 Task: Add a signature Jacqueline Wright containing Best wishes for a happy Mothers Day, Jacqueline Wright to email address softage.5@softage.net and add a label Mothers Day gifts
Action: Mouse moved to (1060, 65)
Screenshot: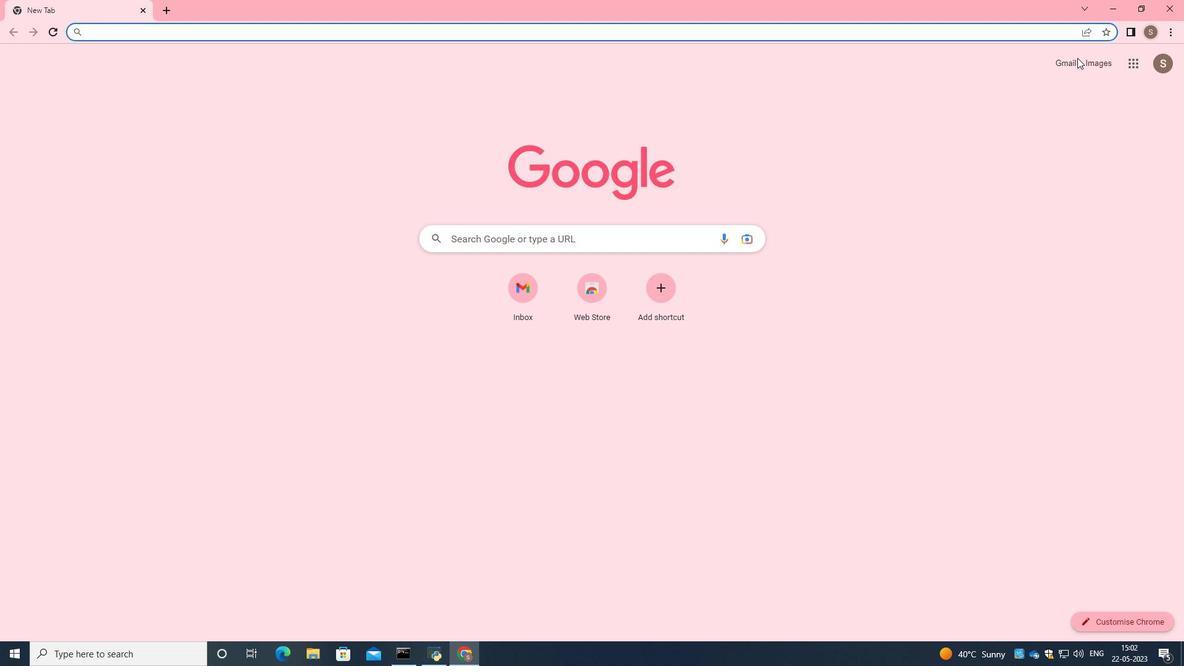 
Action: Mouse pressed left at (1060, 65)
Screenshot: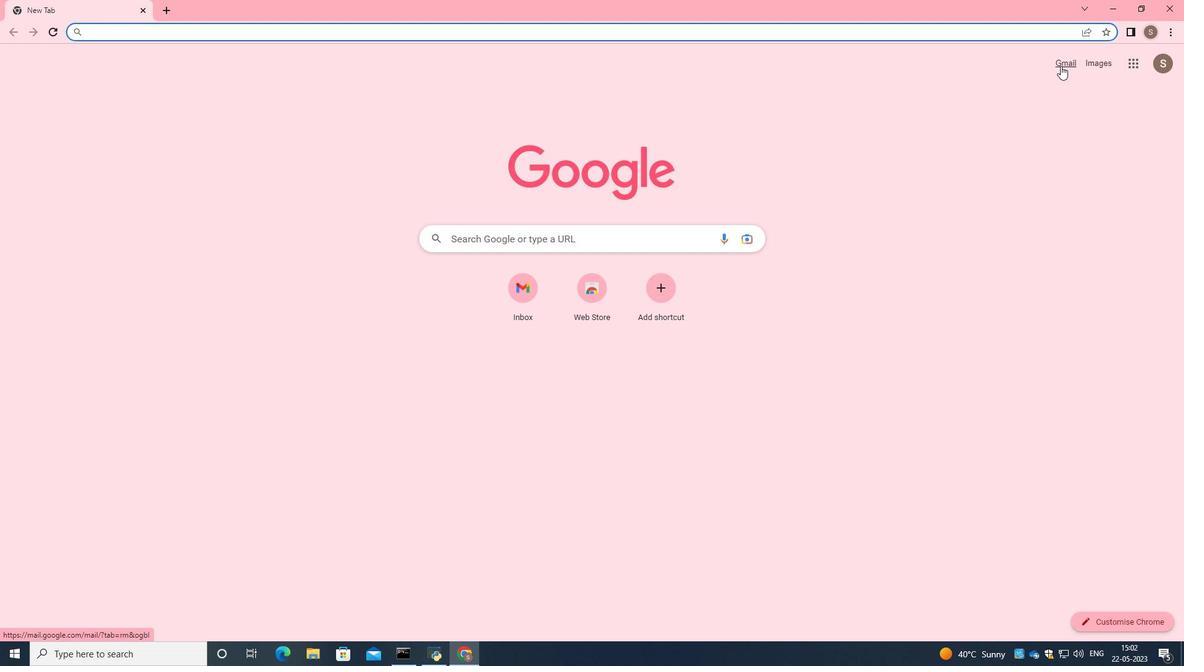 
Action: Mouse moved to (1039, 85)
Screenshot: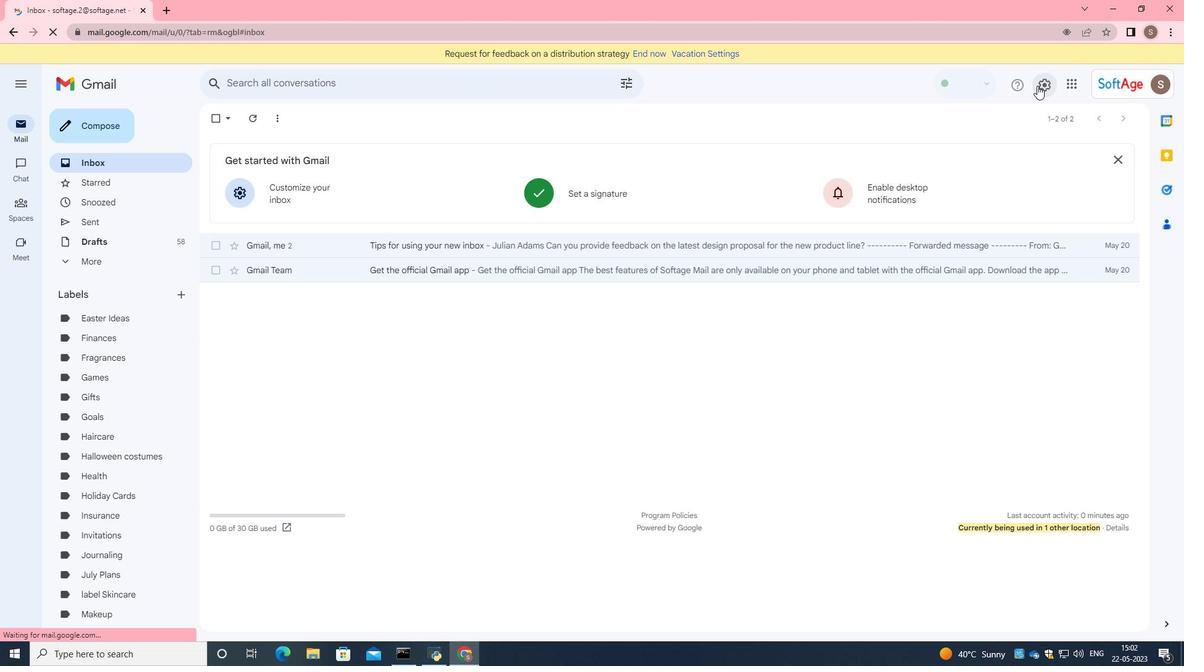 
Action: Mouse pressed left at (1039, 85)
Screenshot: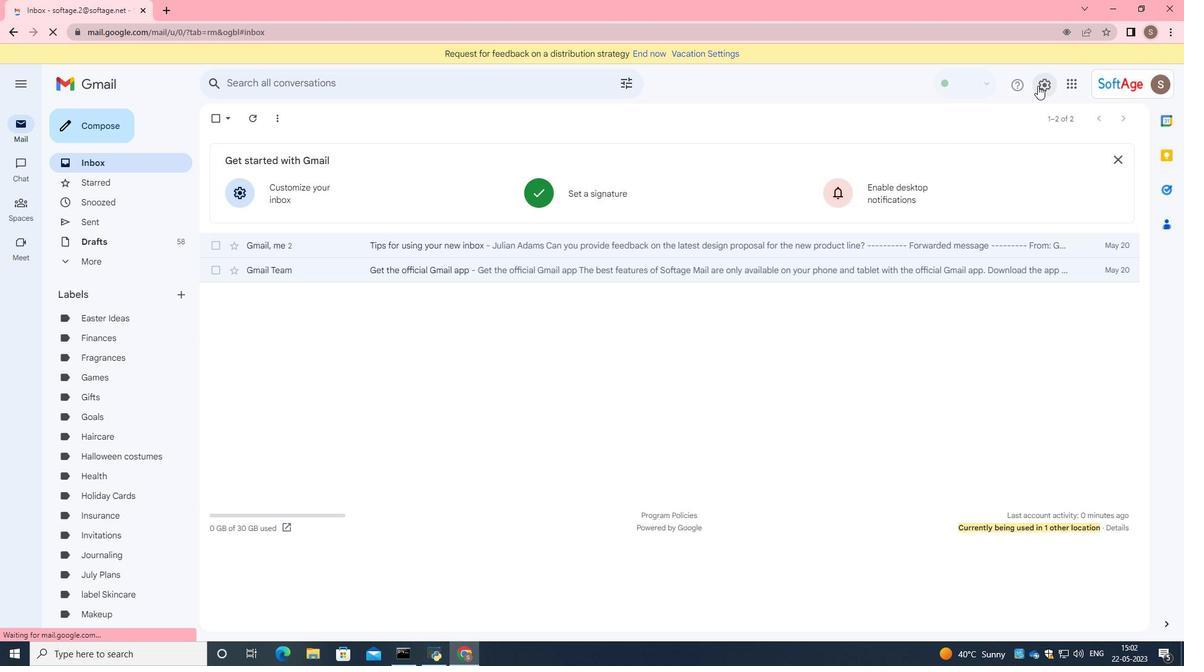 
Action: Mouse moved to (1036, 147)
Screenshot: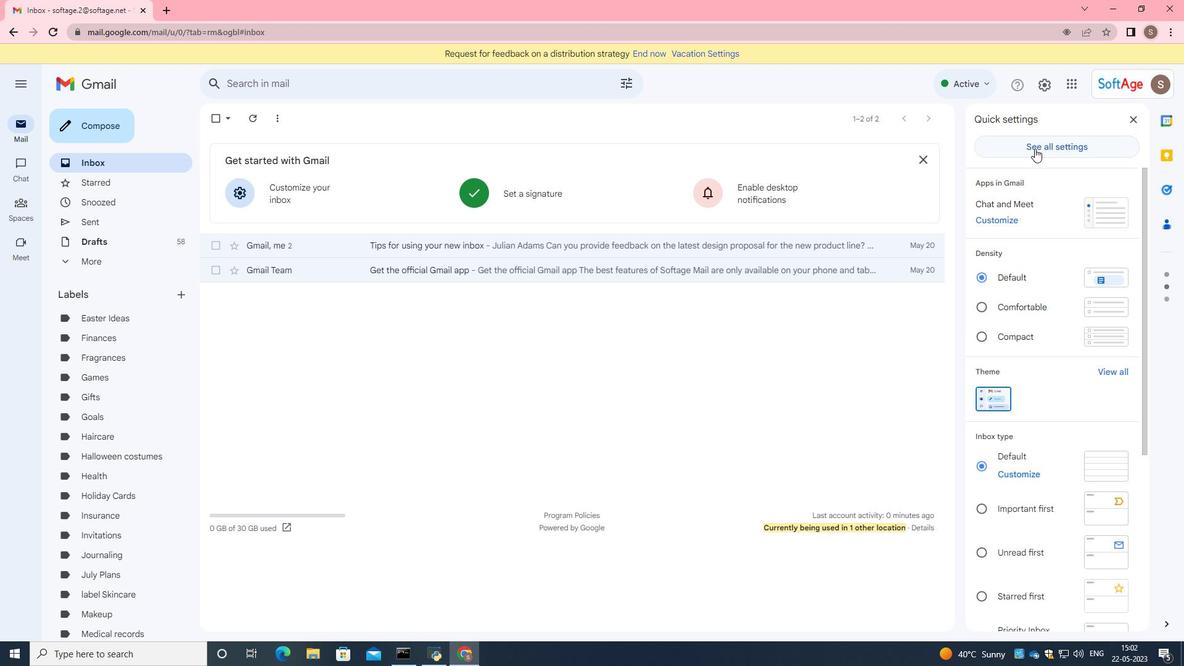
Action: Mouse pressed left at (1036, 147)
Screenshot: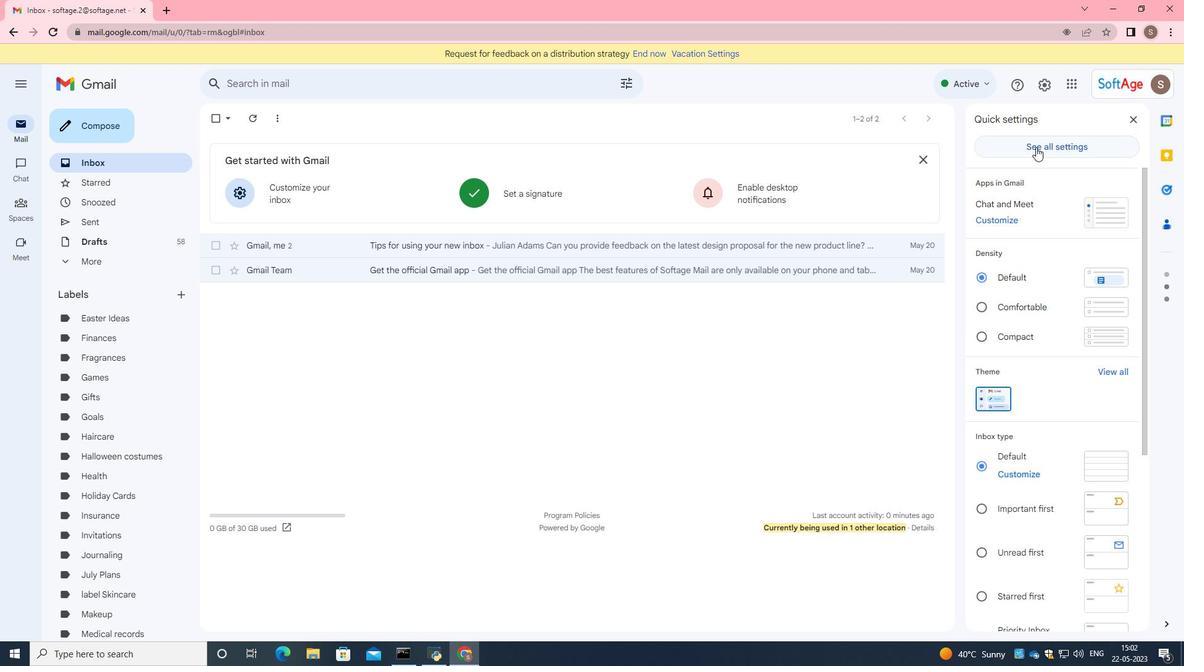 
Action: Mouse moved to (871, 260)
Screenshot: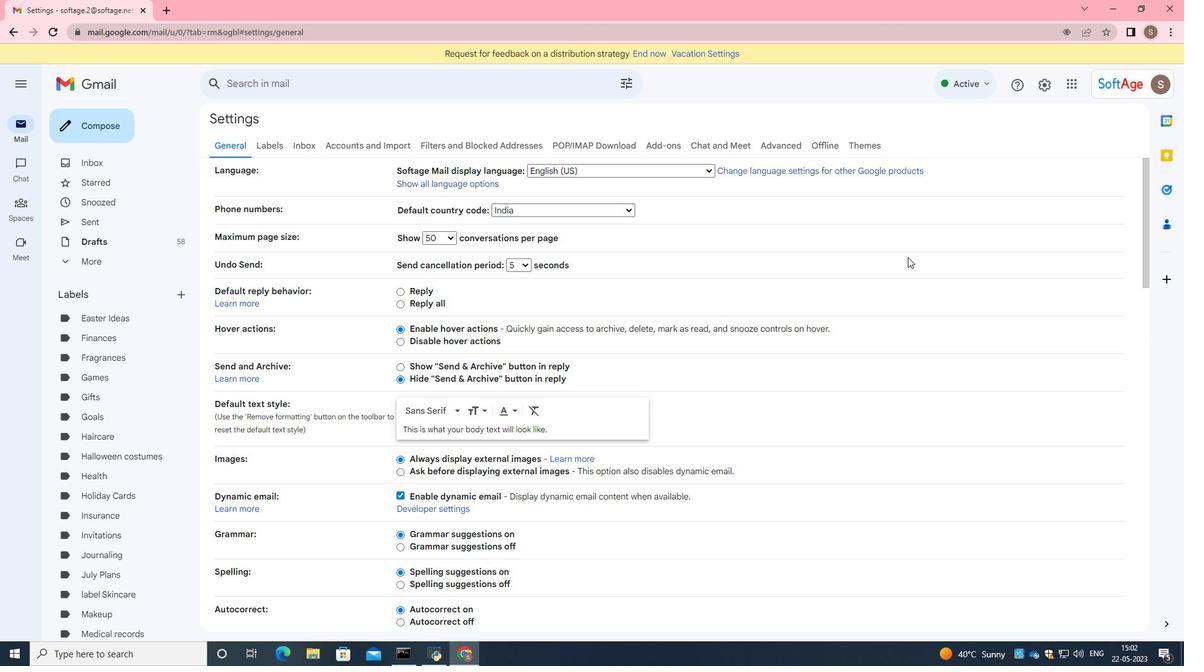
Action: Mouse scrolled (871, 259) with delta (0, 0)
Screenshot: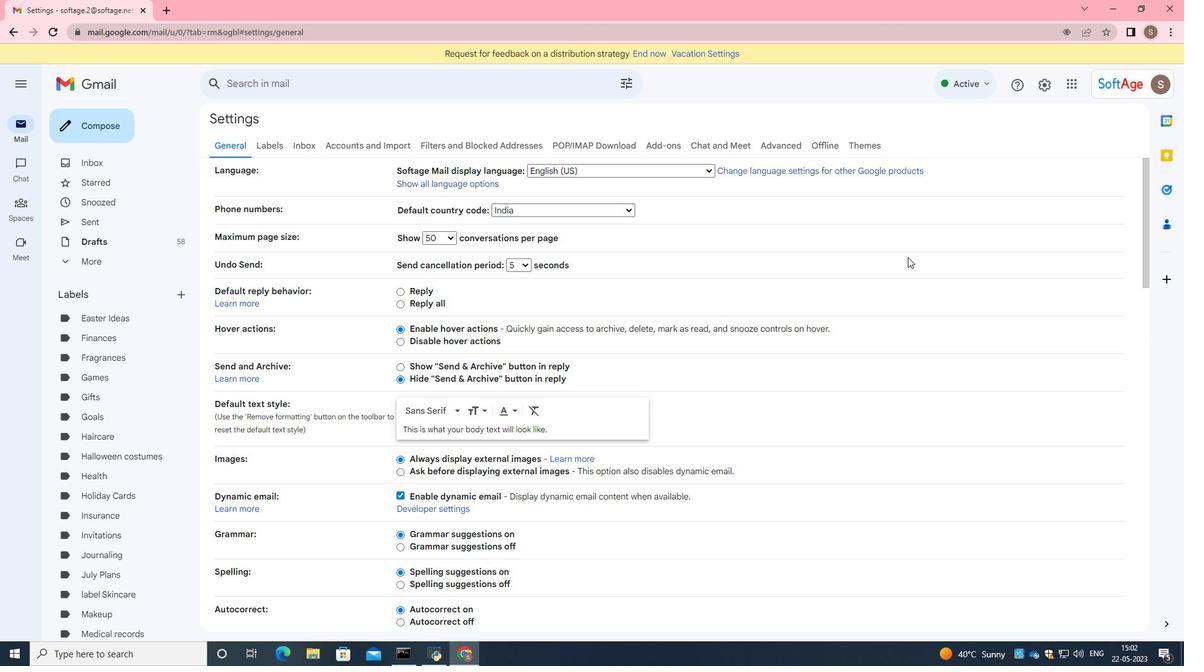 
Action: Mouse scrolled (871, 259) with delta (0, 0)
Screenshot: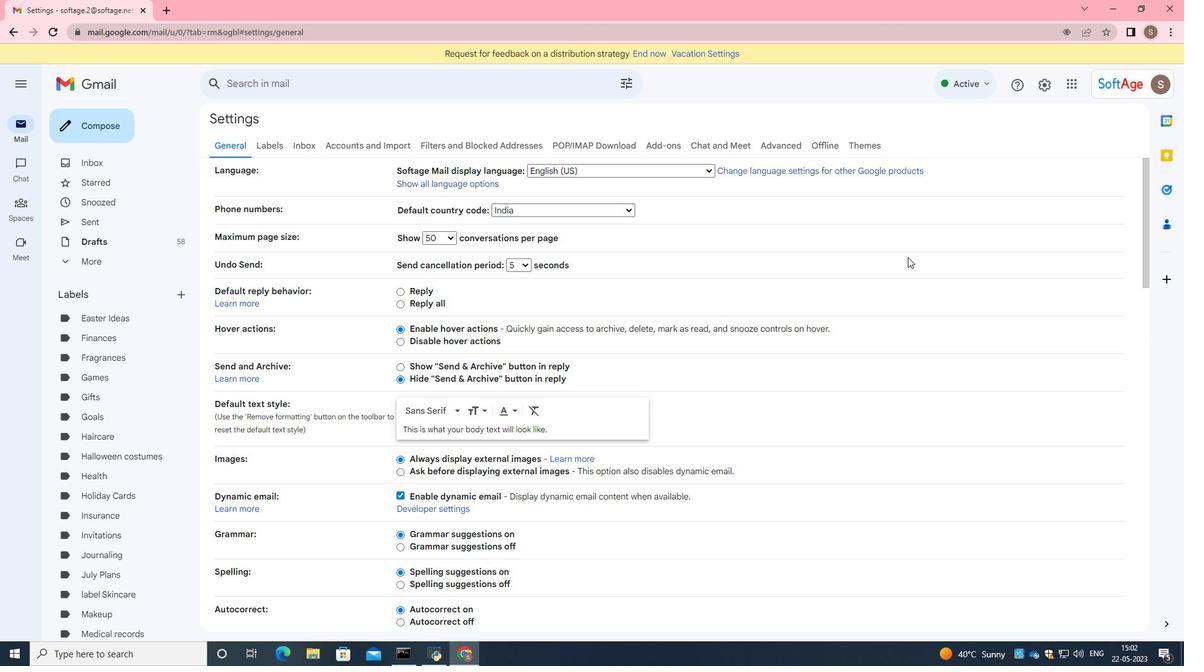 
Action: Mouse scrolled (871, 259) with delta (0, 0)
Screenshot: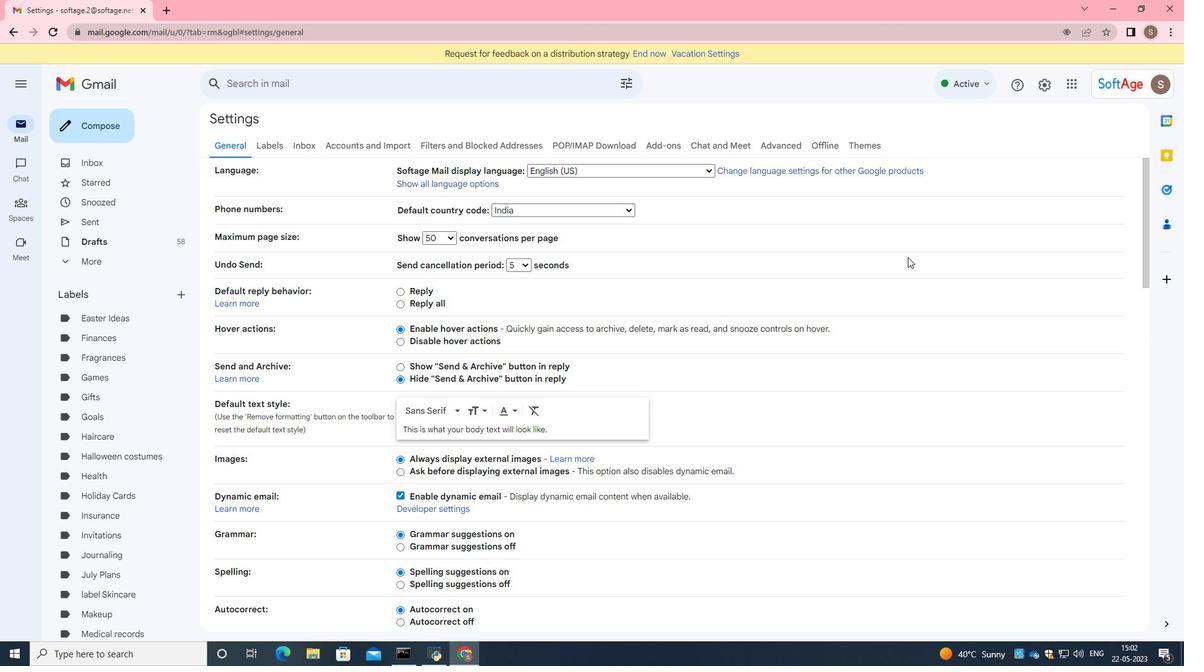 
Action: Mouse scrolled (871, 259) with delta (0, 0)
Screenshot: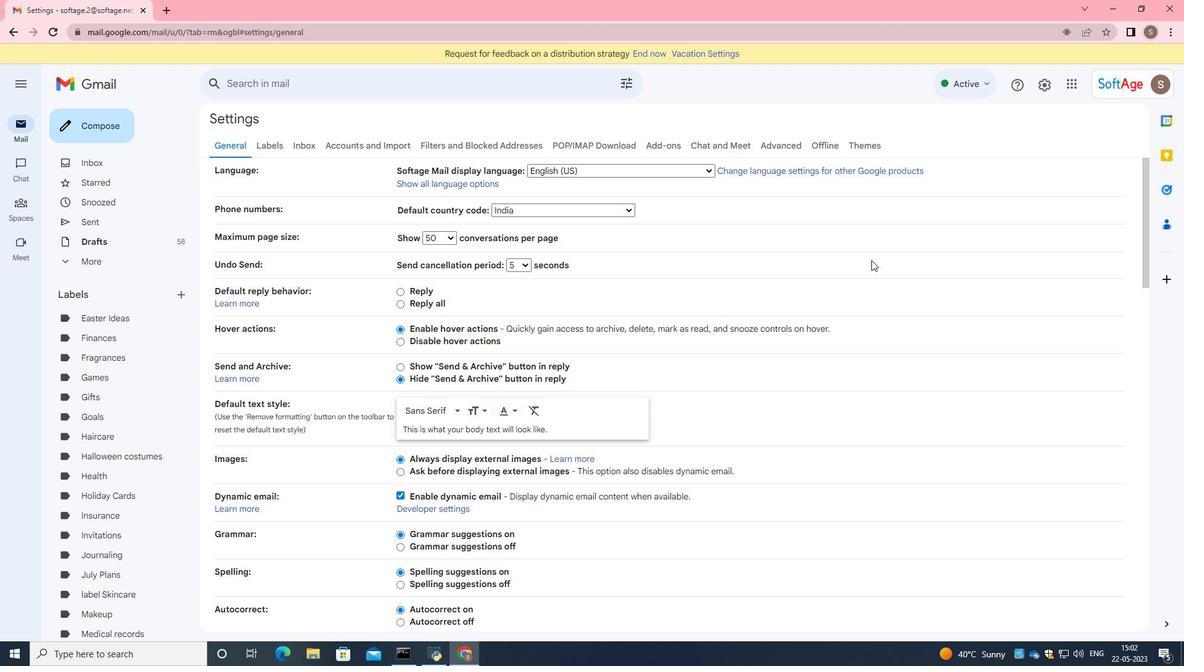 
Action: Mouse scrolled (871, 259) with delta (0, 0)
Screenshot: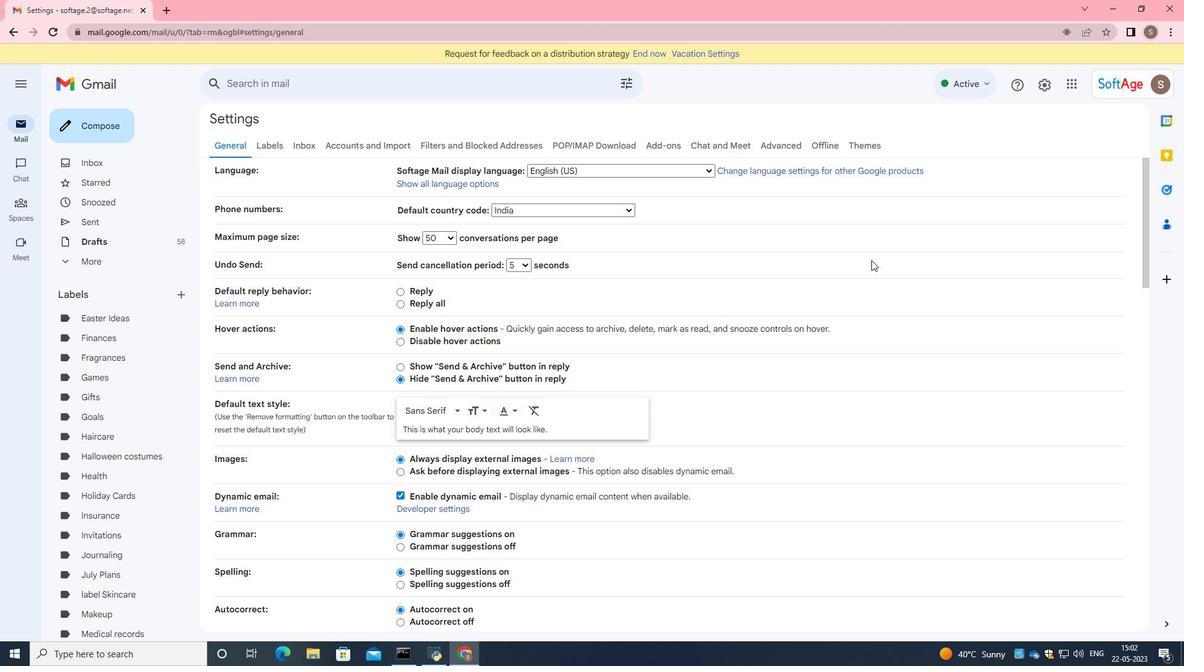 
Action: Mouse scrolled (871, 259) with delta (0, 0)
Screenshot: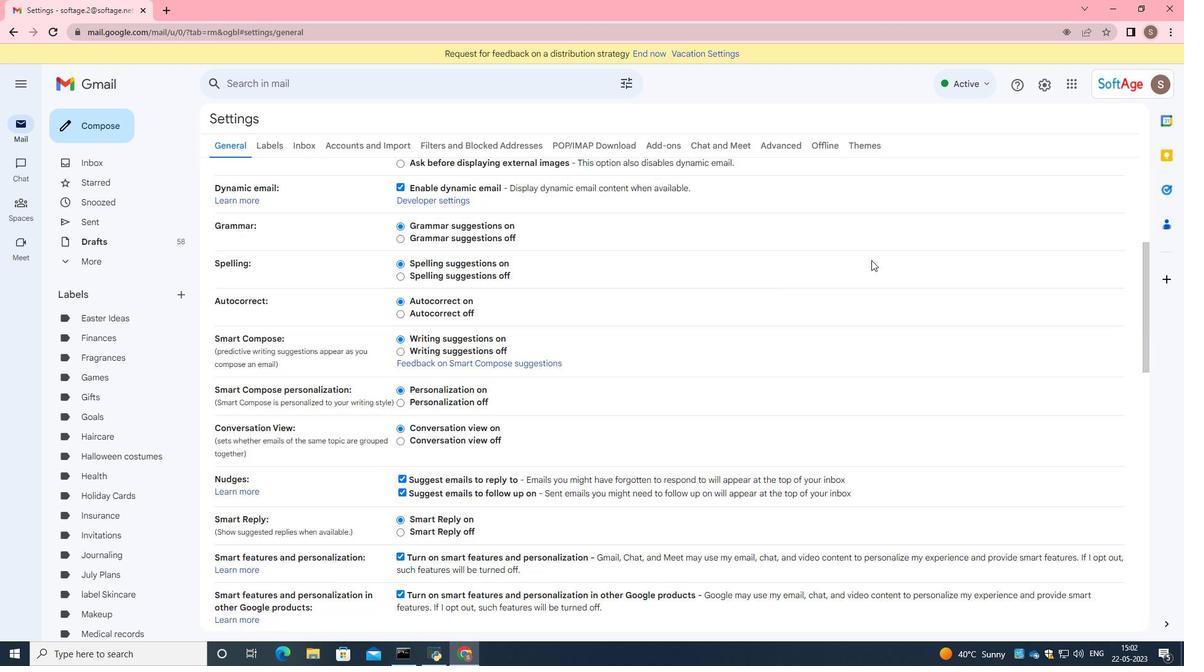 
Action: Mouse scrolled (871, 259) with delta (0, 0)
Screenshot: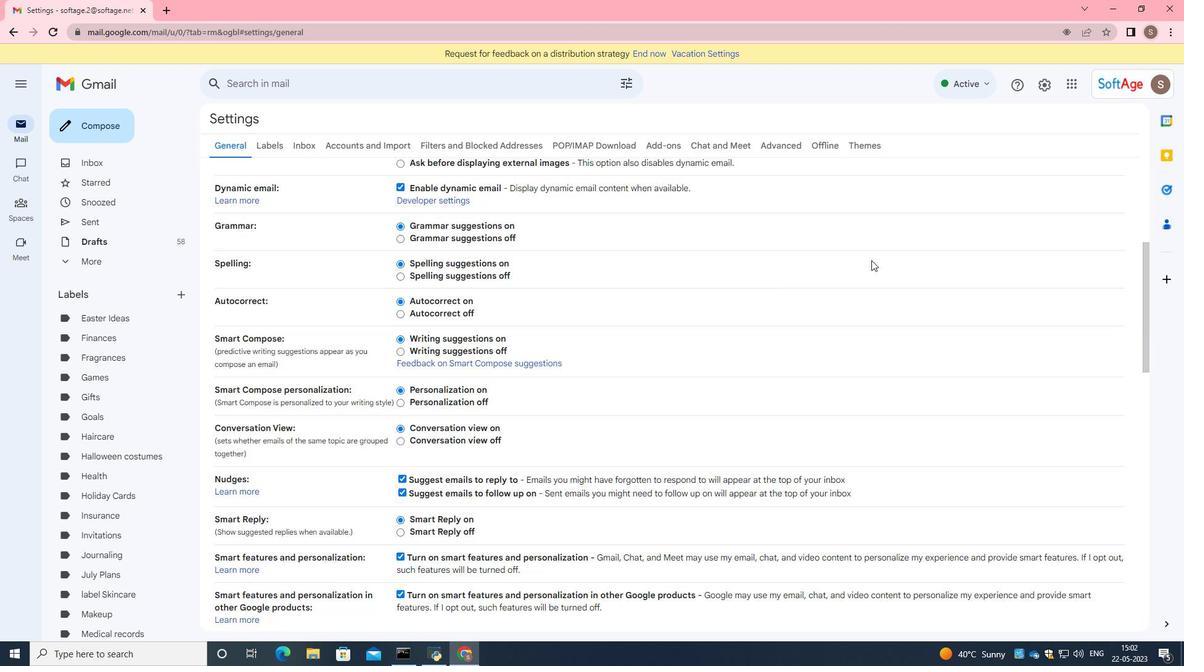 
Action: Mouse scrolled (871, 259) with delta (0, 0)
Screenshot: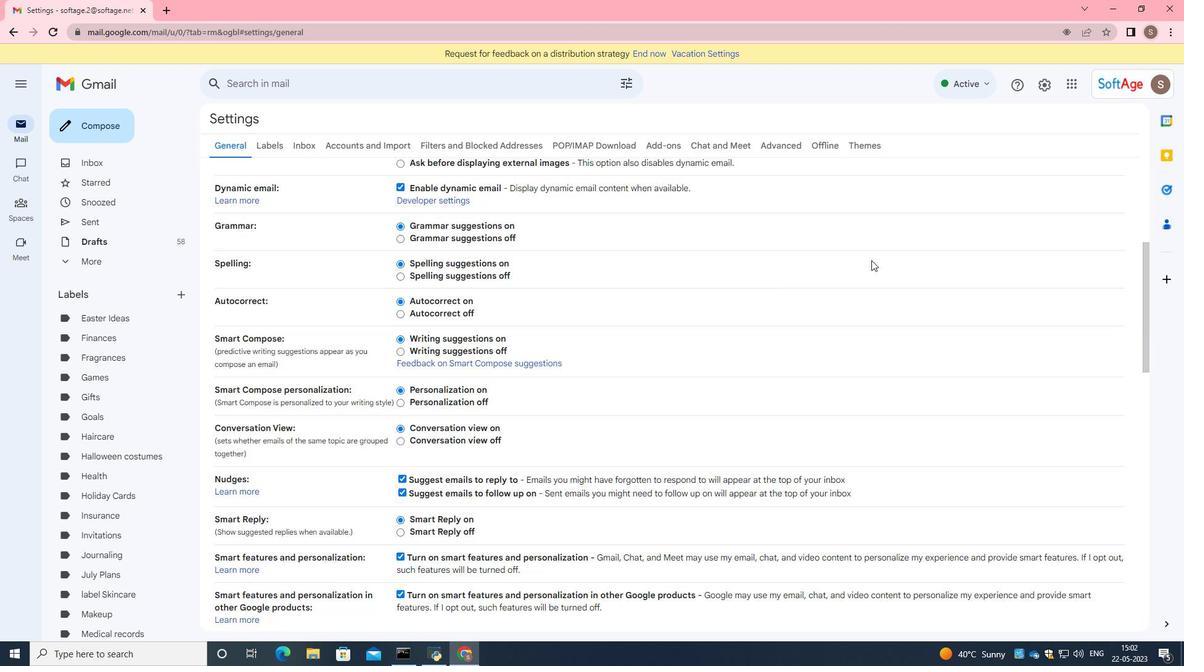 
Action: Mouse scrolled (871, 259) with delta (0, 0)
Screenshot: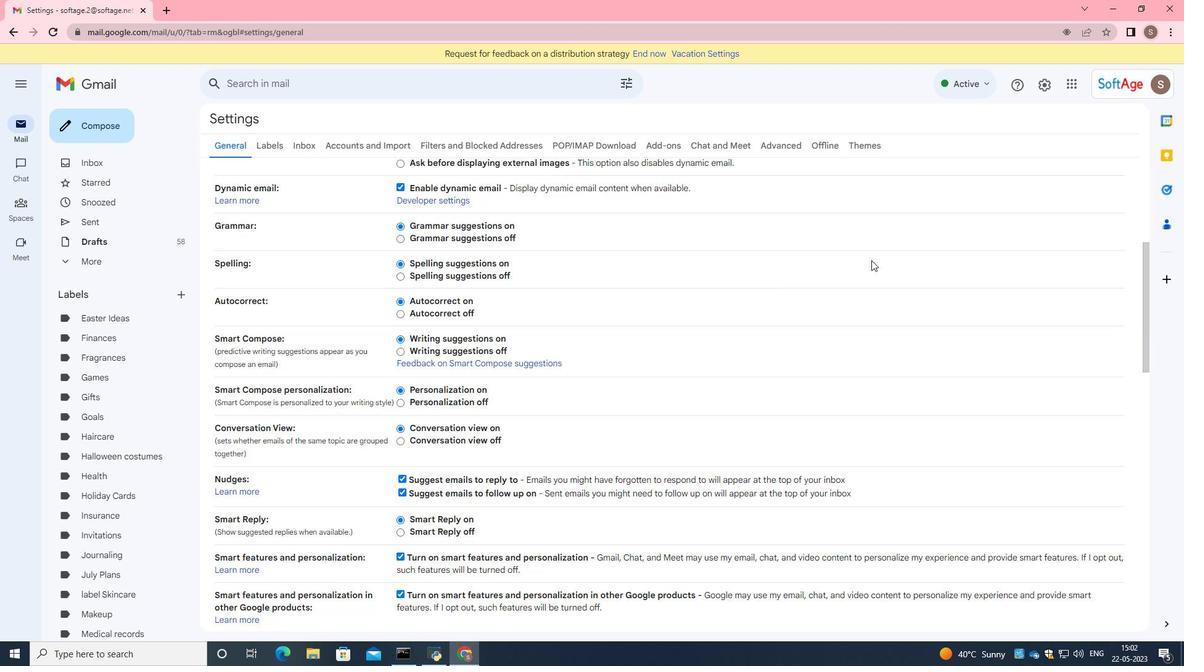 
Action: Mouse scrolled (871, 259) with delta (0, 0)
Screenshot: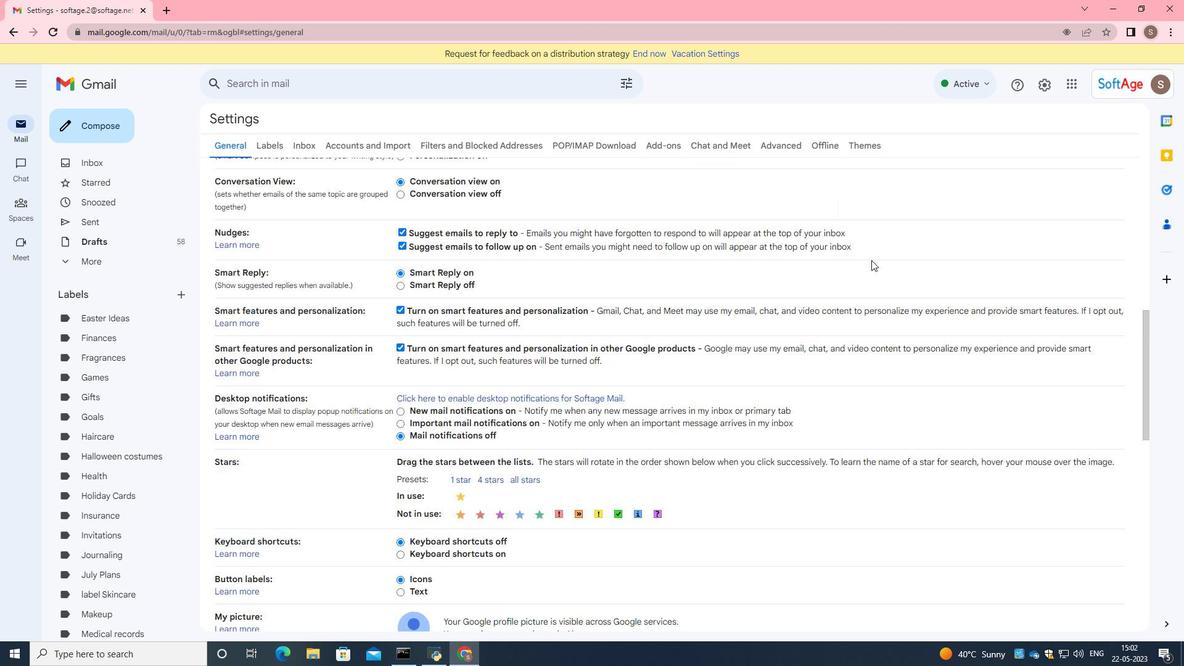 
Action: Mouse moved to (870, 260)
Screenshot: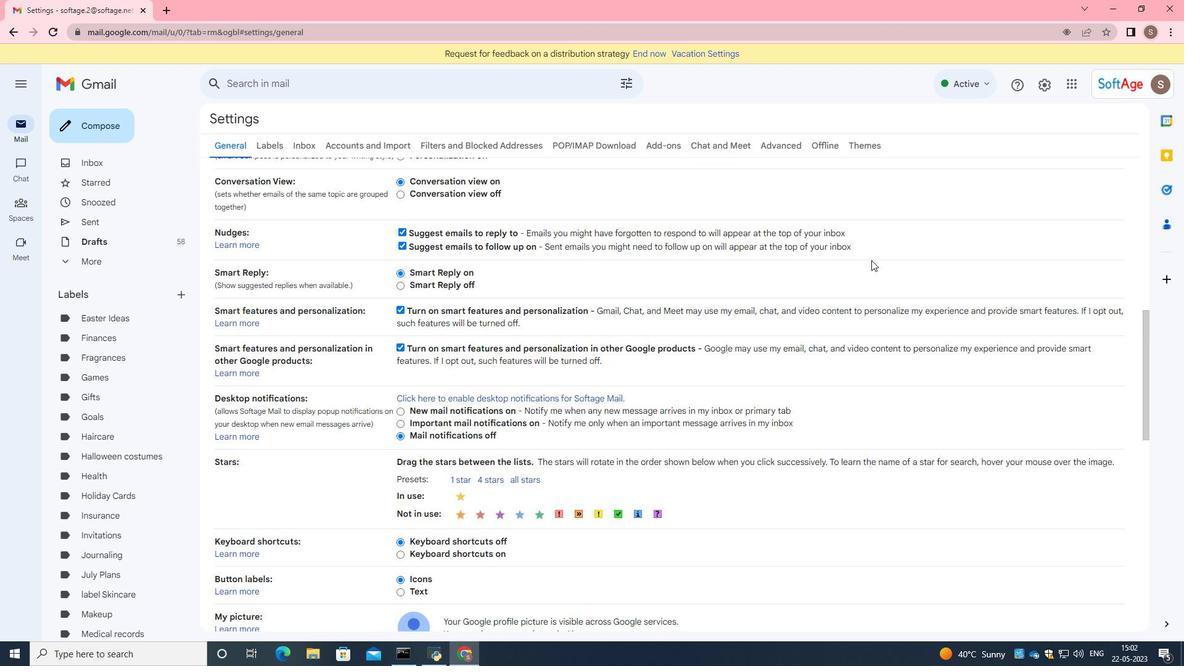 
Action: Mouse scrolled (870, 259) with delta (0, 0)
Screenshot: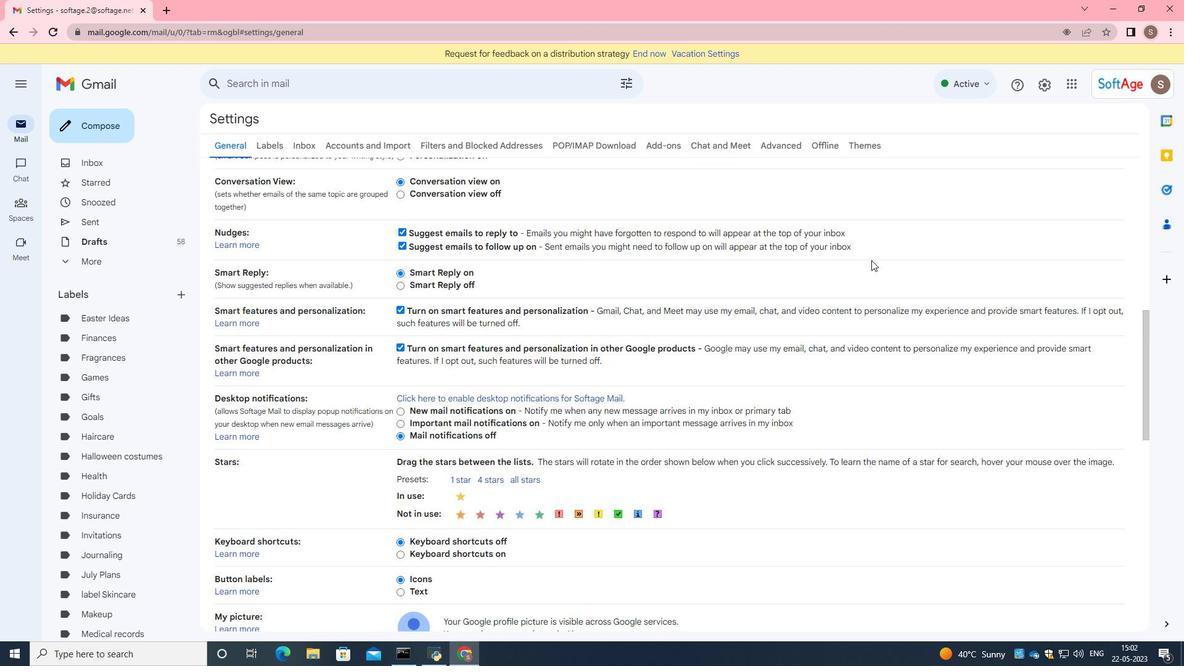 
Action: Mouse scrolled (870, 259) with delta (0, 0)
Screenshot: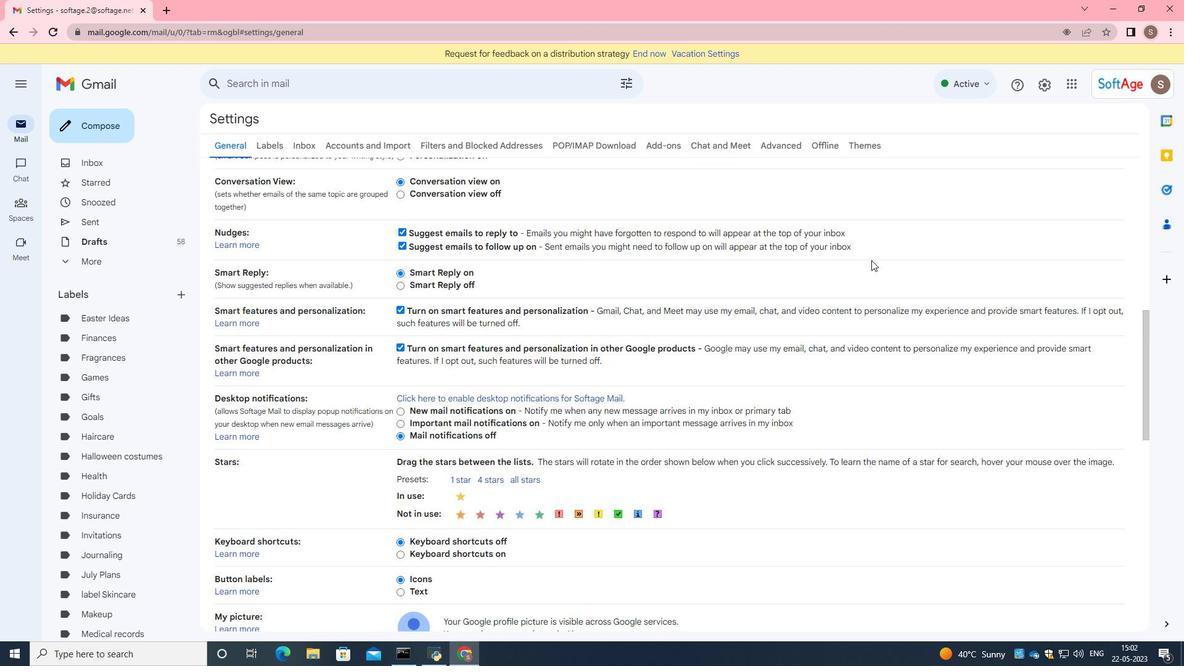 
Action: Mouse scrolled (870, 259) with delta (0, 0)
Screenshot: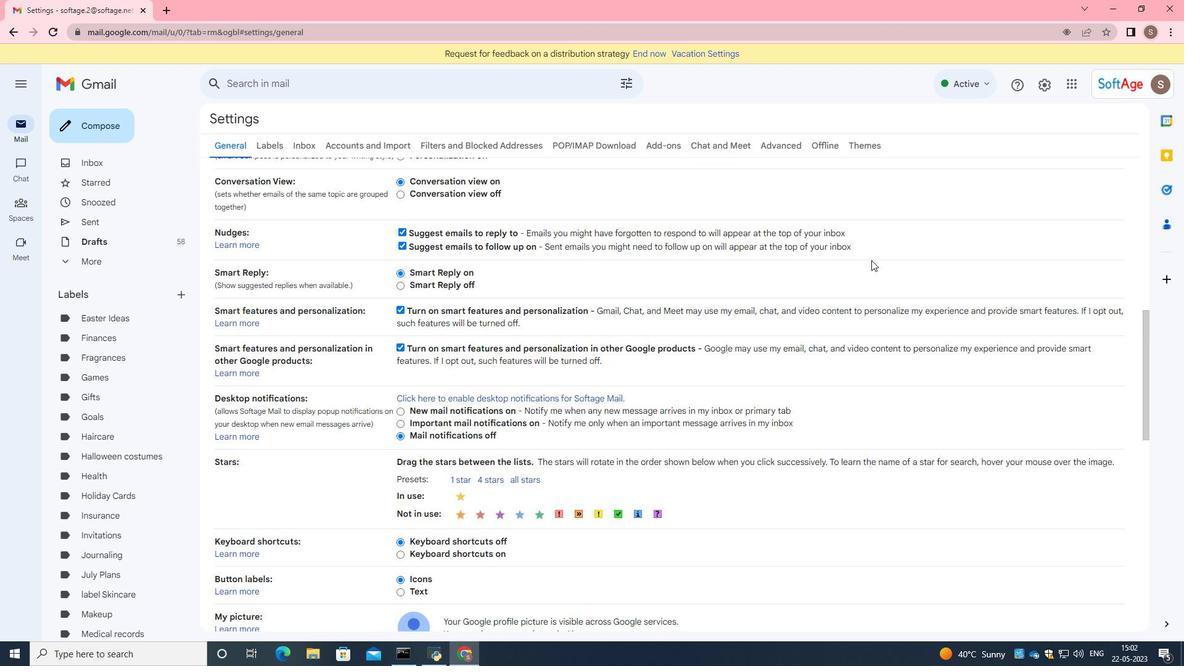 
Action: Mouse moved to (523, 471)
Screenshot: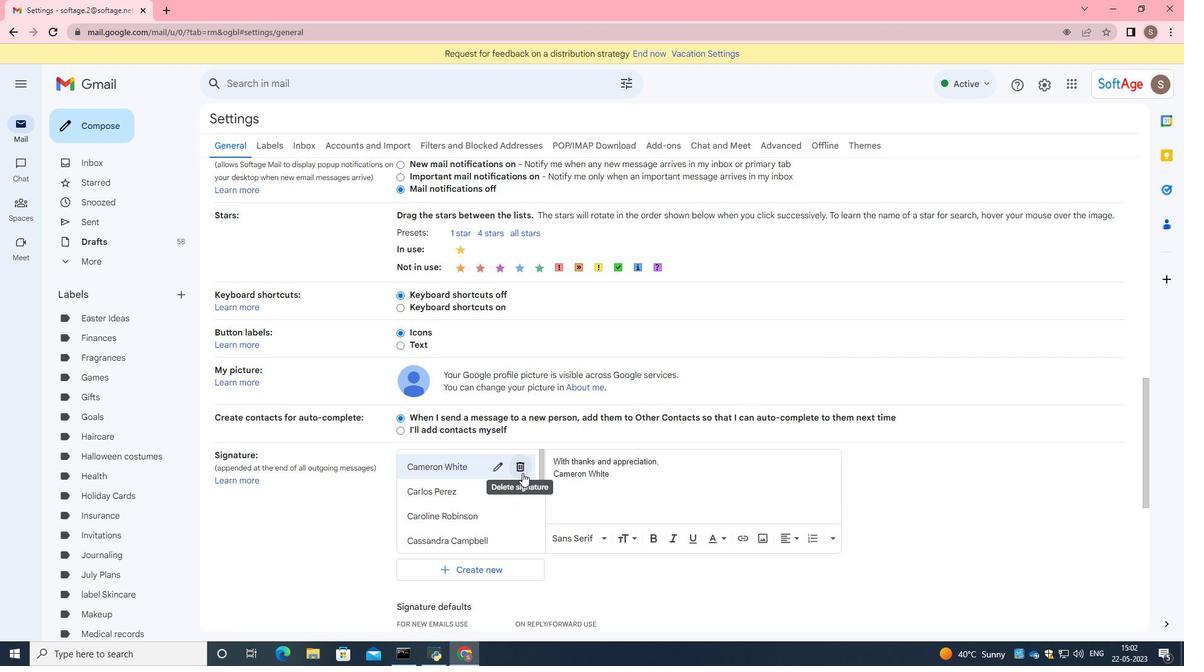 
Action: Mouse pressed left at (523, 471)
Screenshot: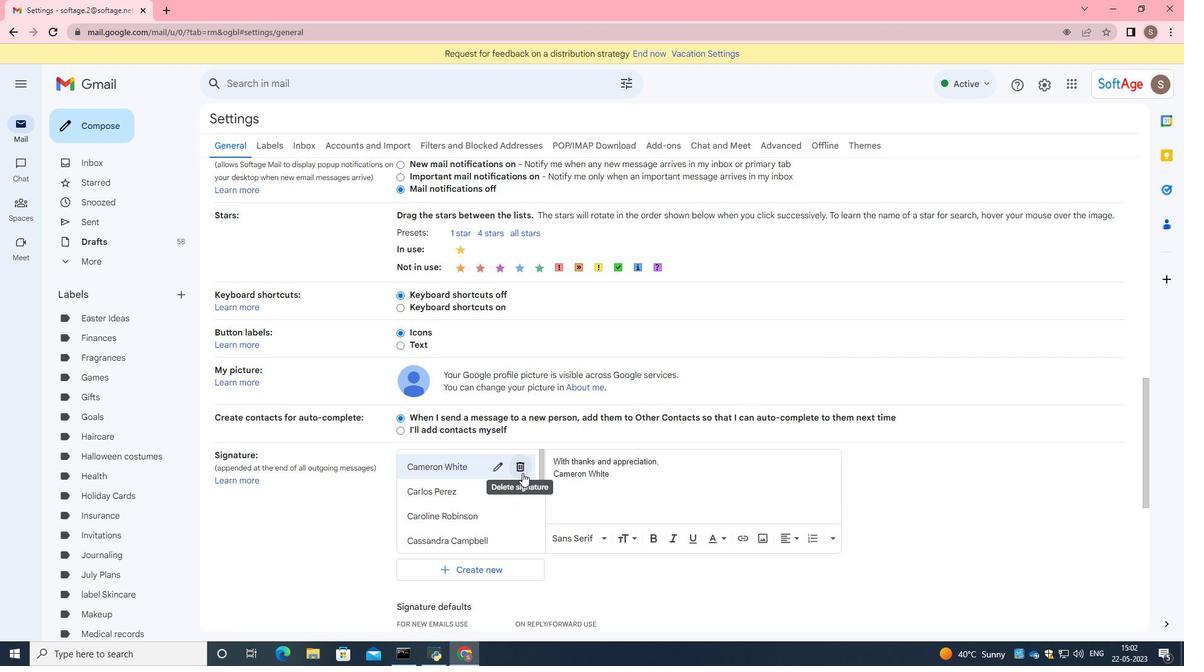 
Action: Mouse moved to (704, 360)
Screenshot: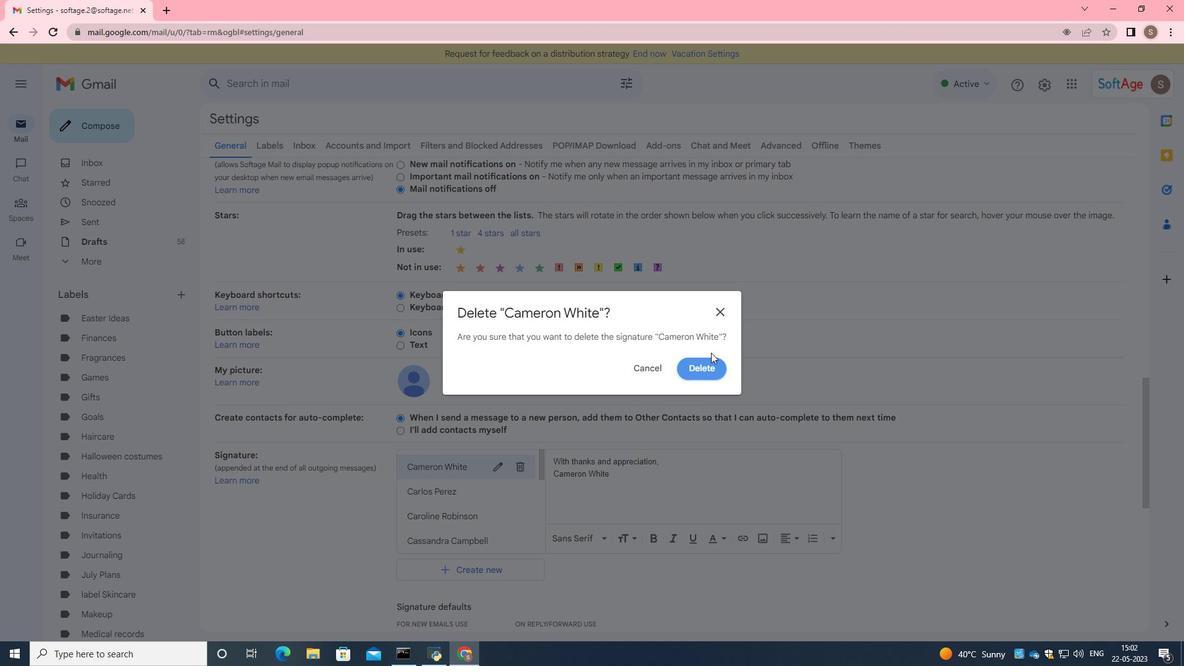 
Action: Mouse pressed left at (704, 360)
Screenshot: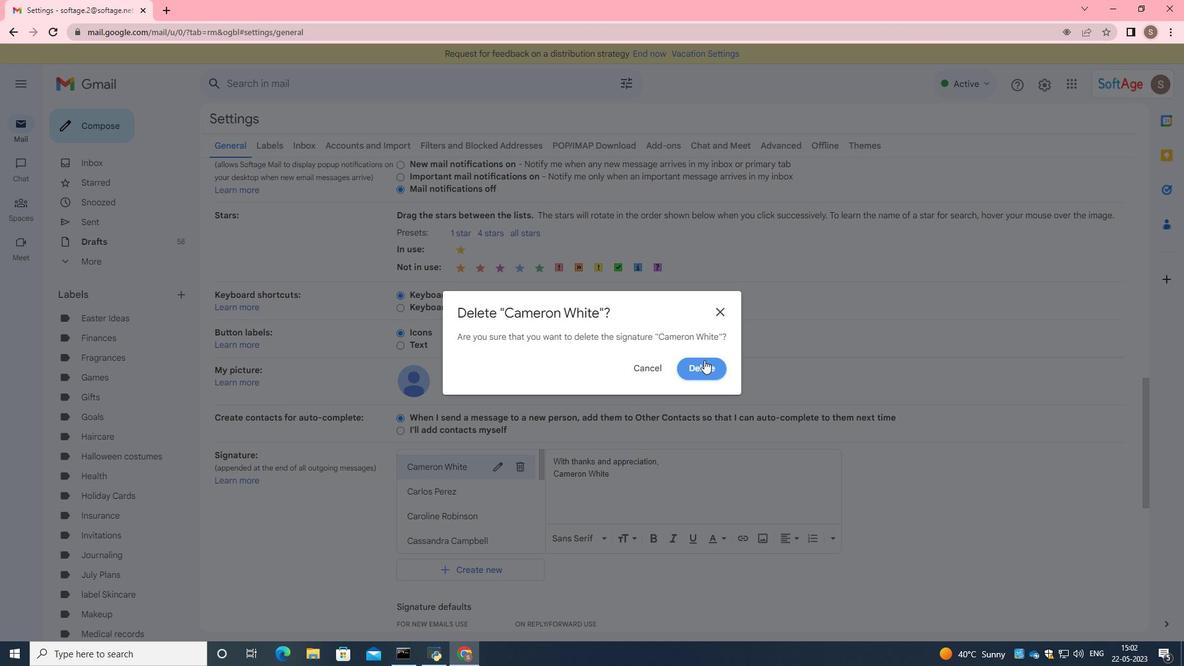 
Action: Mouse moved to (520, 465)
Screenshot: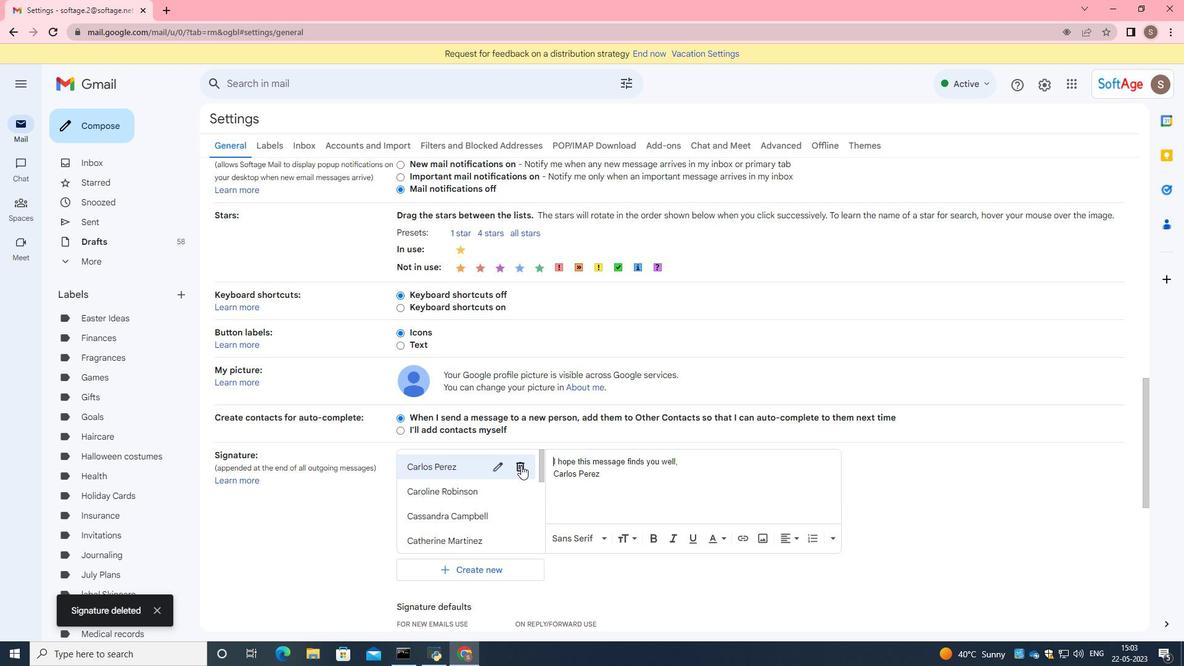 
Action: Mouse pressed left at (520, 465)
Screenshot: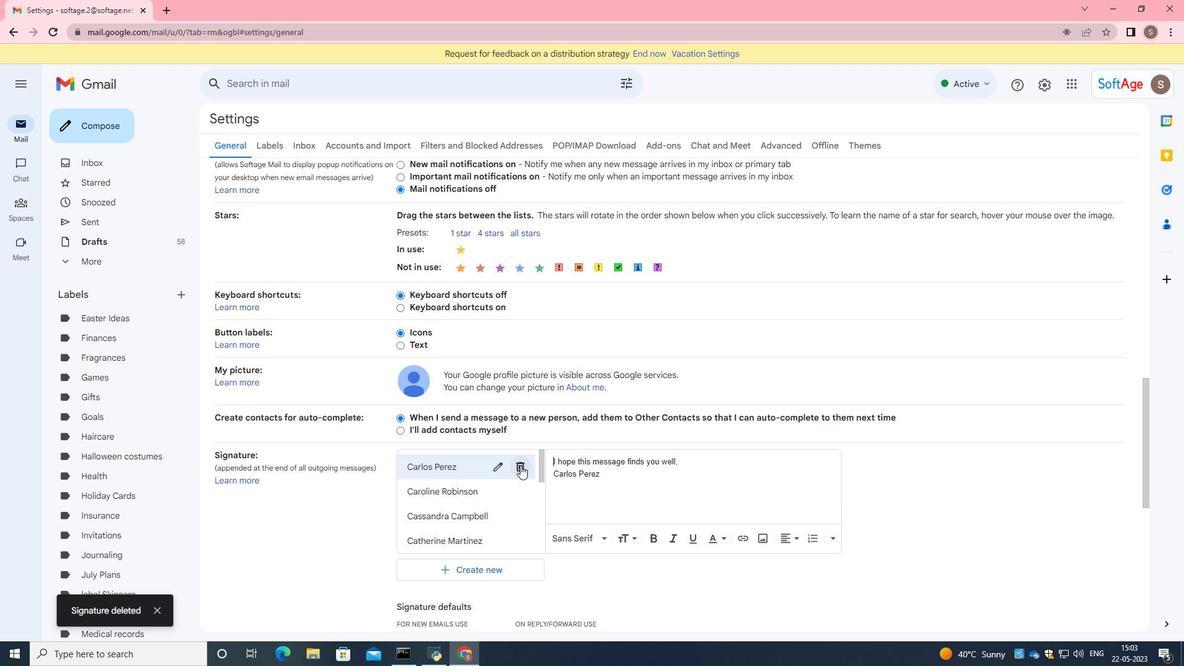 
Action: Mouse moved to (711, 368)
Screenshot: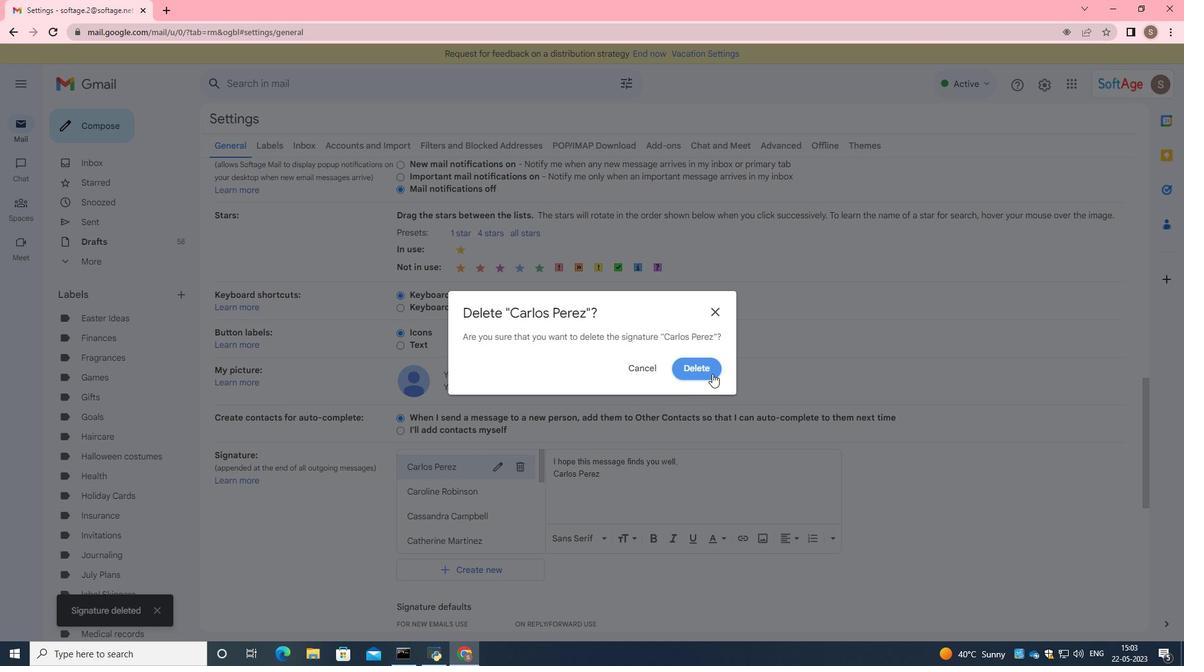 
Action: Mouse pressed left at (711, 368)
Screenshot: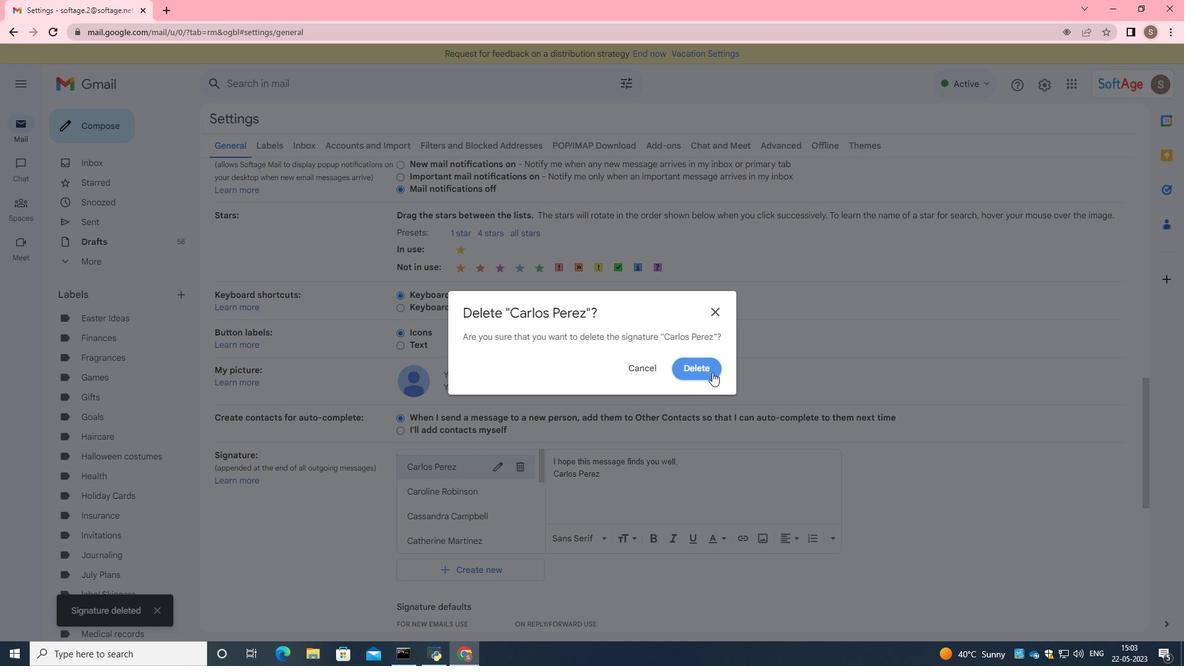 
Action: Mouse moved to (511, 471)
Screenshot: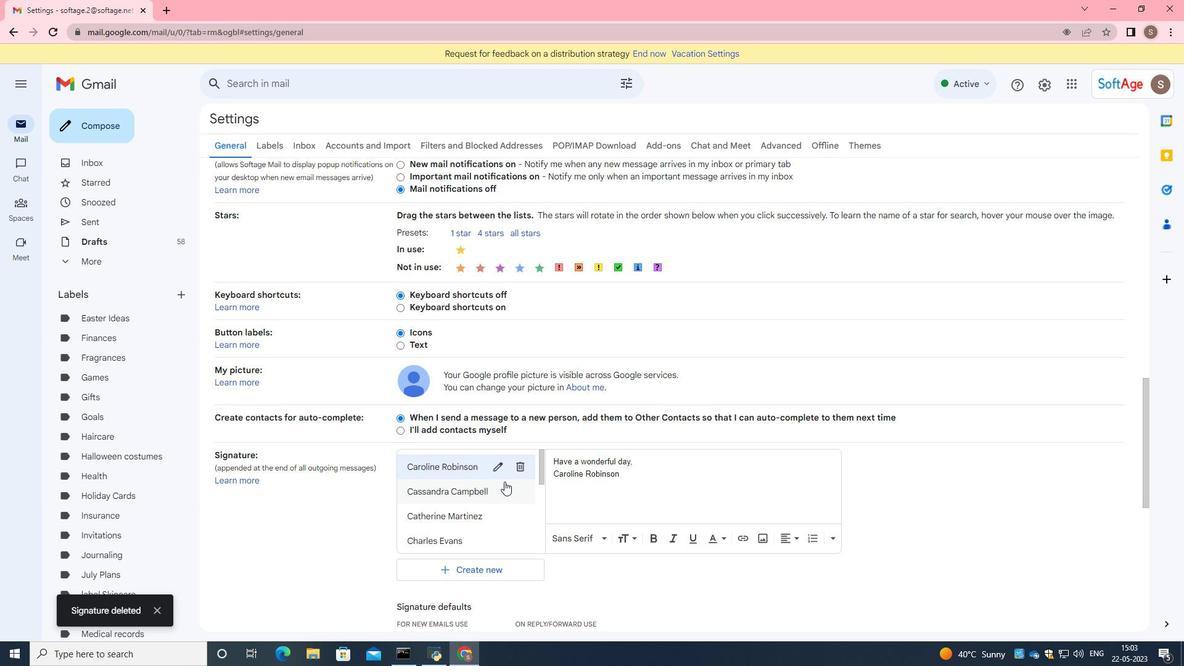 
Action: Mouse pressed left at (511, 471)
Screenshot: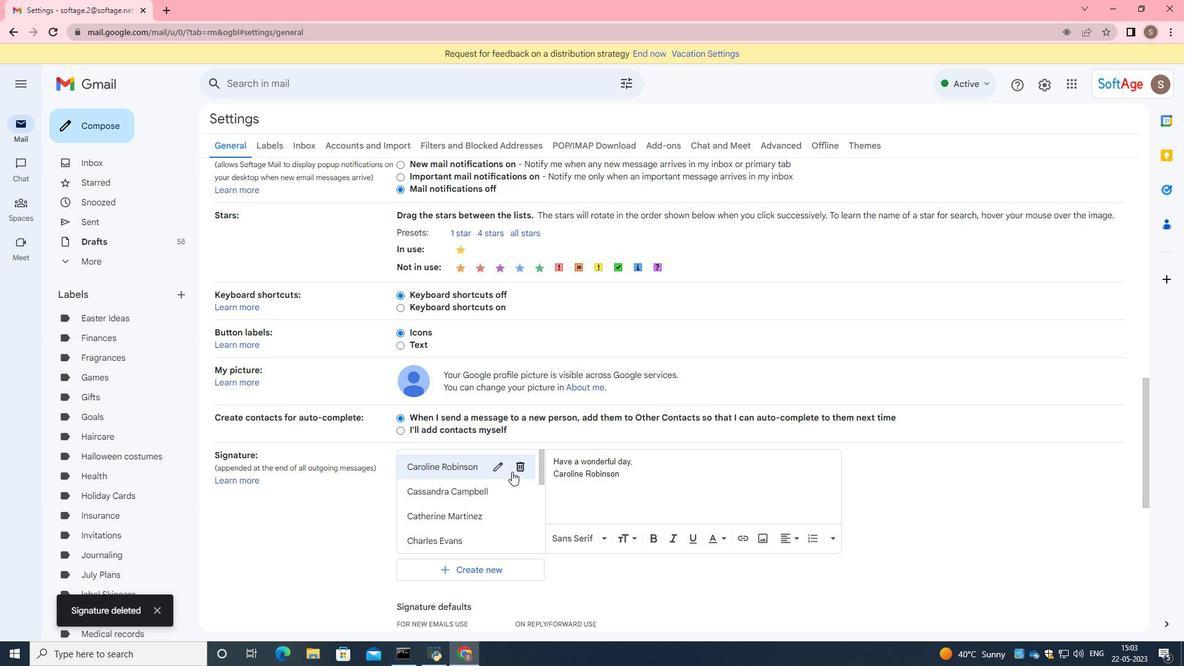 
Action: Mouse moved to (711, 371)
Screenshot: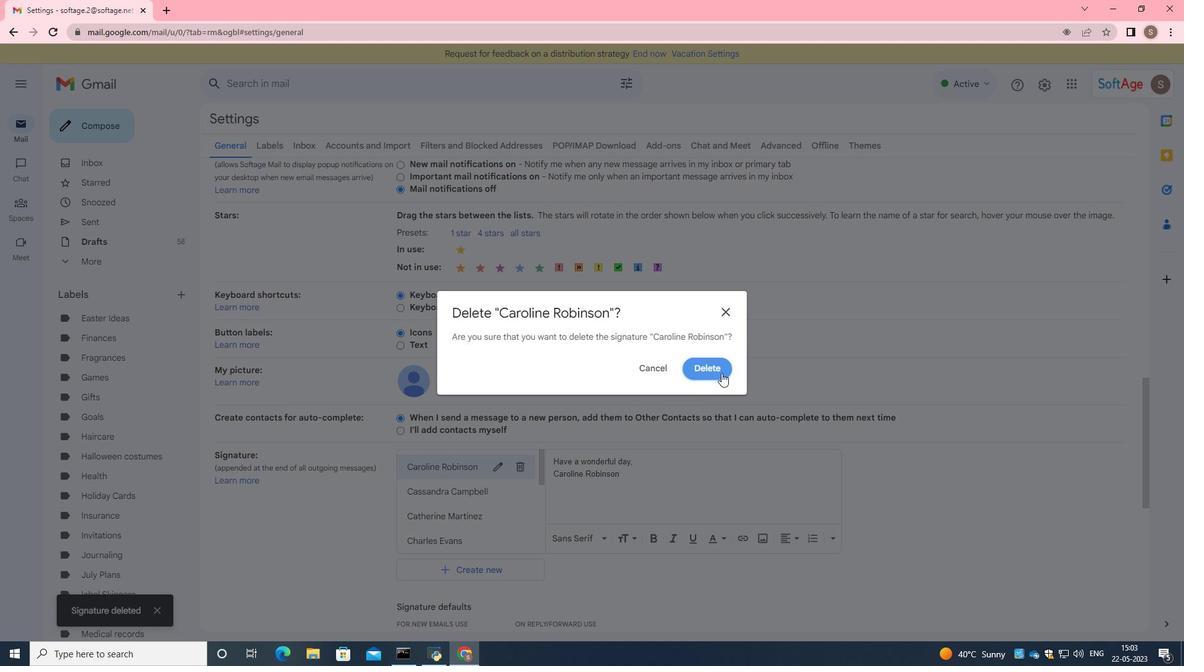 
Action: Mouse pressed left at (711, 371)
Screenshot: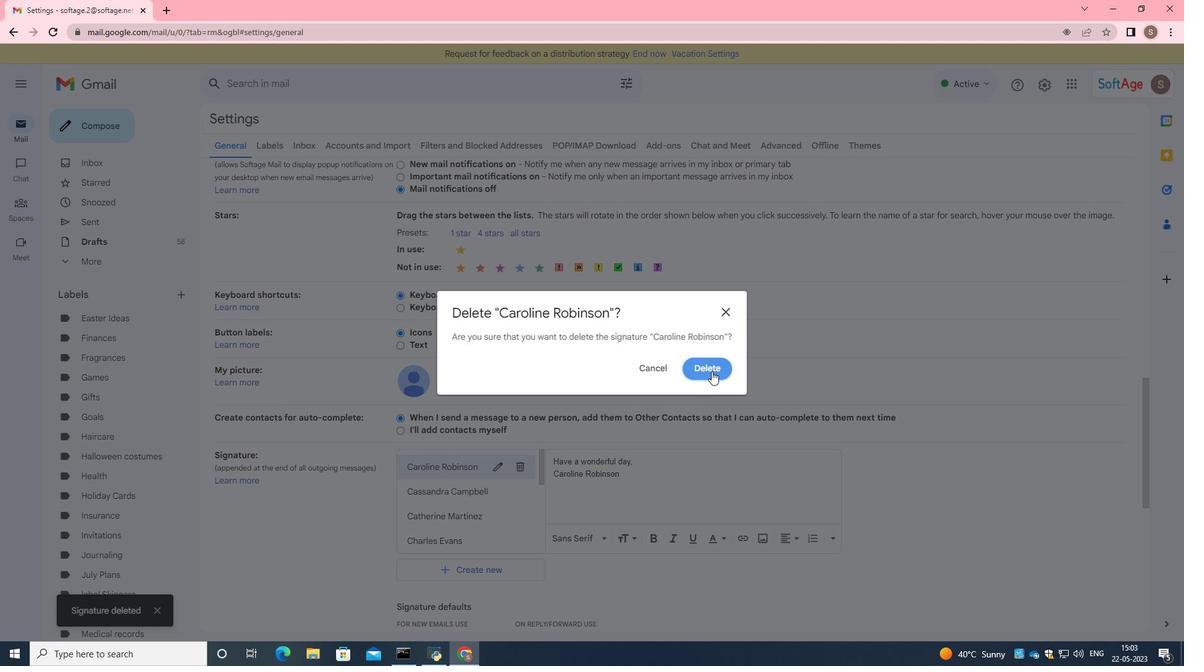 
Action: Mouse moved to (490, 567)
Screenshot: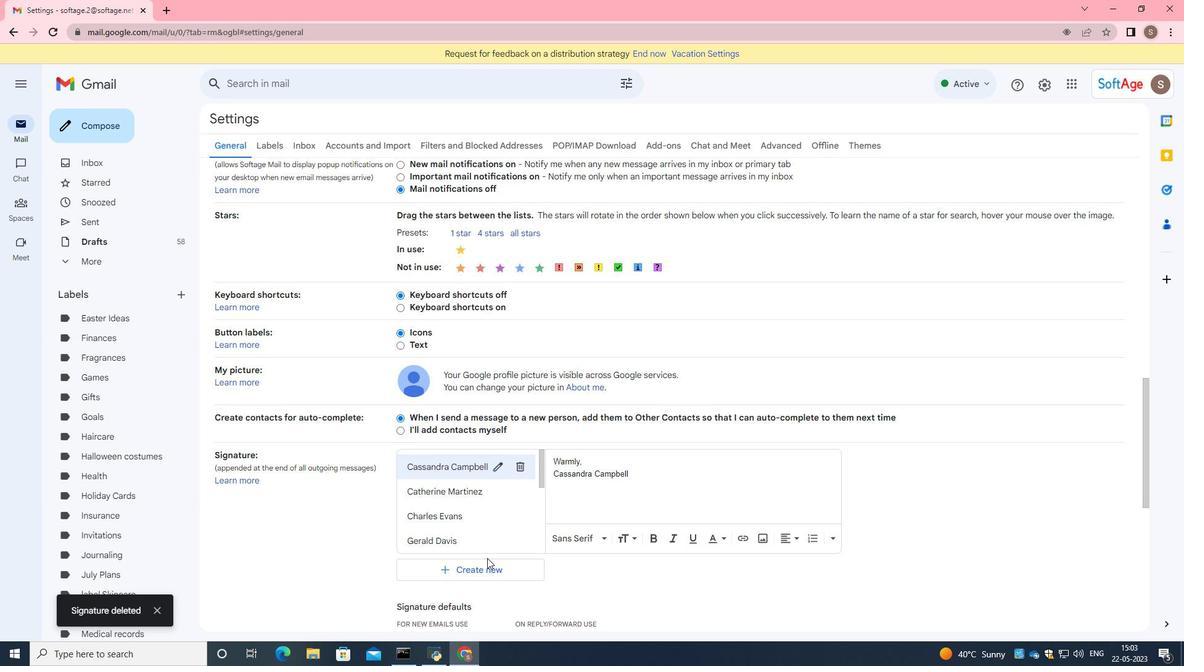 
Action: Mouse pressed left at (490, 567)
Screenshot: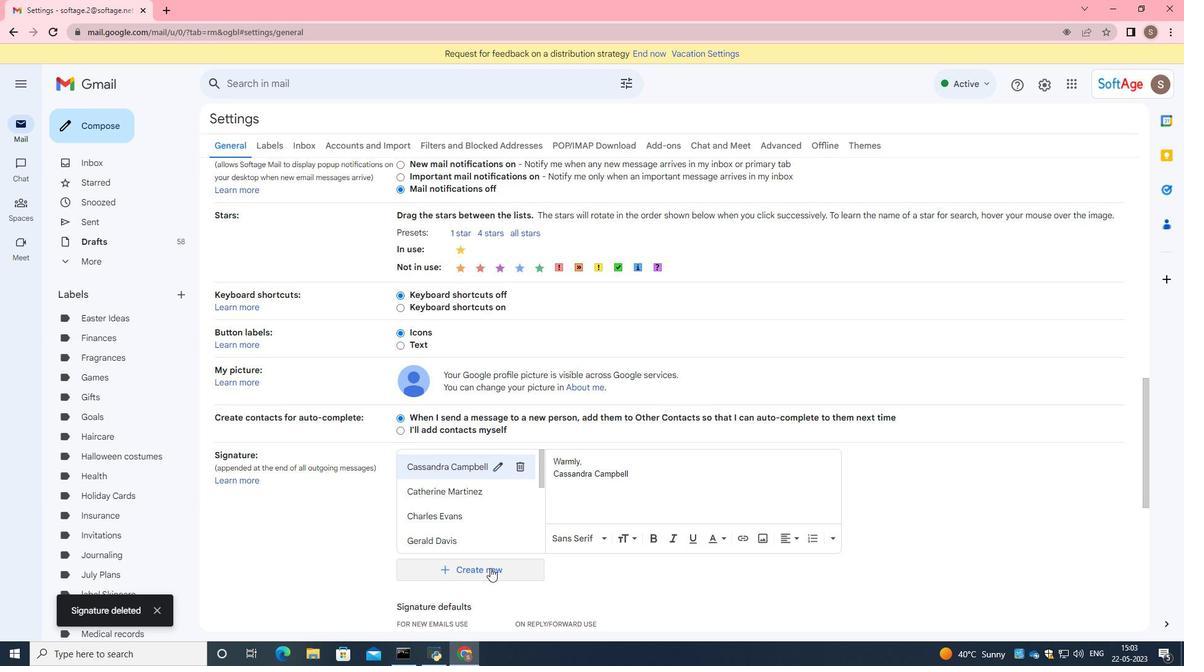 
Action: Mouse moved to (529, 336)
Screenshot: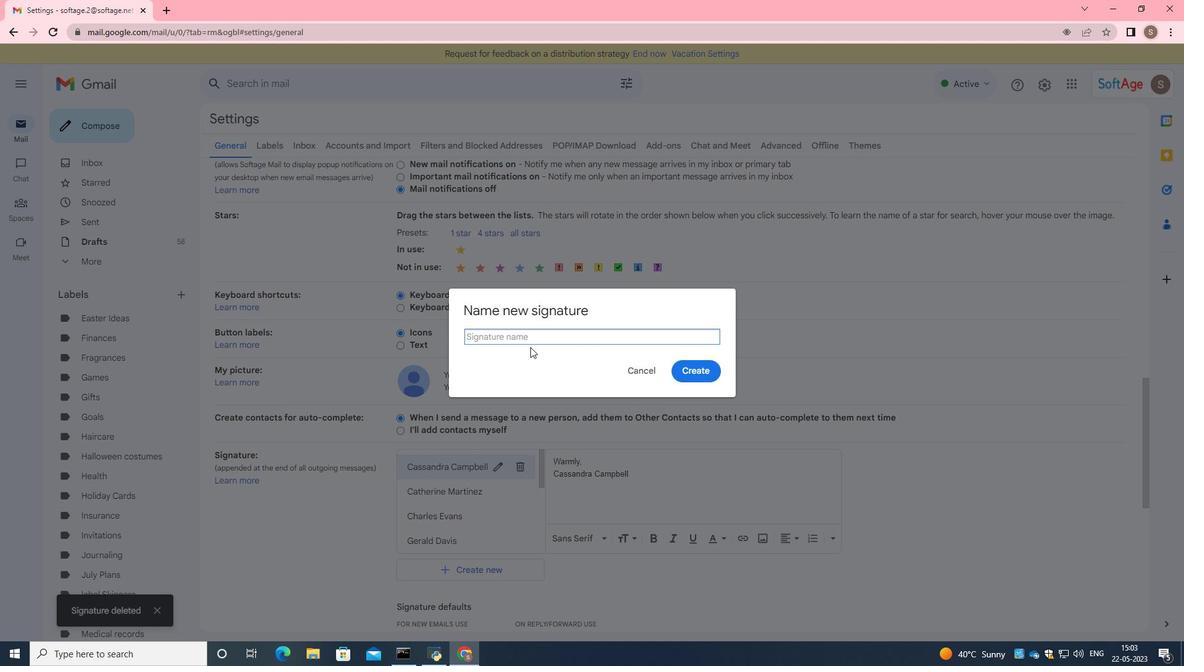 
Action: Key pressed <Key.caps_lock>D<Key.backspace>J<Key.caps_lock>acqueline<Key.space><Key.caps_lock>W<Key.caps_lock>right
Screenshot: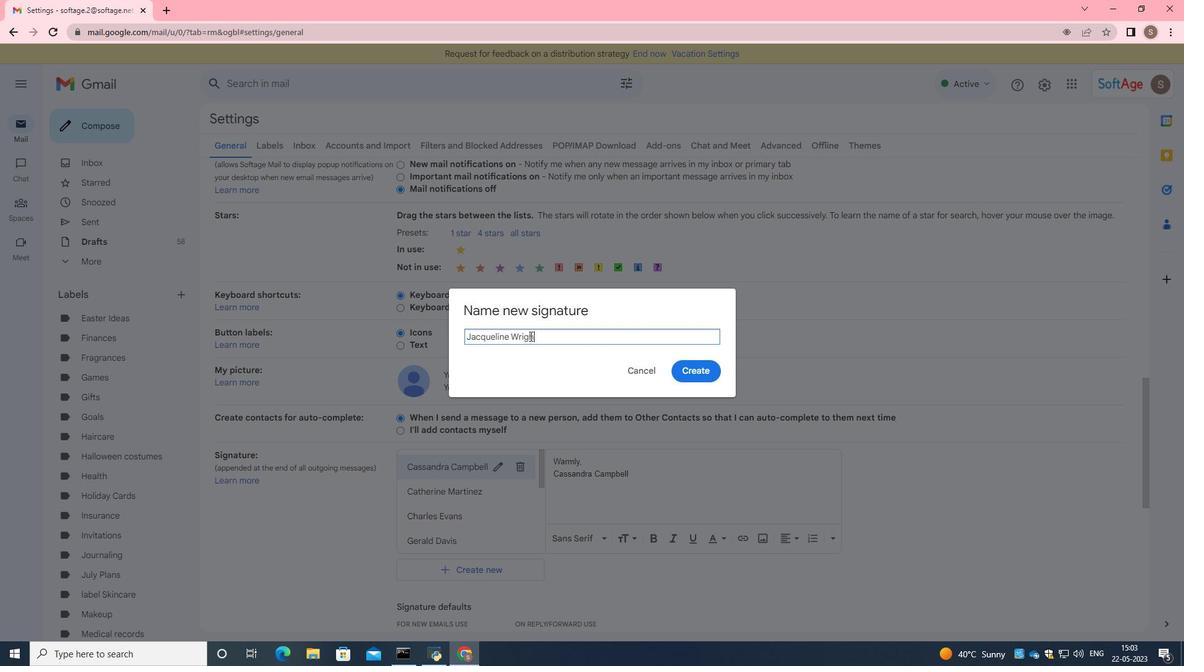 
Action: Mouse moved to (696, 370)
Screenshot: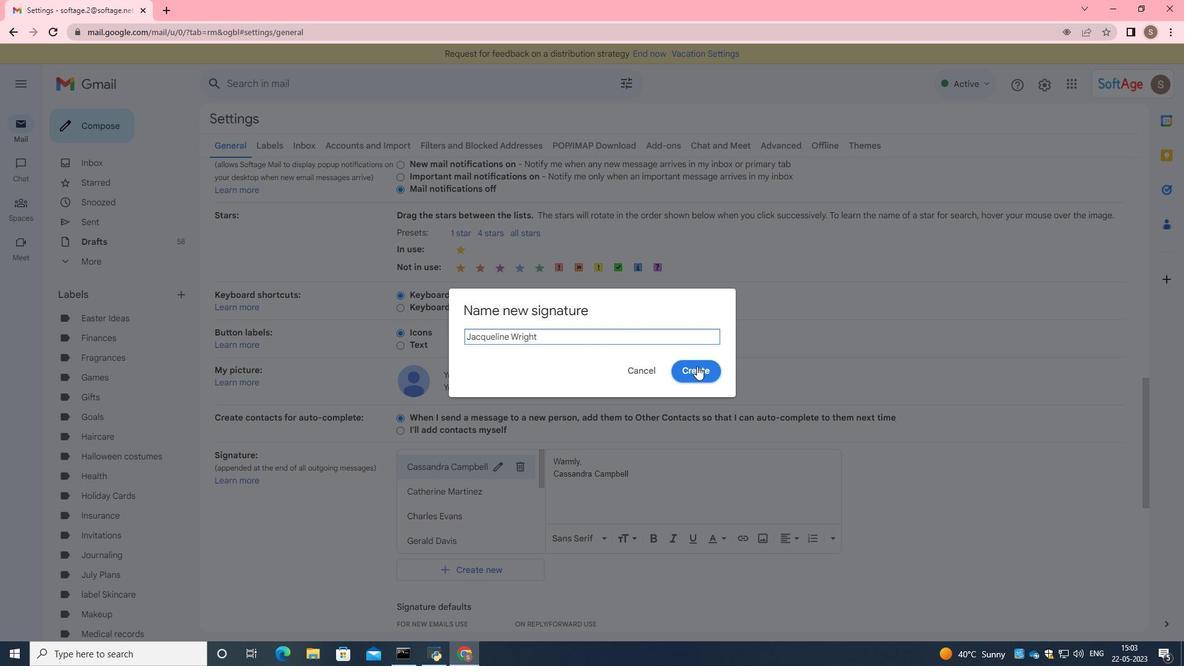 
Action: Mouse pressed left at (696, 370)
Screenshot: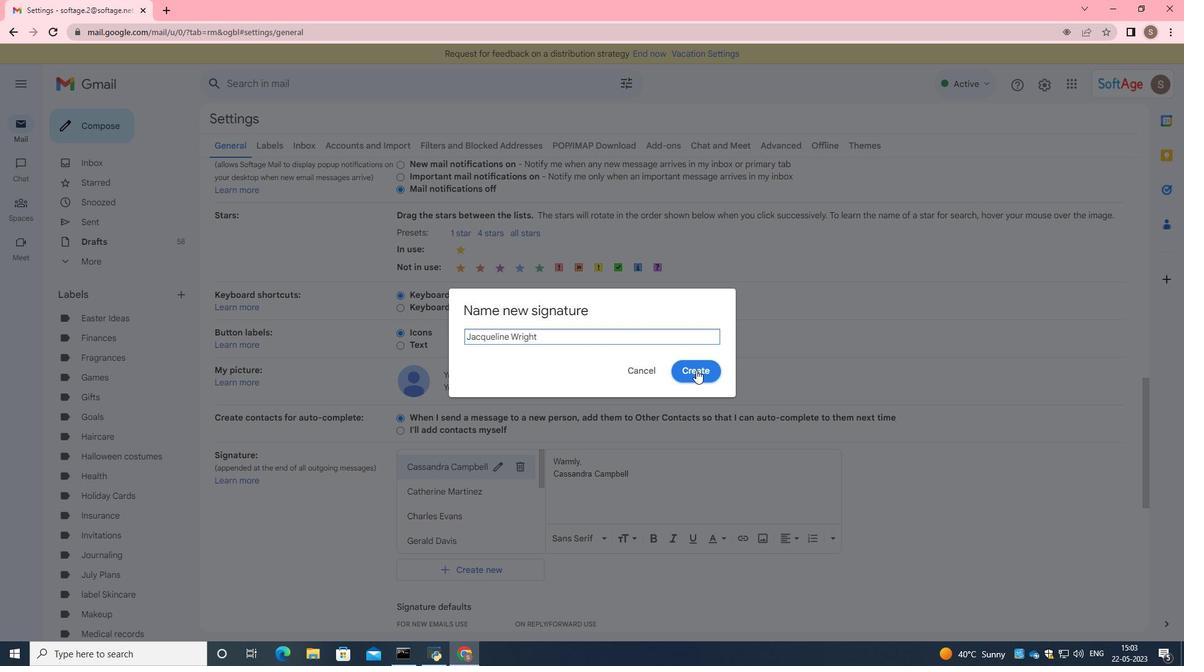 
Action: Mouse moved to (449, 518)
Screenshot: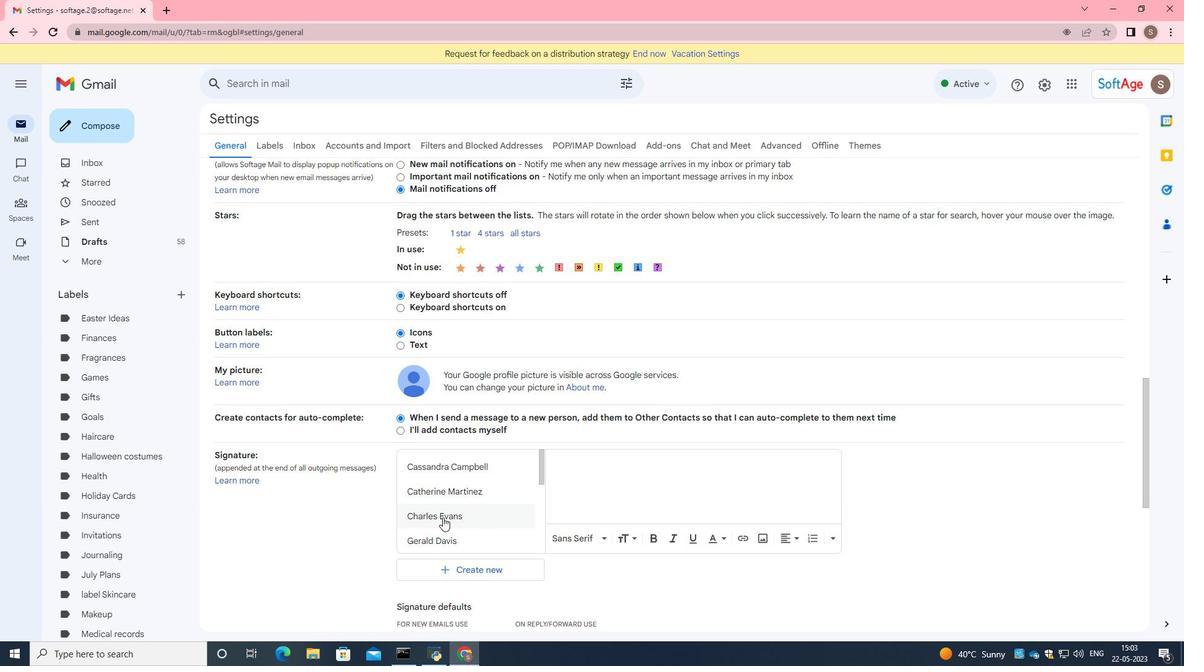 
Action: Mouse scrolled (449, 517) with delta (0, 0)
Screenshot: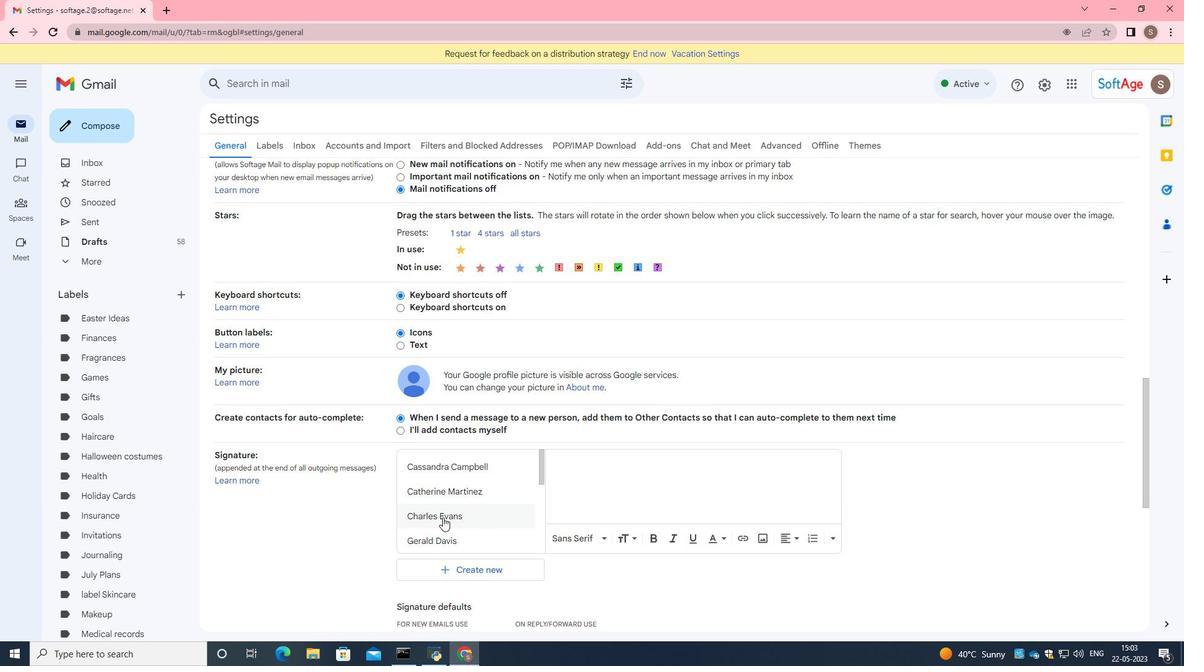 
Action: Mouse moved to (450, 518)
Screenshot: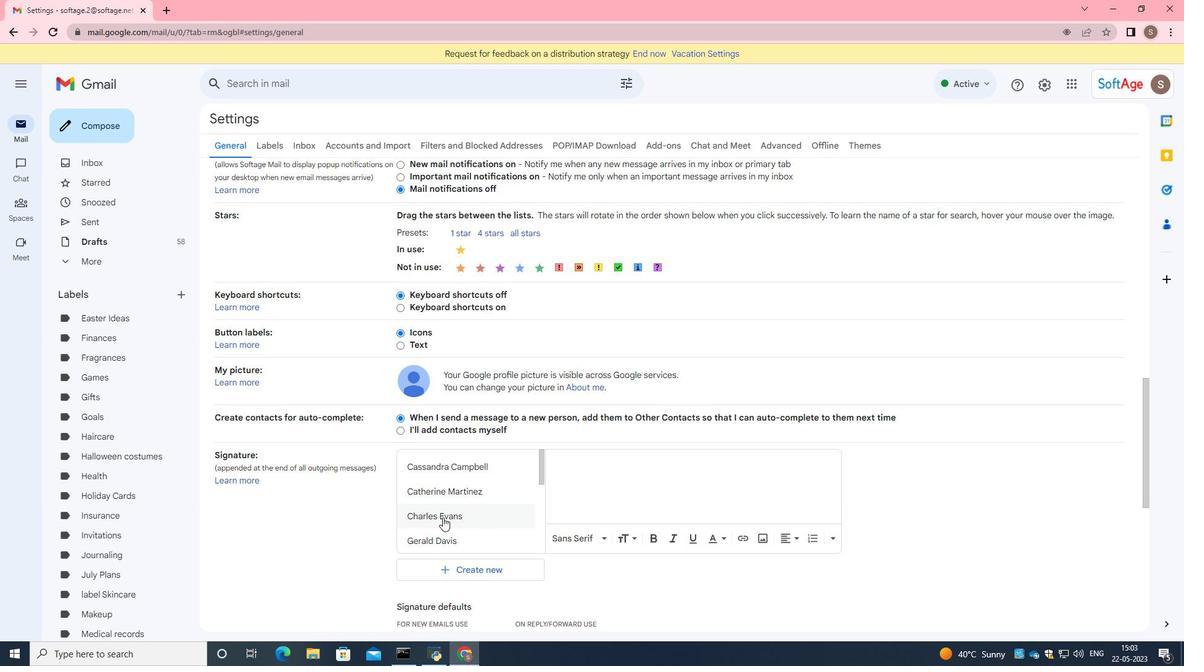 
Action: Mouse scrolled (450, 517) with delta (0, 0)
Screenshot: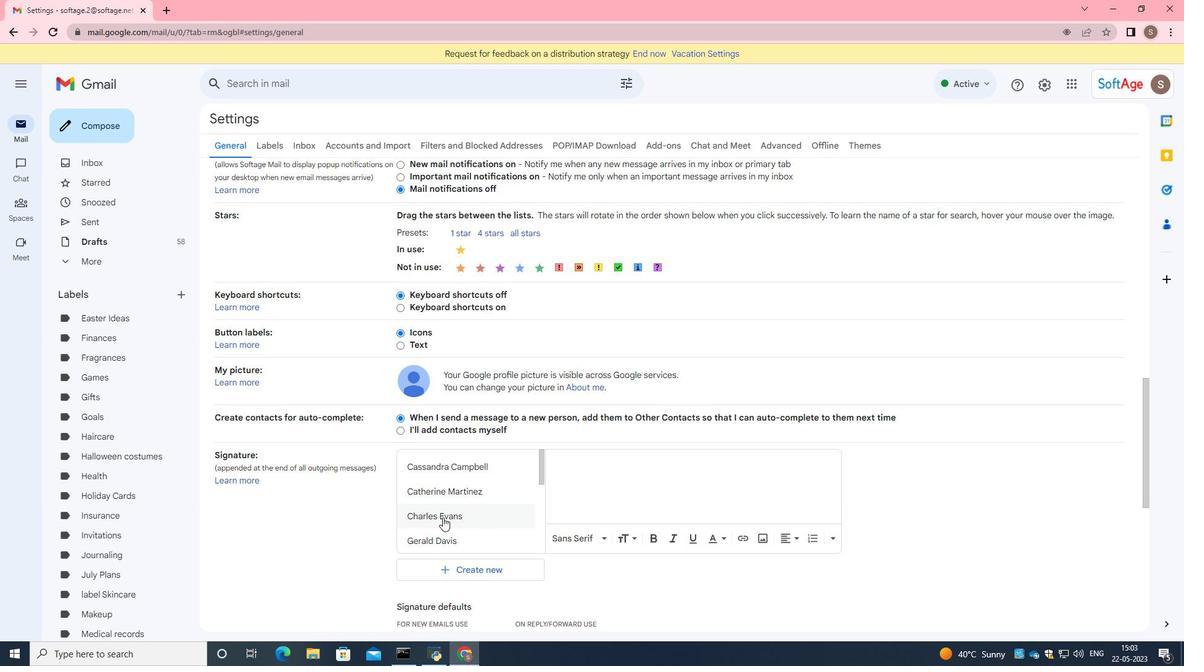 
Action: Mouse scrolled (450, 517) with delta (0, 0)
Screenshot: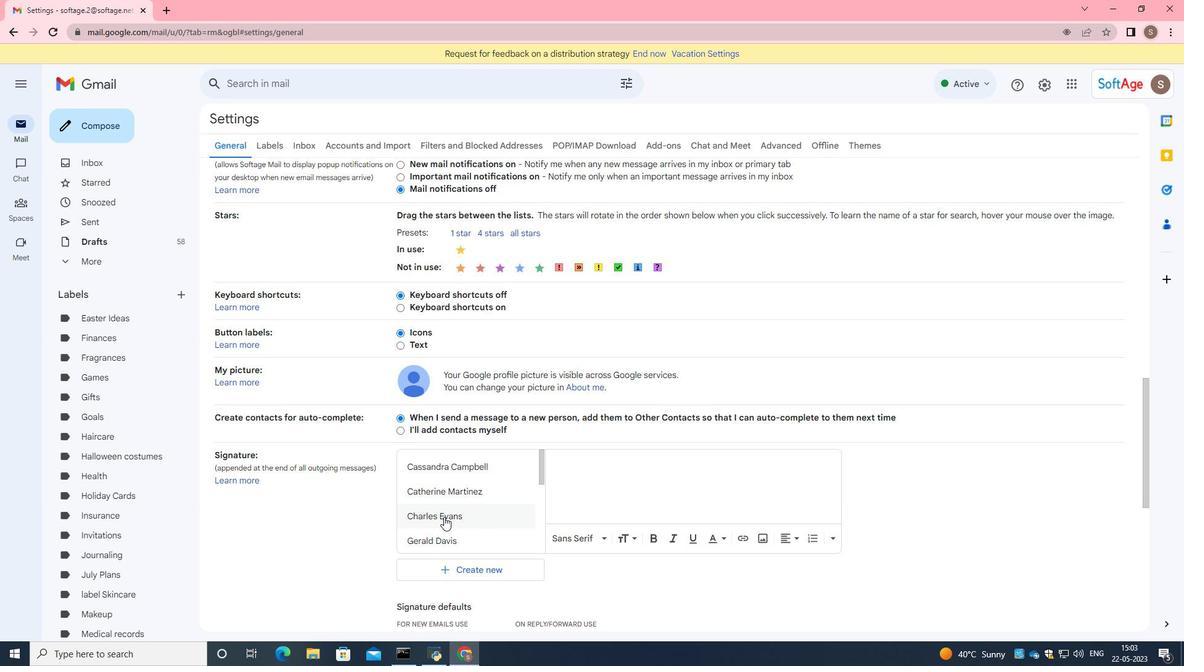 
Action: Mouse scrolled (450, 517) with delta (0, 0)
Screenshot: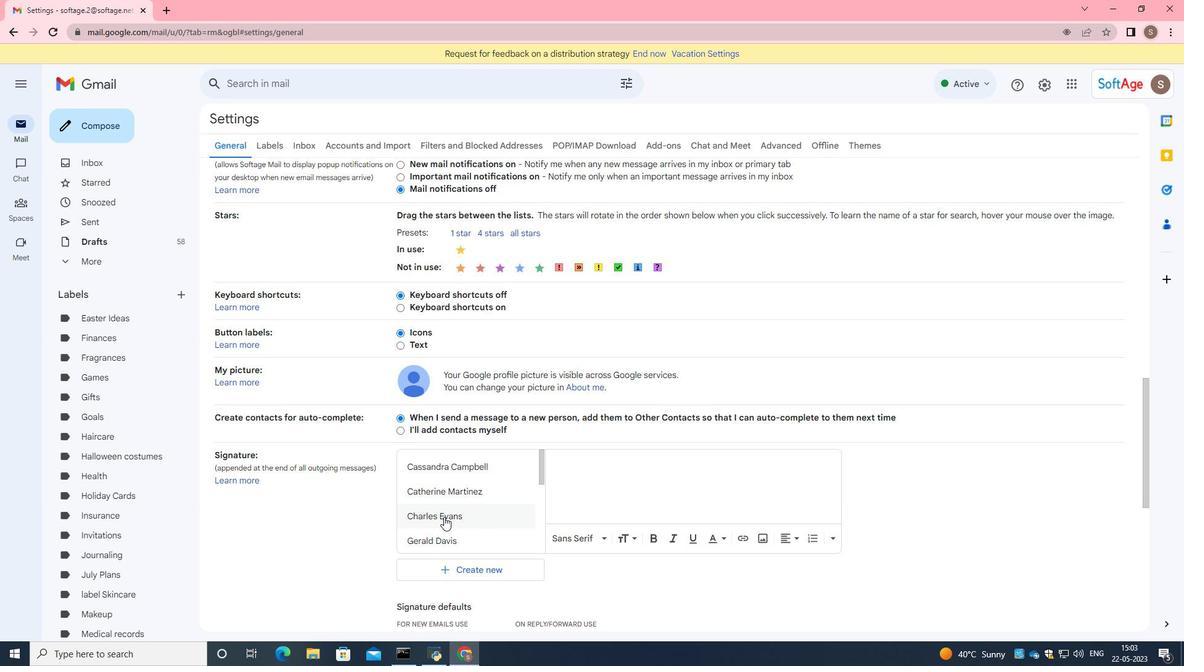 
Action: Mouse moved to (450, 518)
Screenshot: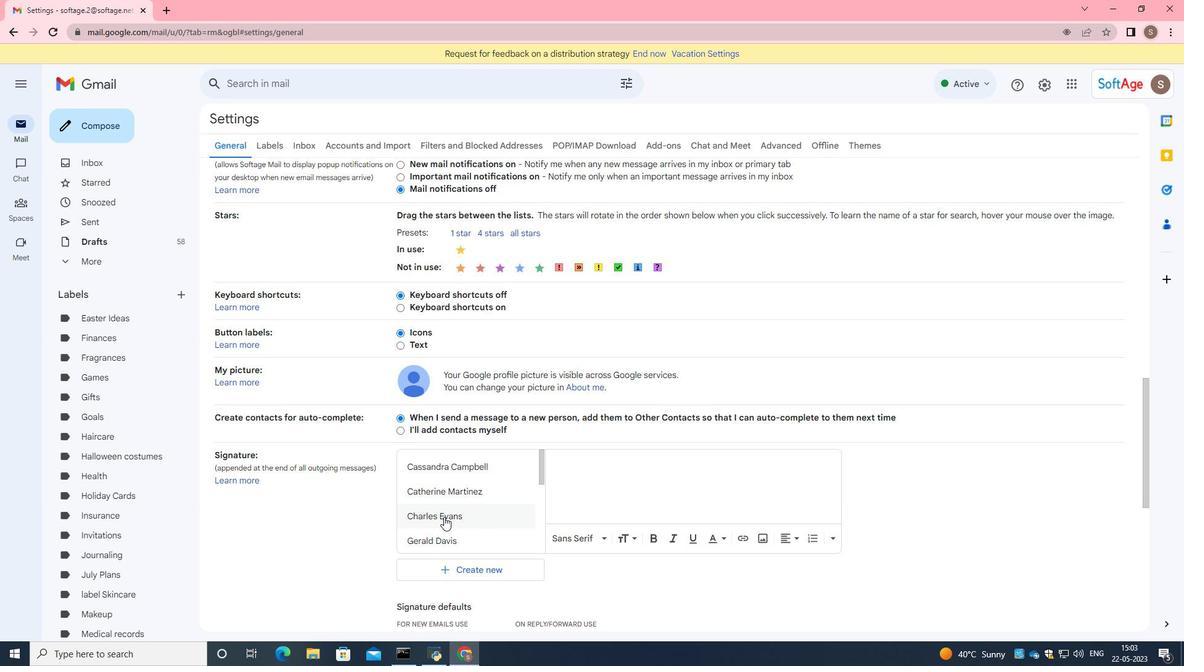 
Action: Mouse scrolled (450, 517) with delta (0, 0)
Screenshot: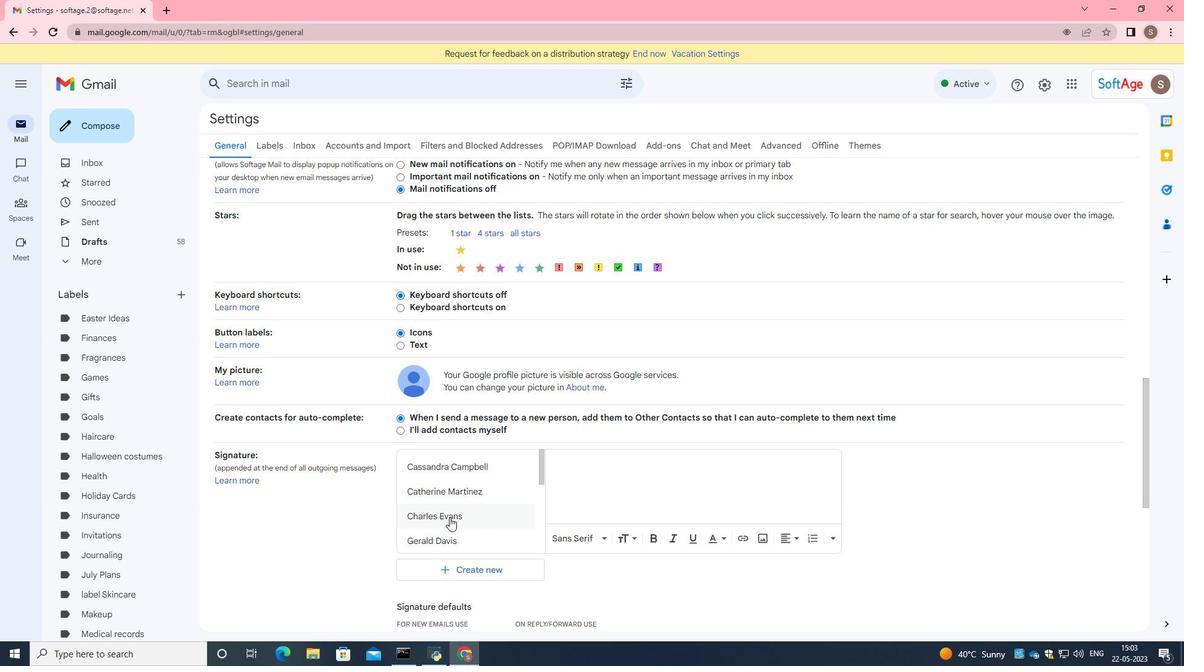 
Action: Mouse moved to (458, 513)
Screenshot: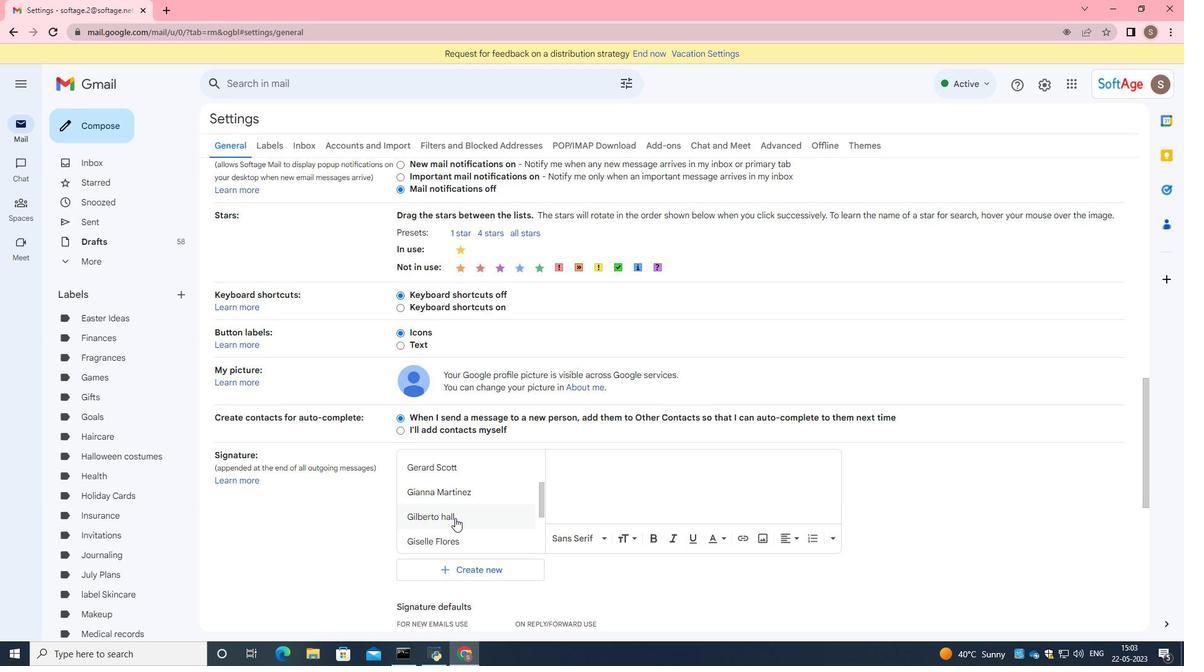 
Action: Mouse scrolled (458, 513) with delta (0, 0)
Screenshot: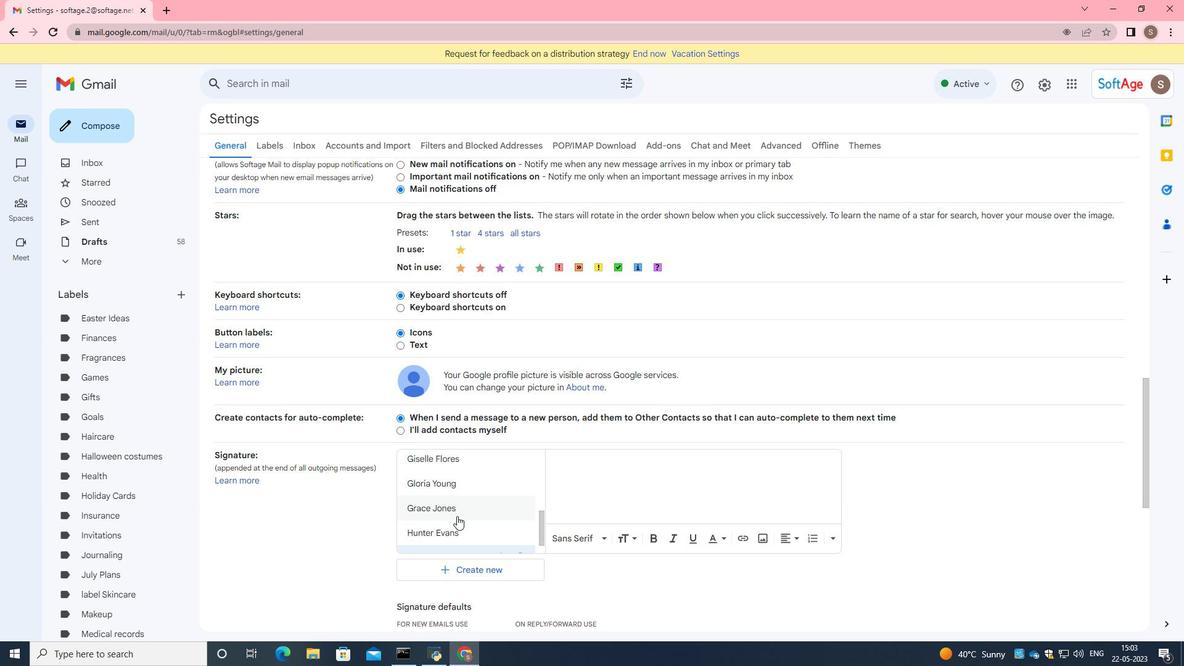 
Action: Mouse scrolled (458, 513) with delta (0, 0)
Screenshot: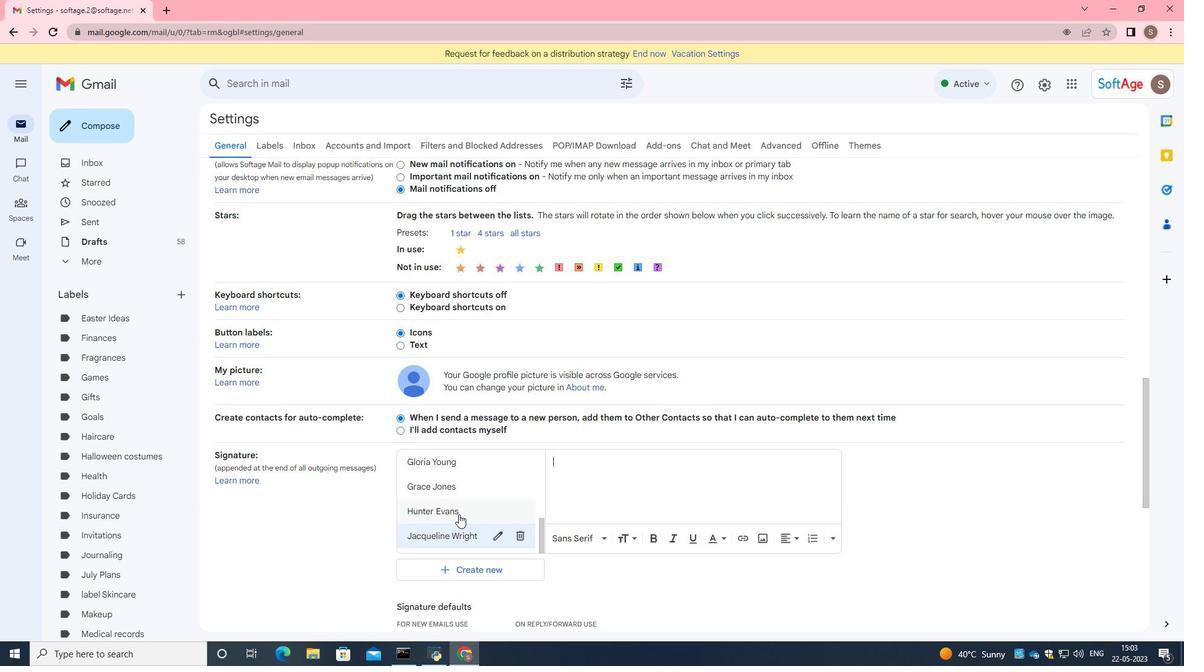 
Action: Mouse scrolled (458, 513) with delta (0, 0)
Screenshot: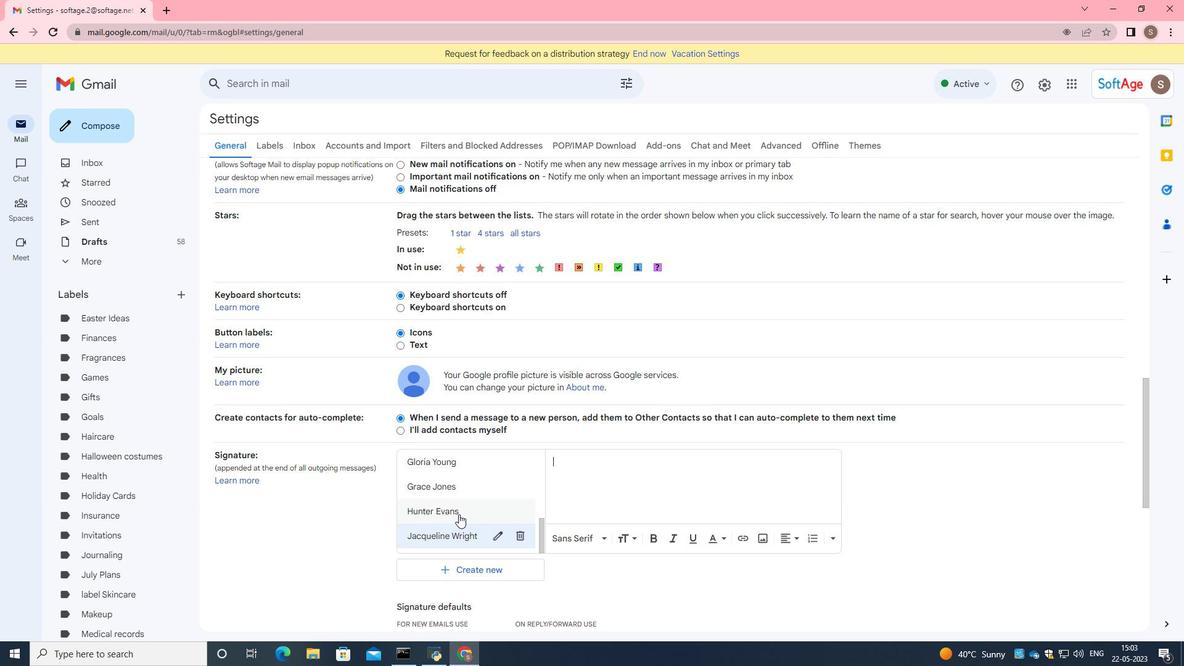 
Action: Mouse scrolled (458, 513) with delta (0, 0)
Screenshot: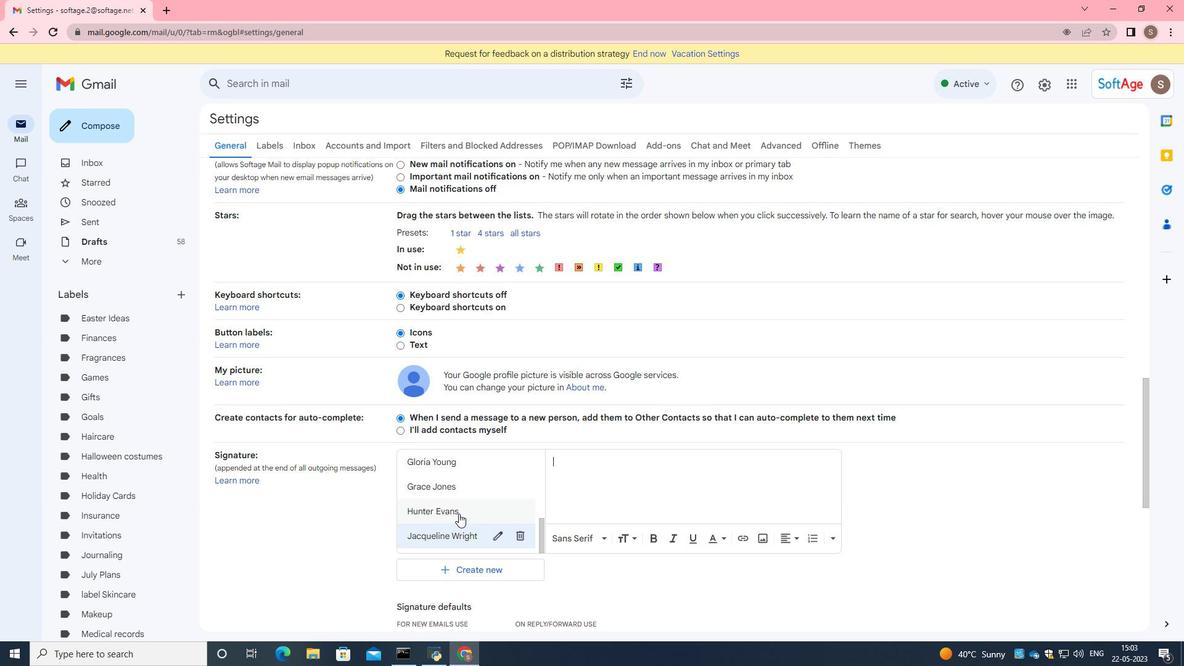 
Action: Mouse scrolled (458, 513) with delta (0, 0)
Screenshot: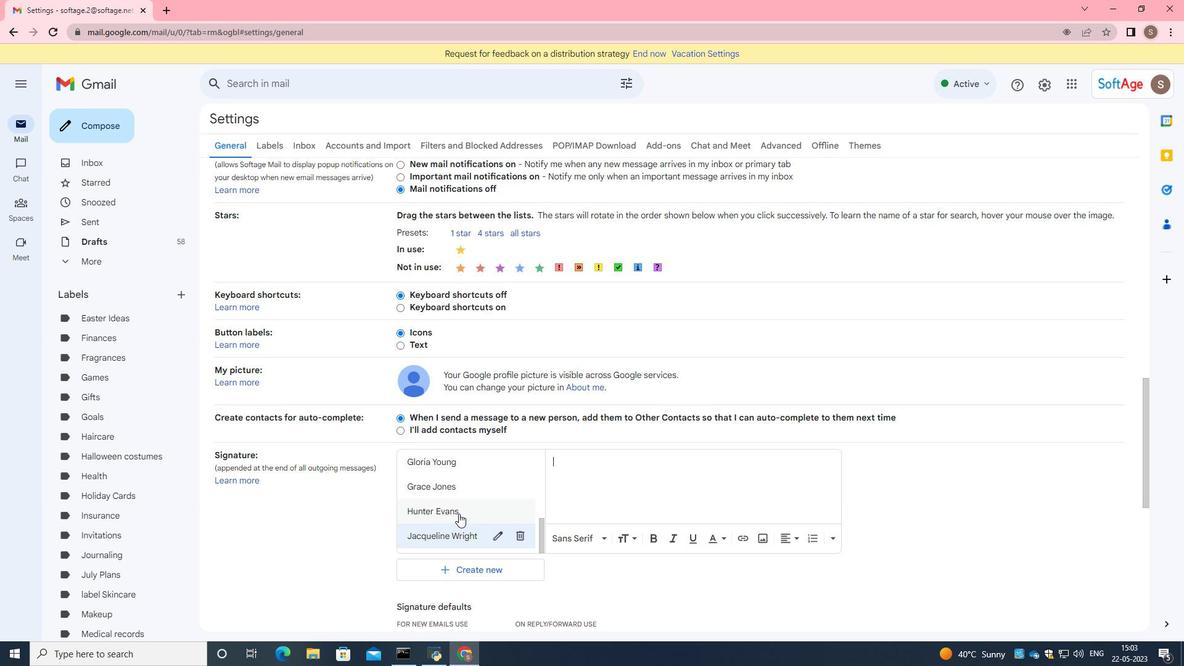
Action: Mouse moved to (572, 220)
Screenshot: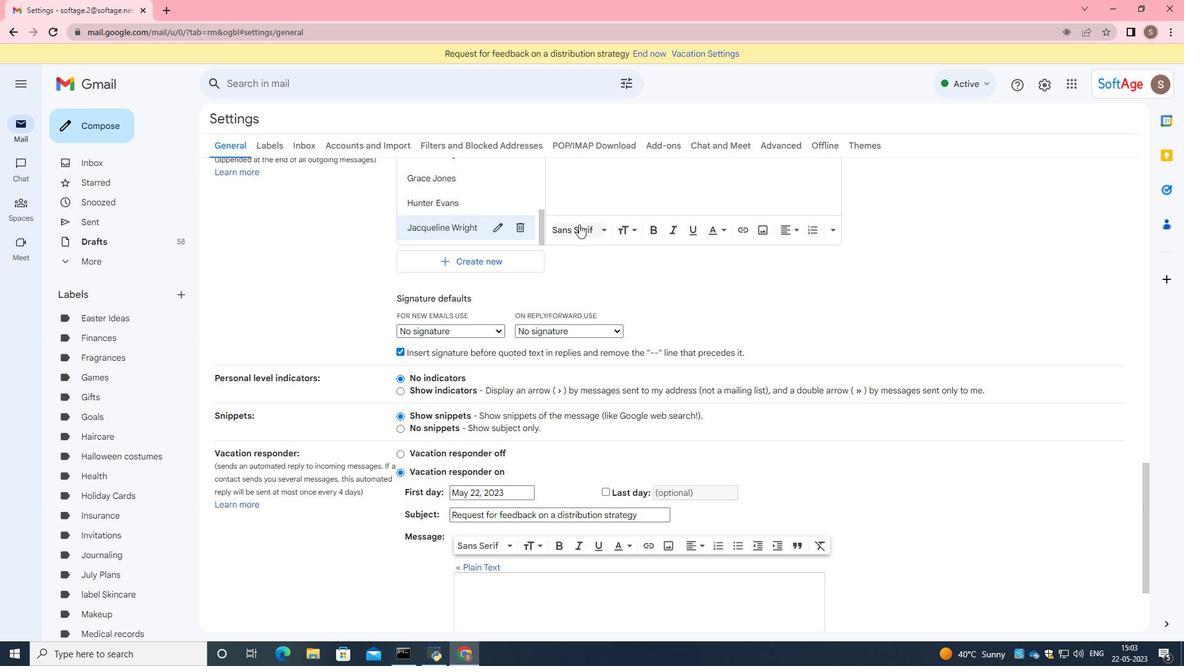 
Action: Mouse scrolled (572, 221) with delta (0, 0)
Screenshot: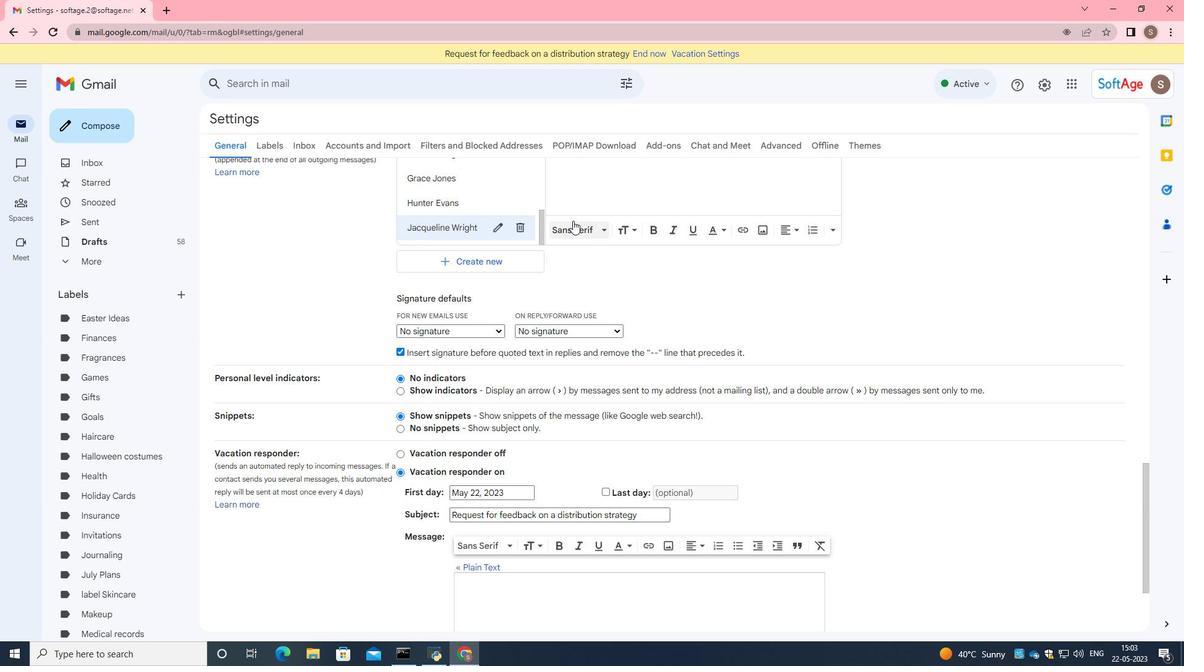 
Action: Mouse scrolled (572, 221) with delta (0, 0)
Screenshot: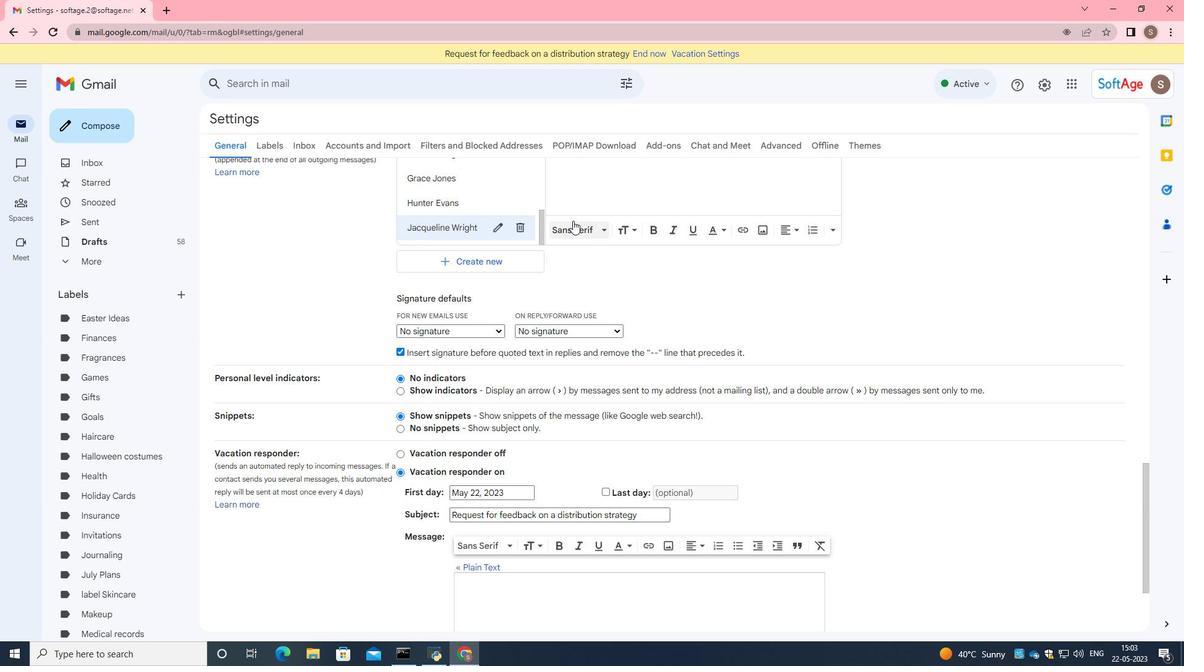 
Action: Mouse moved to (592, 289)
Screenshot: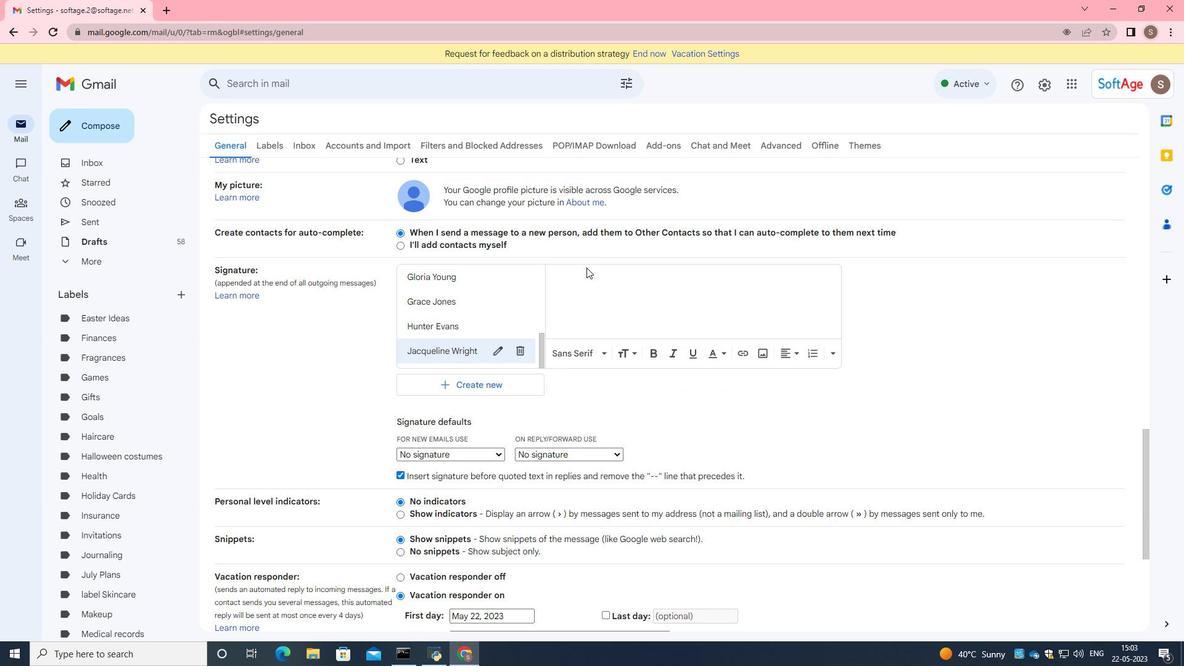 
Action: Mouse pressed left at (592, 289)
Screenshot: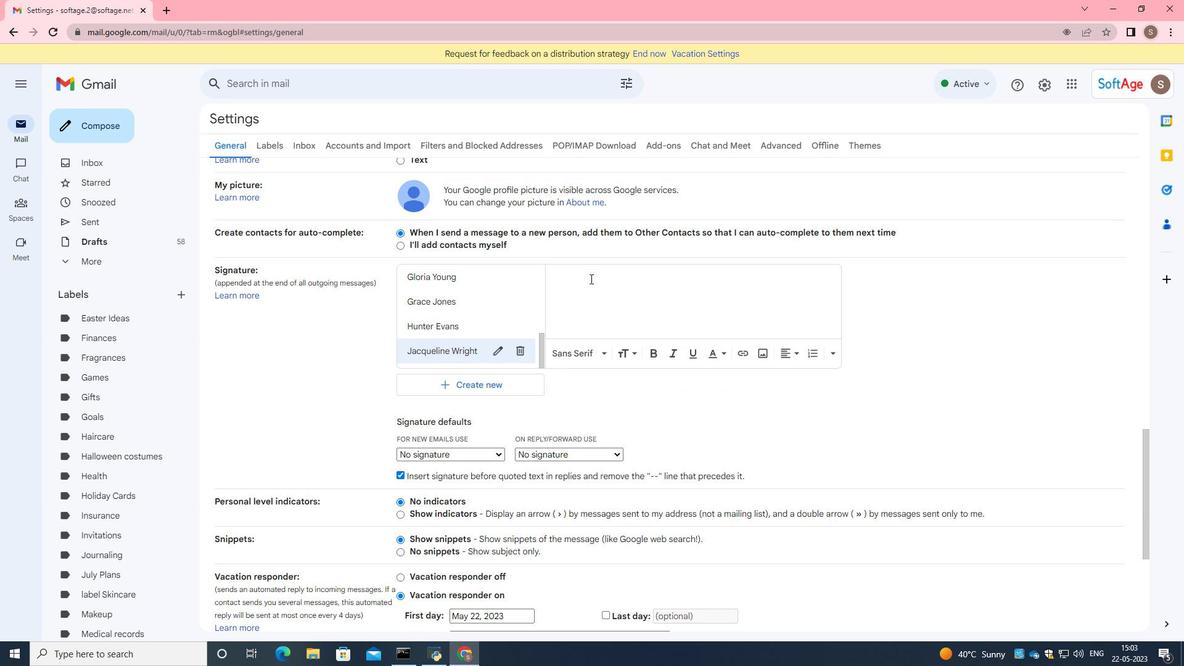 
Action: Key pressed <Key.caps_lock>B<Key.caps_lock>est<Key.space>wishes<Key.space>for<Key.space>a<Key.space>happy<Key.space><Key.caps_lock>M<Key.caps_lock>others<Key.space><Key.caps_lock>D<Key.caps_lock>ay,<Key.enter>j<Key.caps_lock>AC<Key.backspace><Key.backspace><Key.backspace>J<Key.caps_lock>acqualine<Key.space><Key.backspace><Key.backspace><Key.backspace><Key.backspace><Key.backspace><Key.backspace>eline<Key.space><Key.caps_lock>W<Key.caps_lock>right
Screenshot: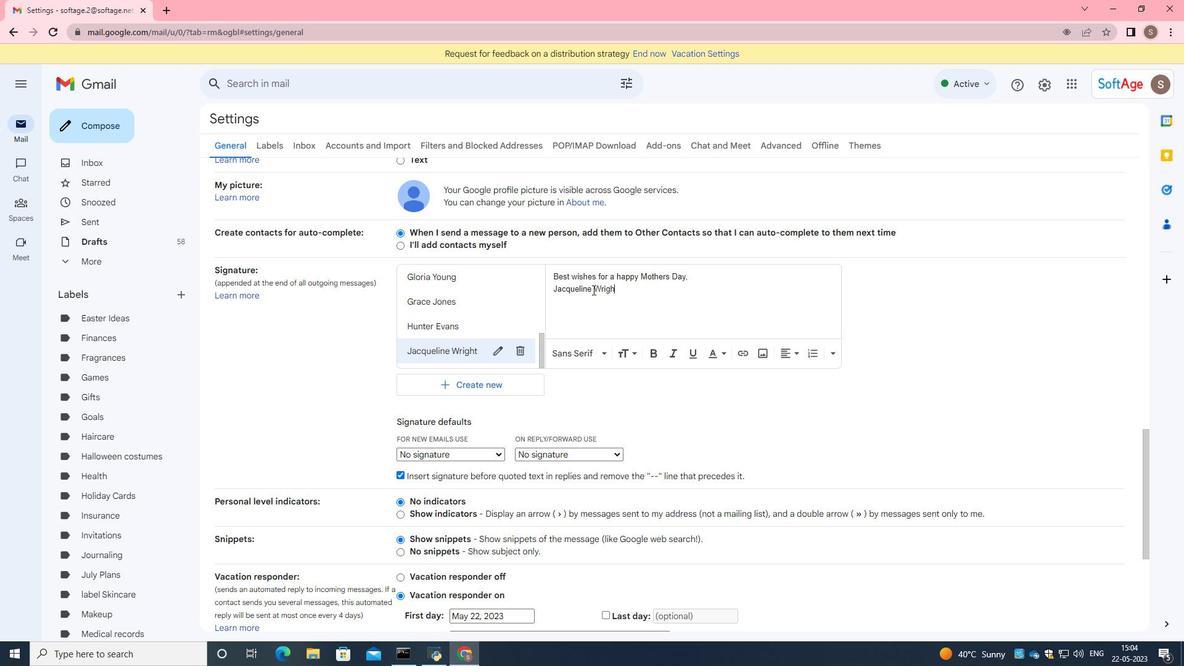 
Action: Mouse moved to (589, 429)
Screenshot: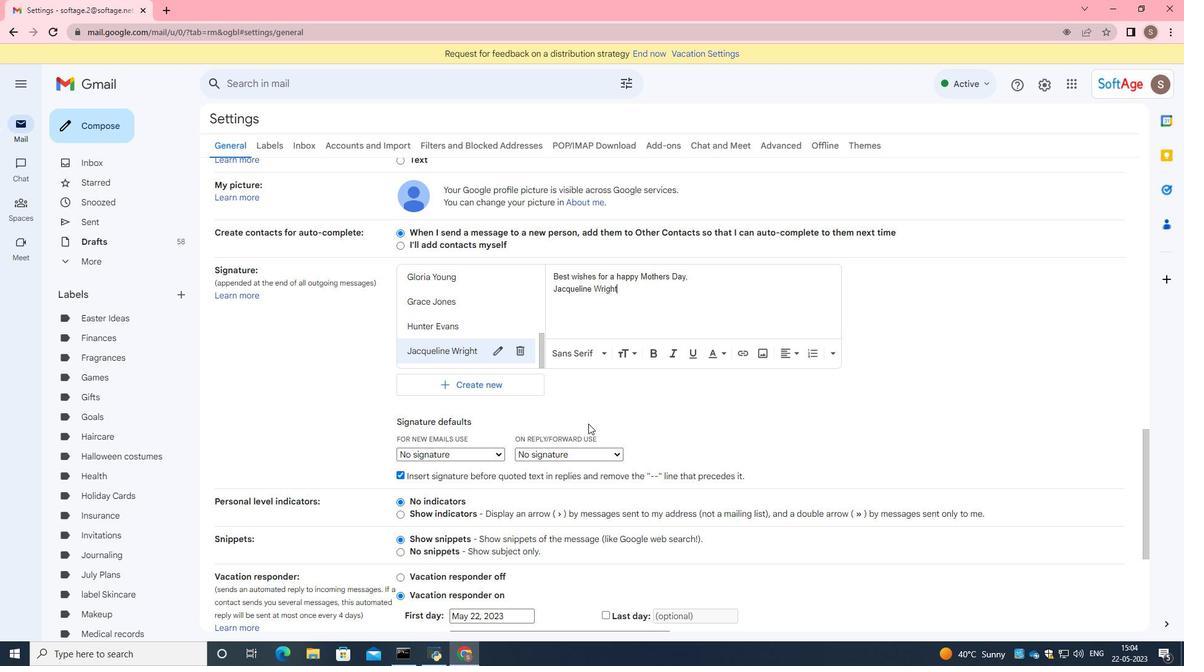 
Action: Mouse scrolled (589, 429) with delta (0, 0)
Screenshot: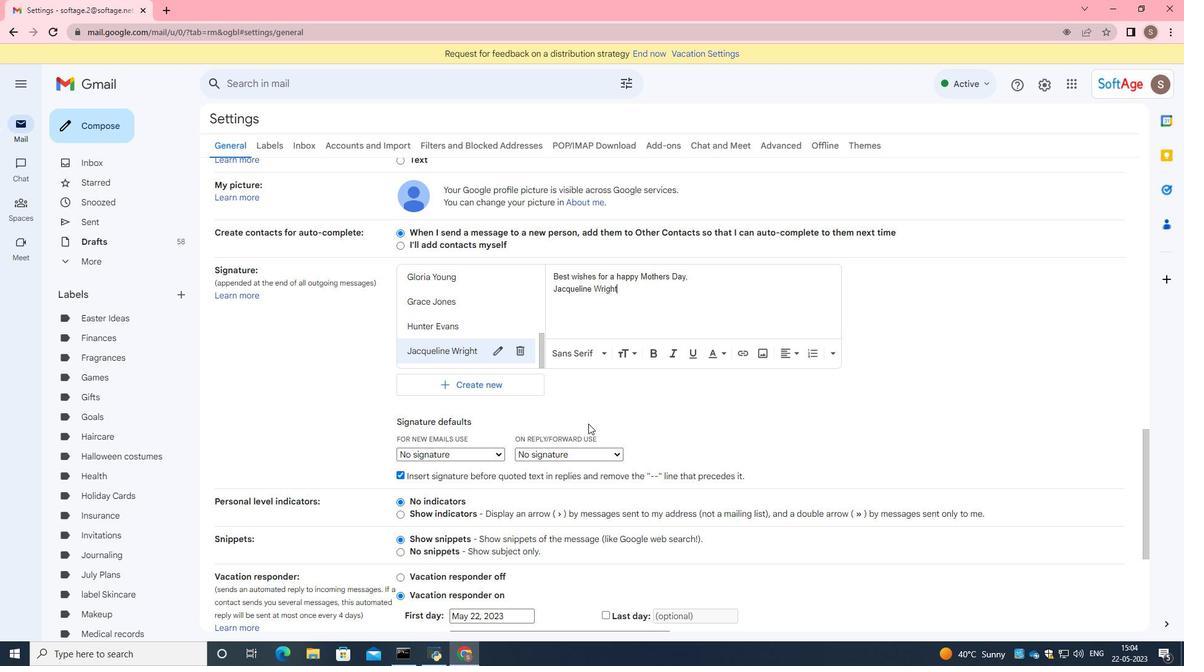 
Action: Mouse scrolled (589, 429) with delta (0, 0)
Screenshot: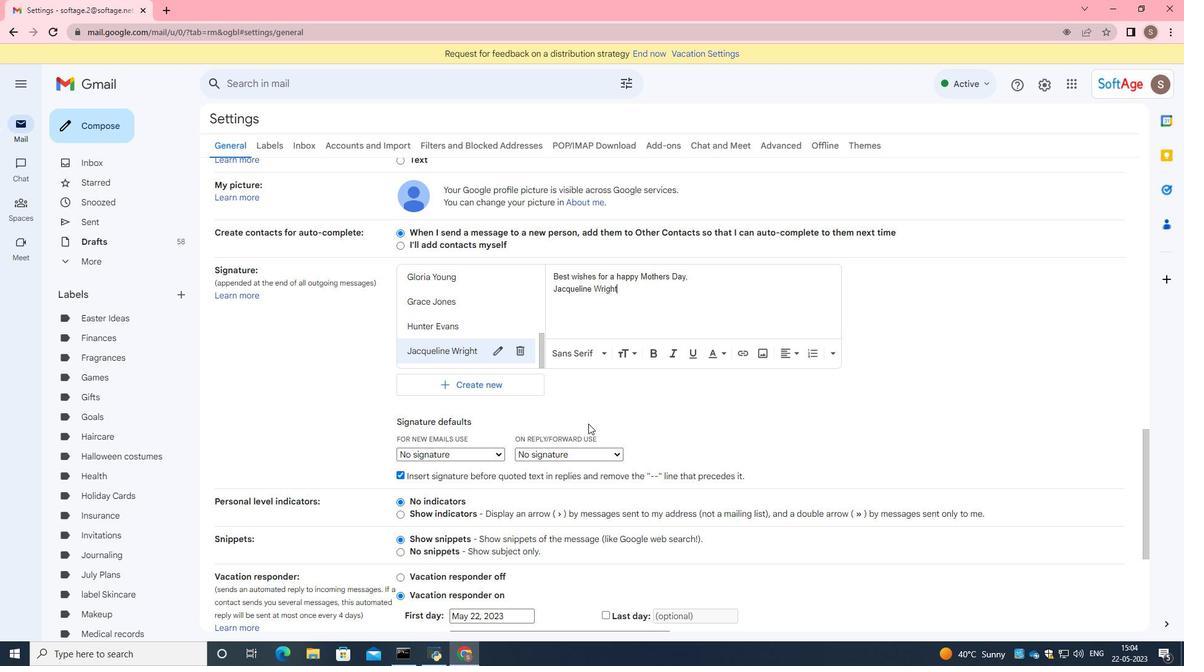 
Action: Mouse scrolled (589, 429) with delta (0, 0)
Screenshot: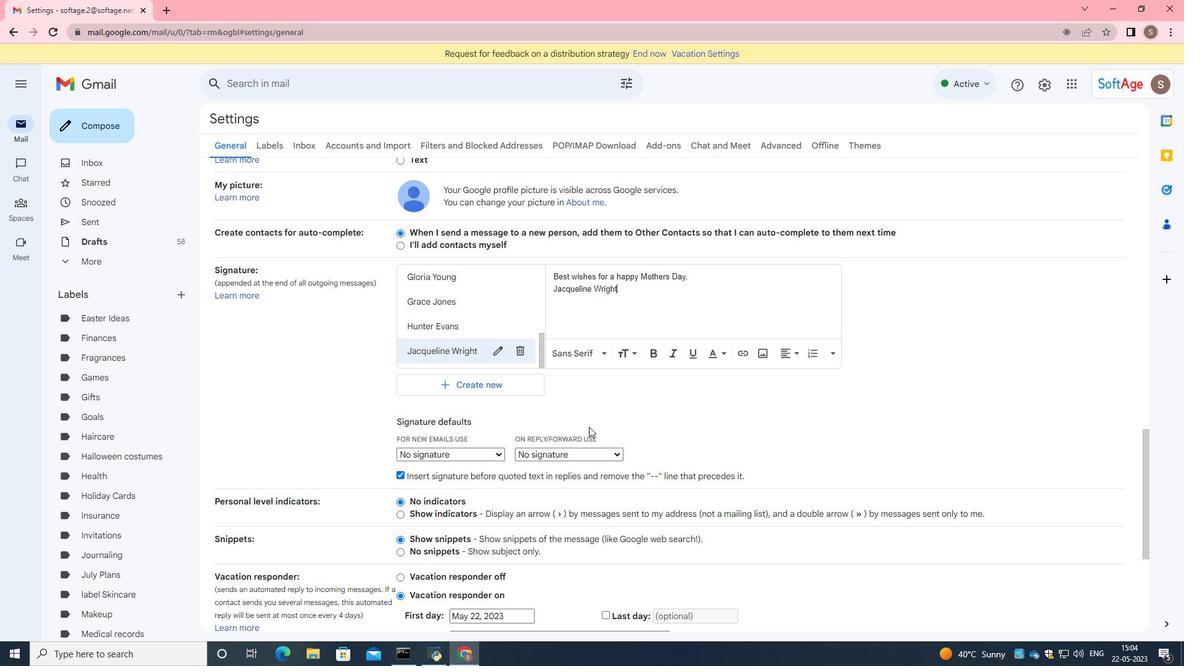 
Action: Mouse scrolled (589, 429) with delta (0, 0)
Screenshot: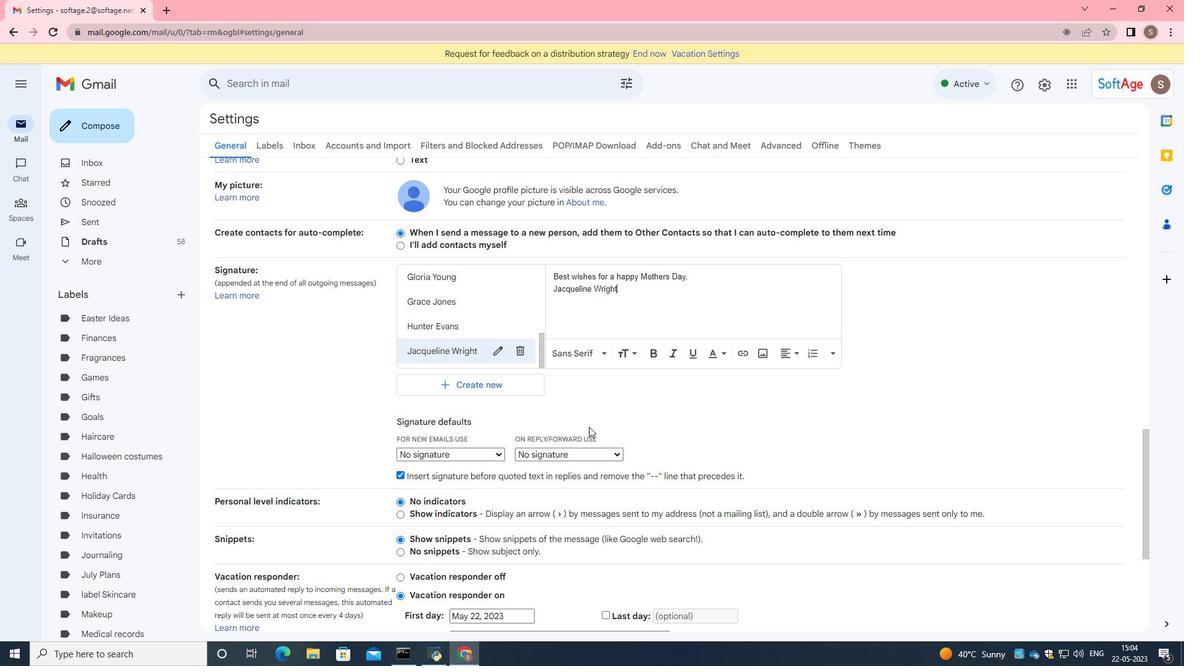 
Action: Mouse moved to (596, 421)
Screenshot: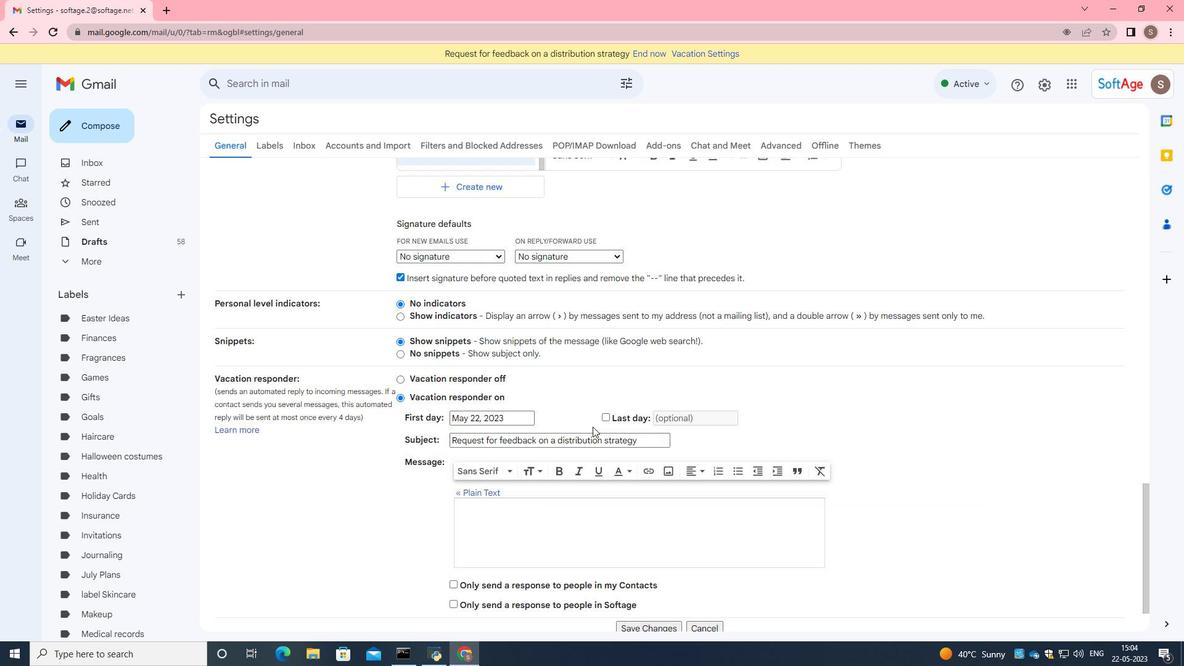 
Action: Mouse scrolled (596, 420) with delta (0, 0)
Screenshot: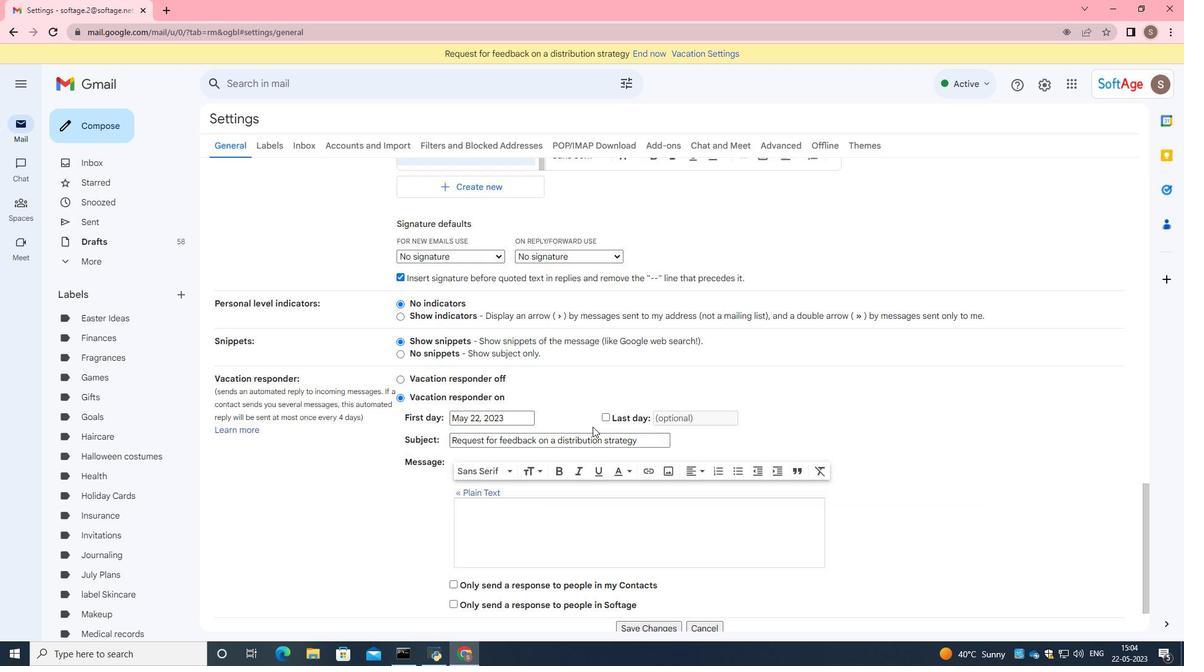 
Action: Mouse scrolled (596, 420) with delta (0, 0)
Screenshot: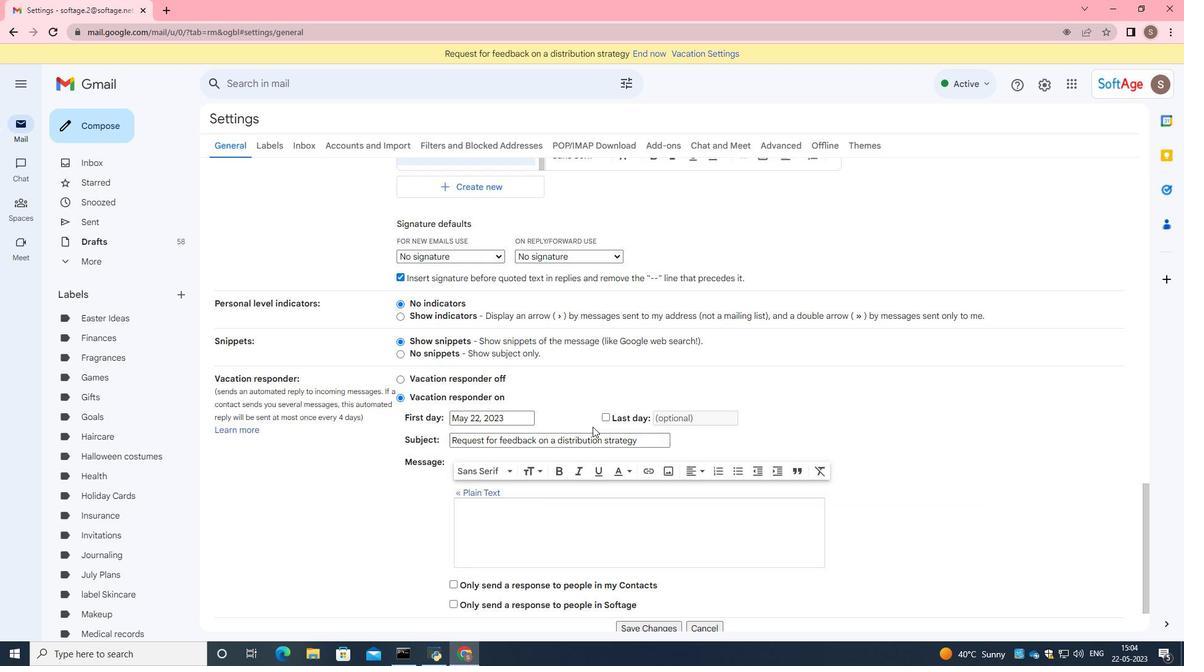 
Action: Mouse scrolled (596, 420) with delta (0, 0)
Screenshot: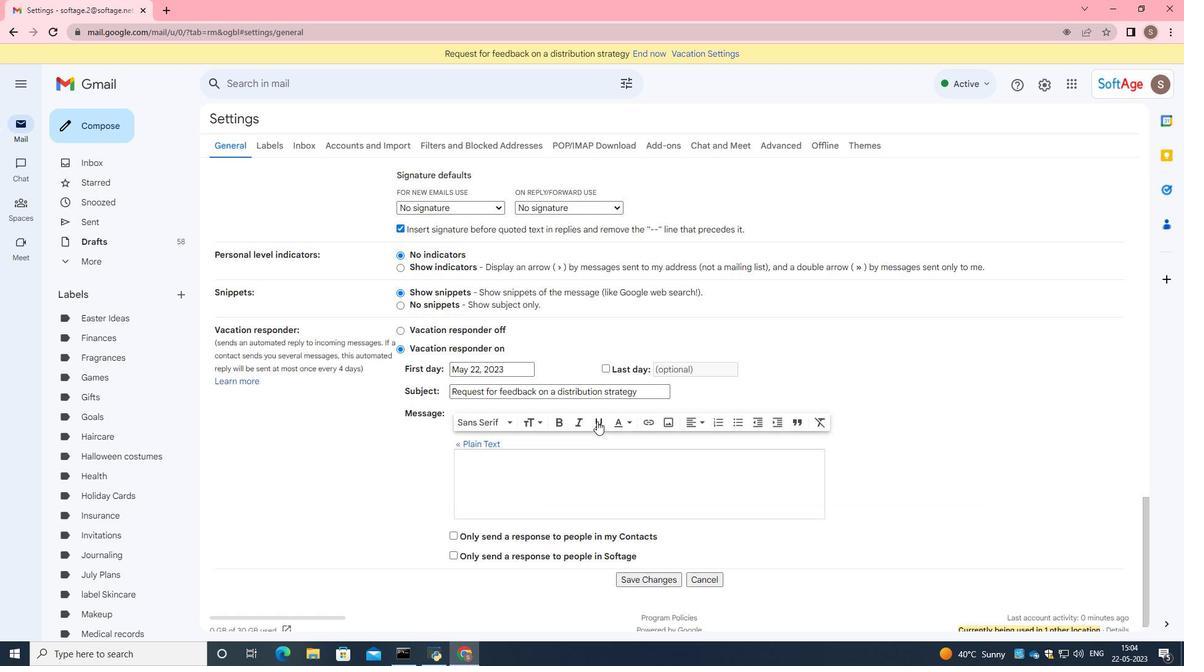 
Action: Mouse moved to (597, 421)
Screenshot: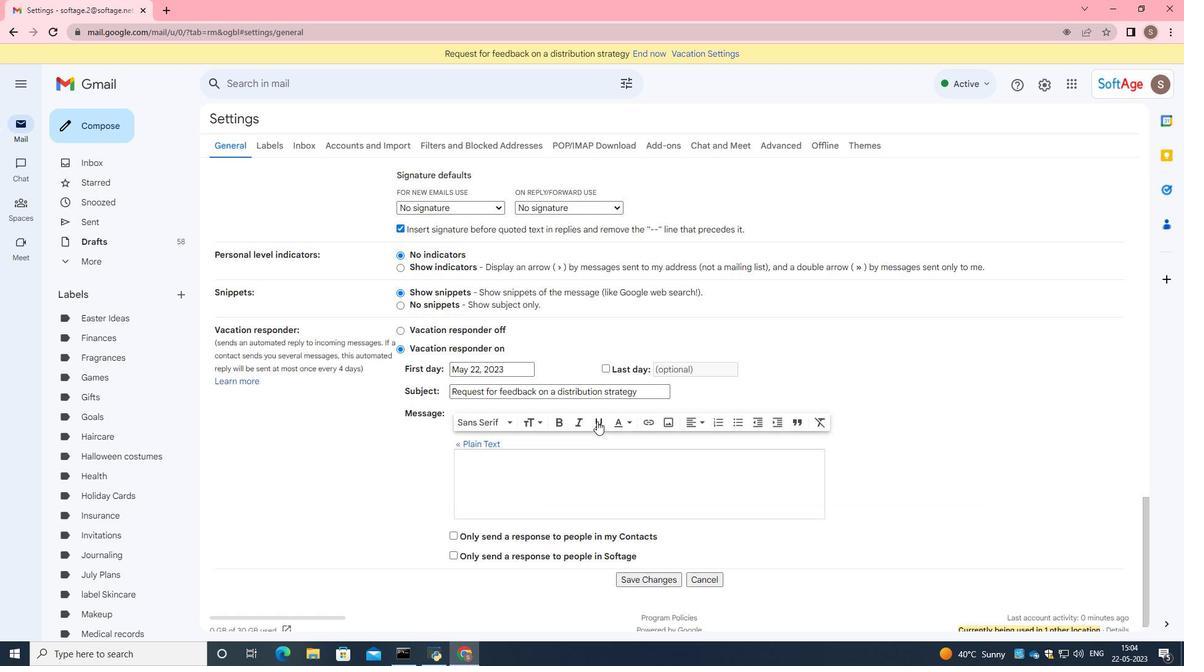
Action: Mouse scrolled (597, 420) with delta (0, 0)
Screenshot: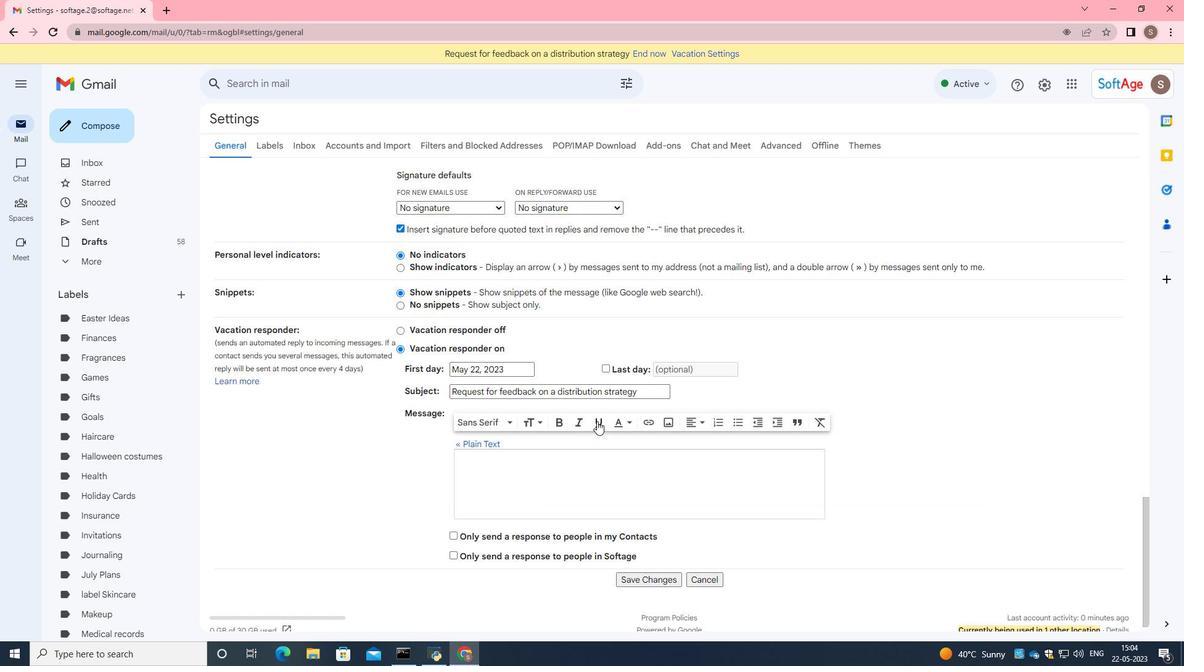 
Action: Mouse moved to (624, 562)
Screenshot: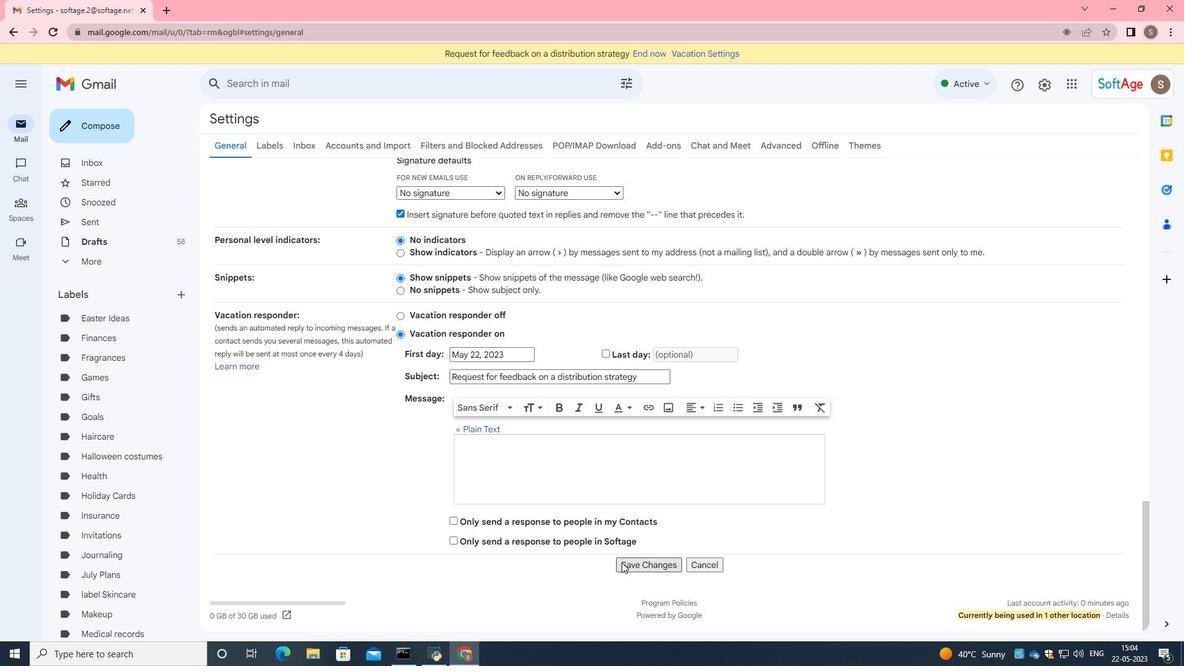 
Action: Mouse pressed left at (624, 562)
Screenshot: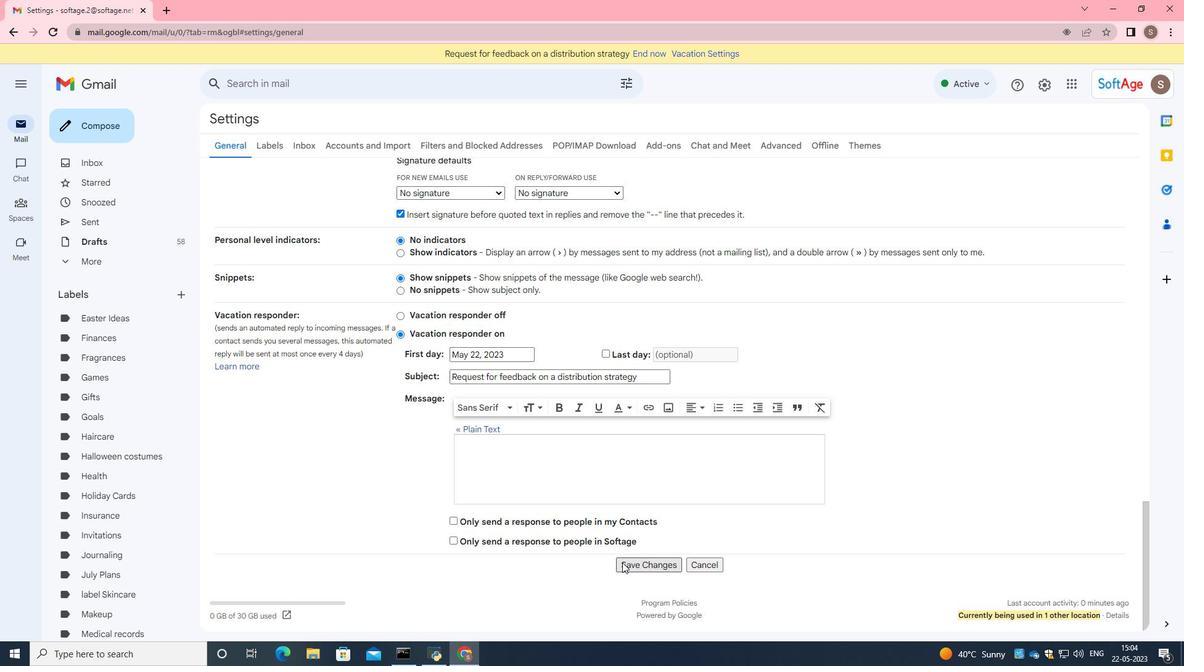 
Action: Mouse moved to (105, 126)
Screenshot: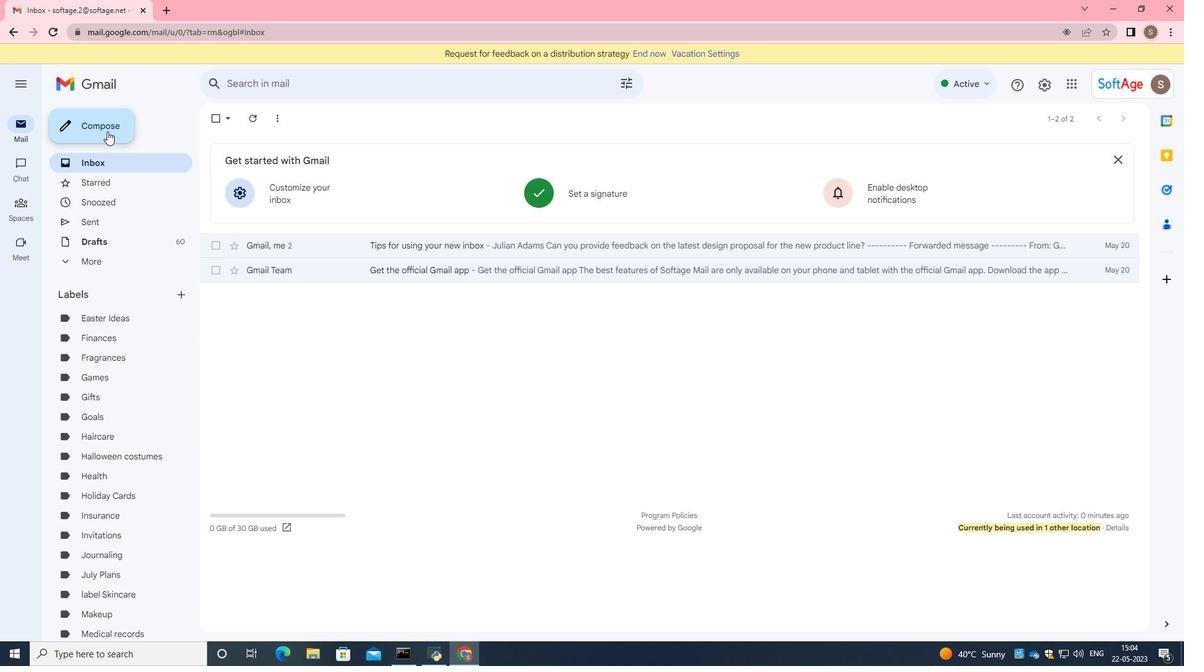 
Action: Mouse pressed left at (105, 126)
Screenshot: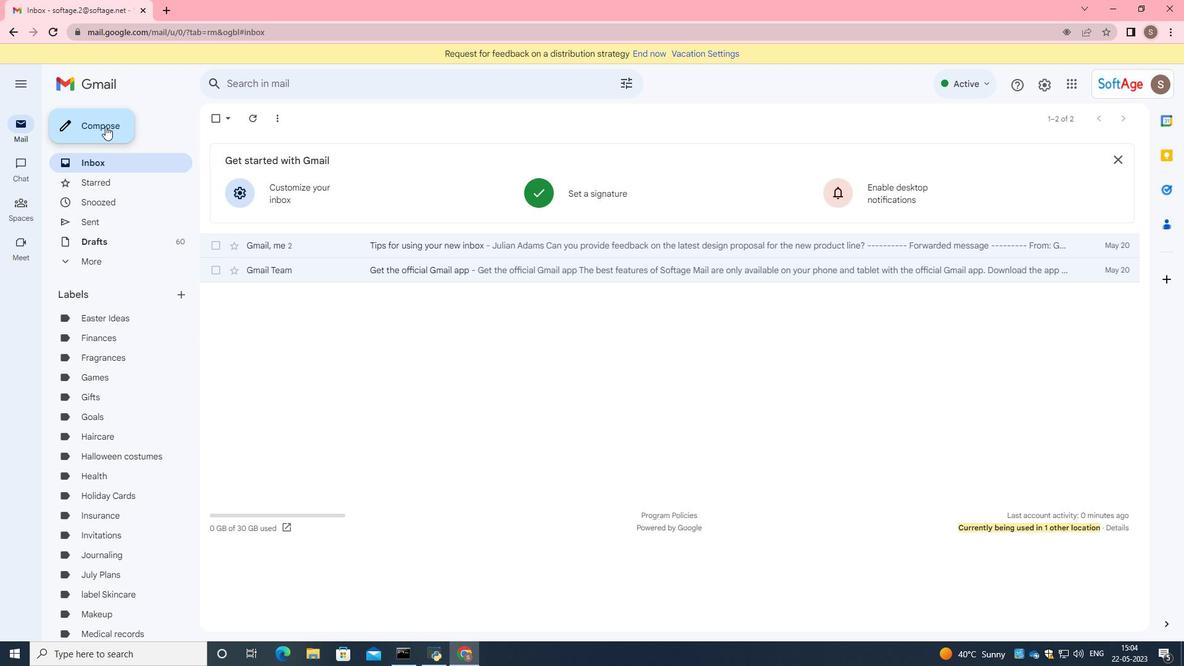 
Action: Mouse moved to (814, 300)
Screenshot: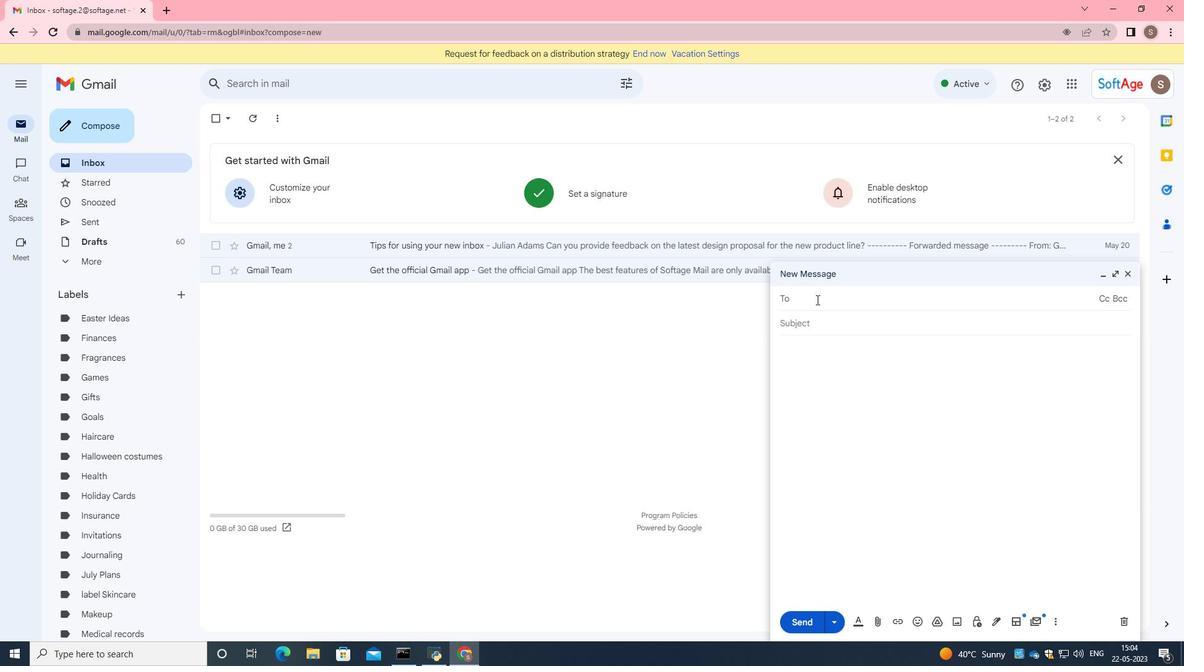 
Action: Key pressed softage.5<Key.shift>@softage.net
Screenshot: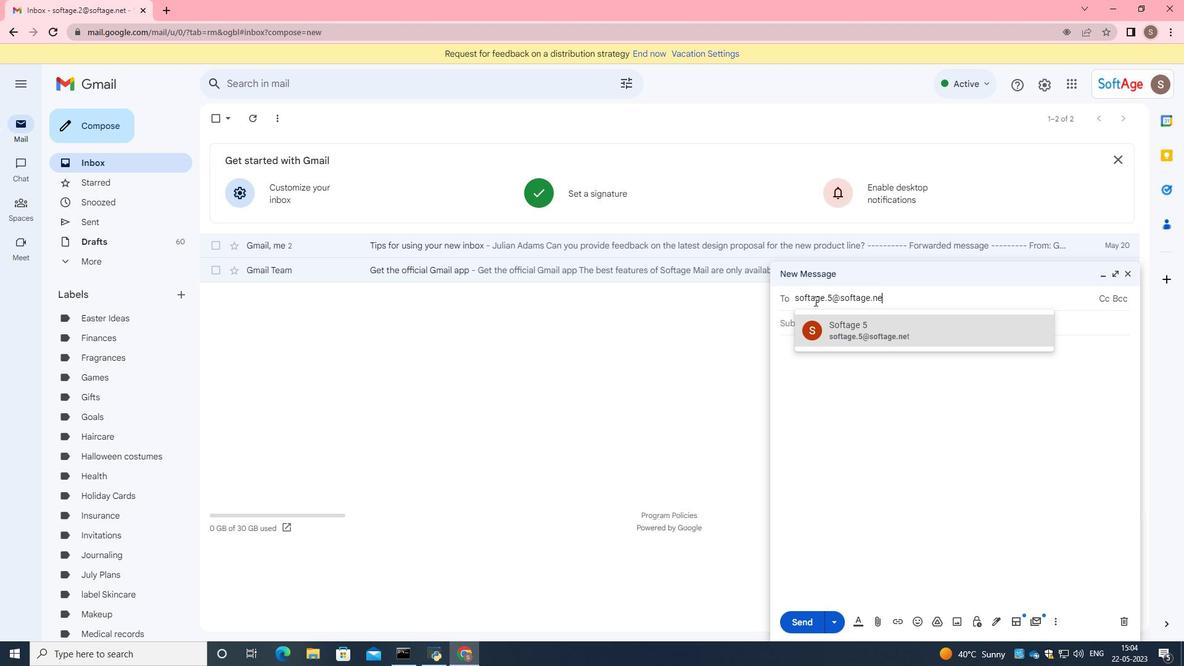 
Action: Mouse moved to (845, 335)
Screenshot: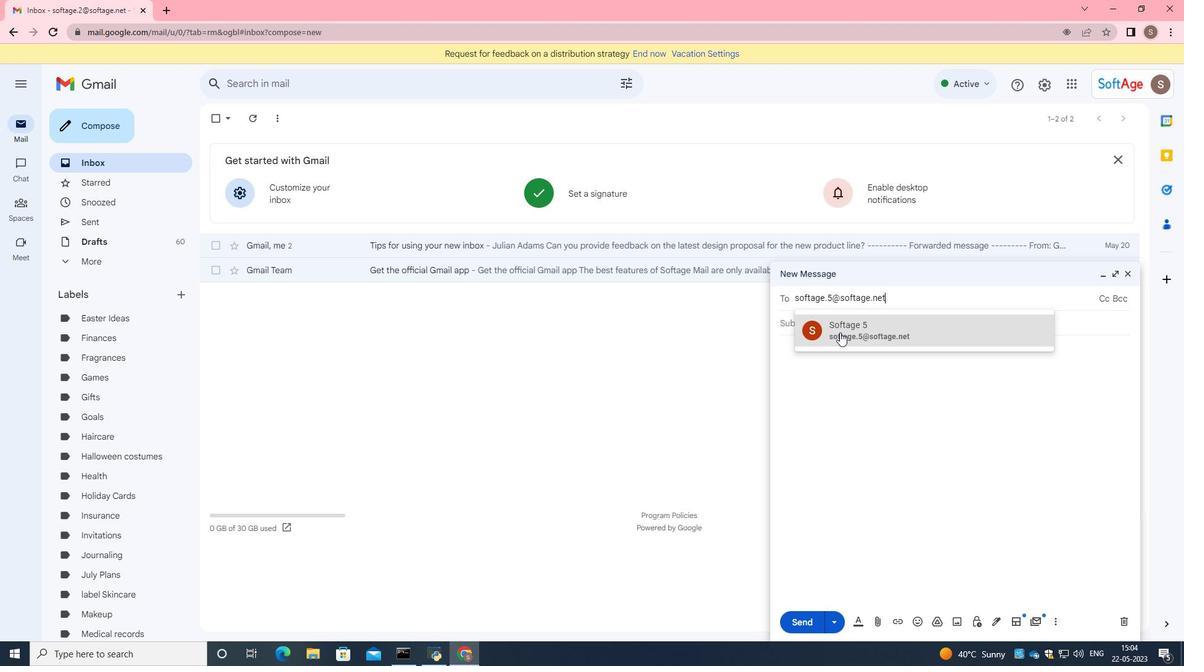 
Action: Mouse pressed left at (845, 335)
Screenshot: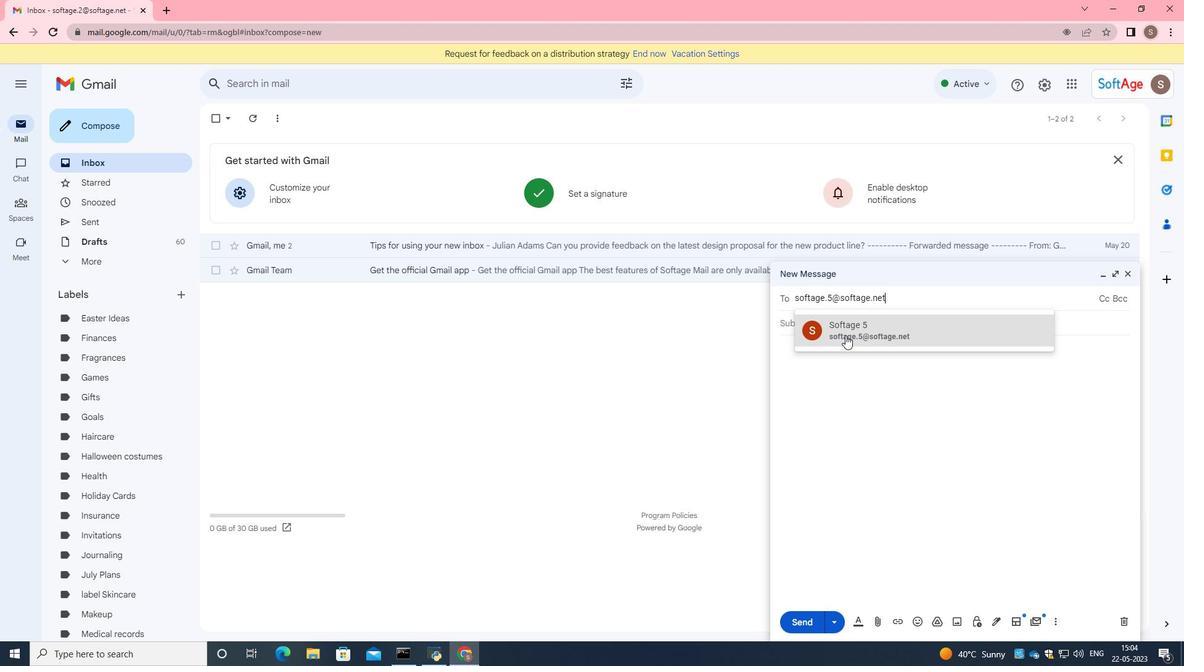 
Action: Mouse moved to (1002, 622)
Screenshot: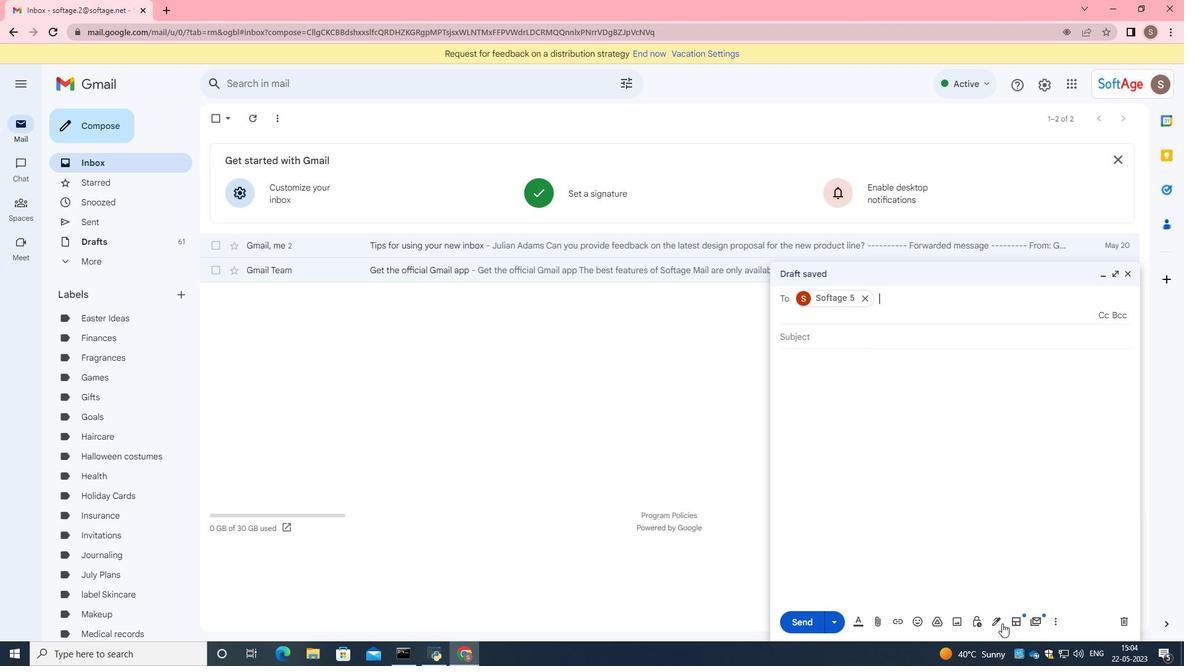 
Action: Mouse pressed left at (1002, 622)
Screenshot: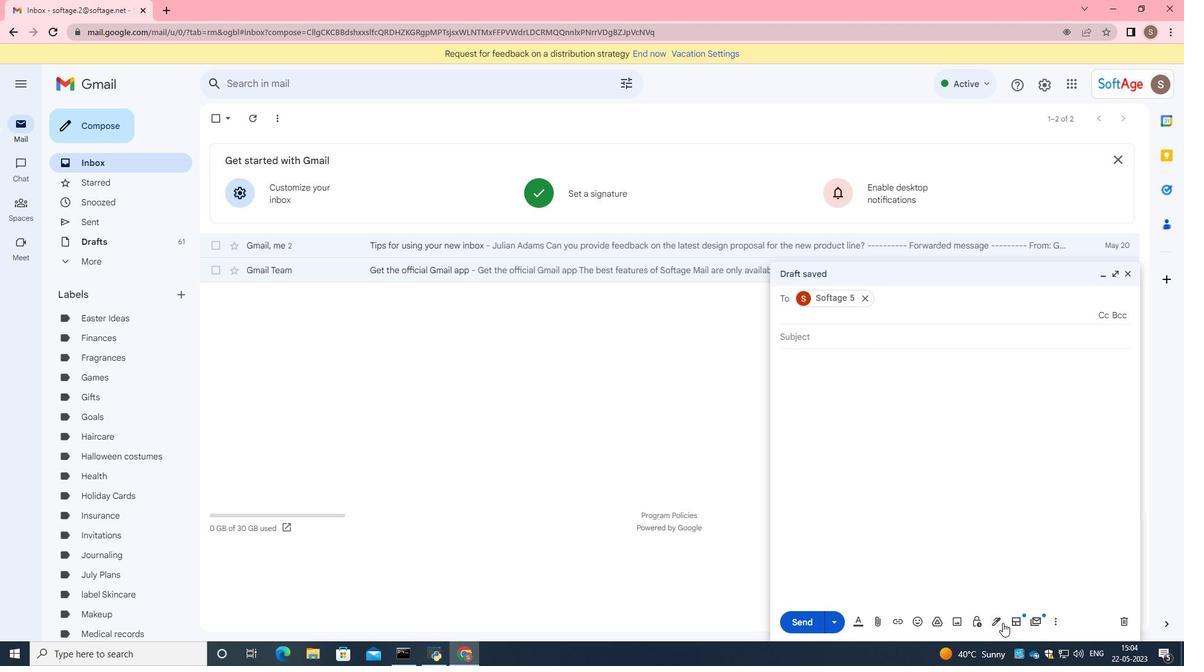 
Action: Mouse moved to (1042, 606)
Screenshot: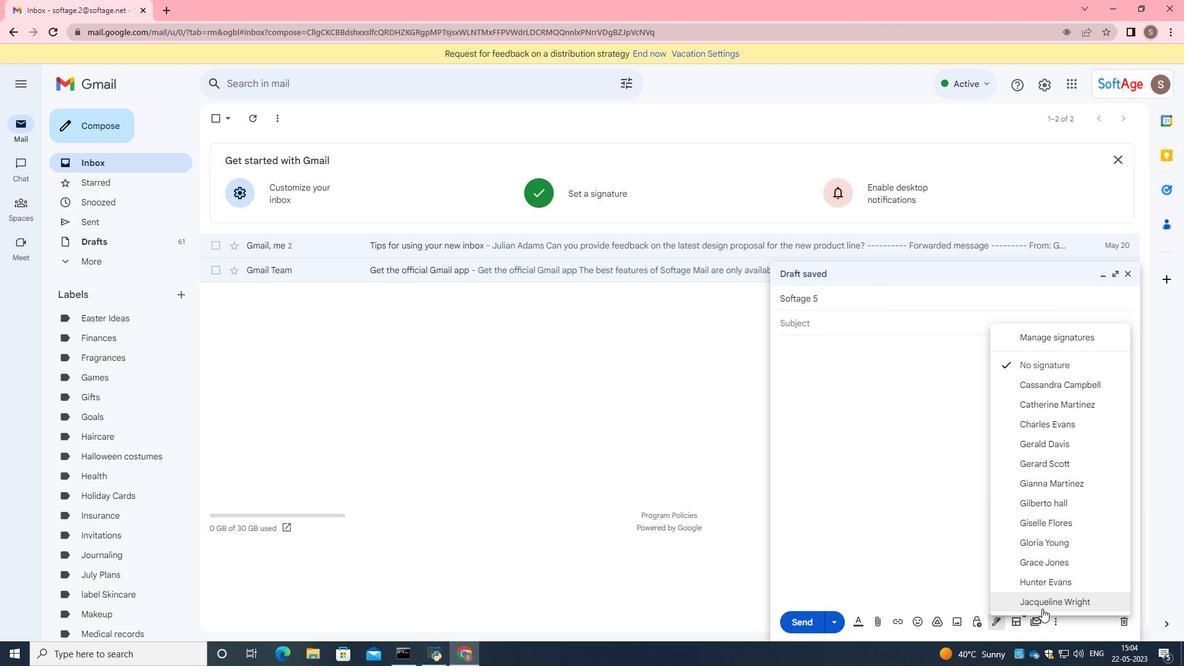 
Action: Mouse pressed left at (1042, 606)
Screenshot: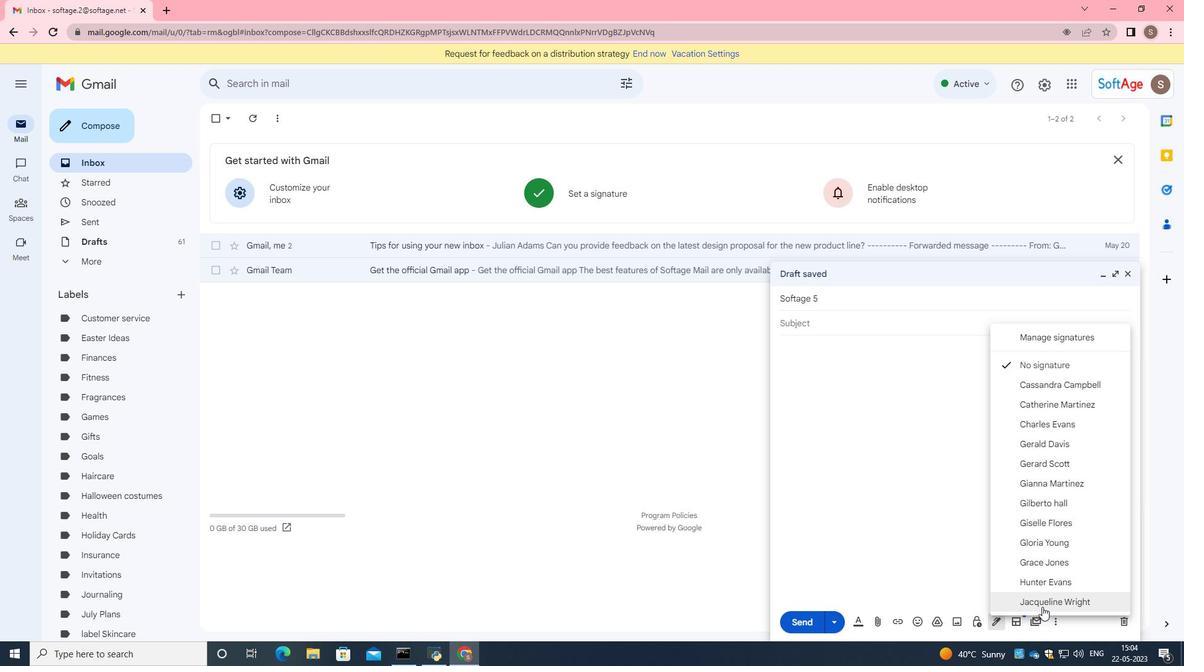 
Action: Mouse moved to (1052, 620)
Screenshot: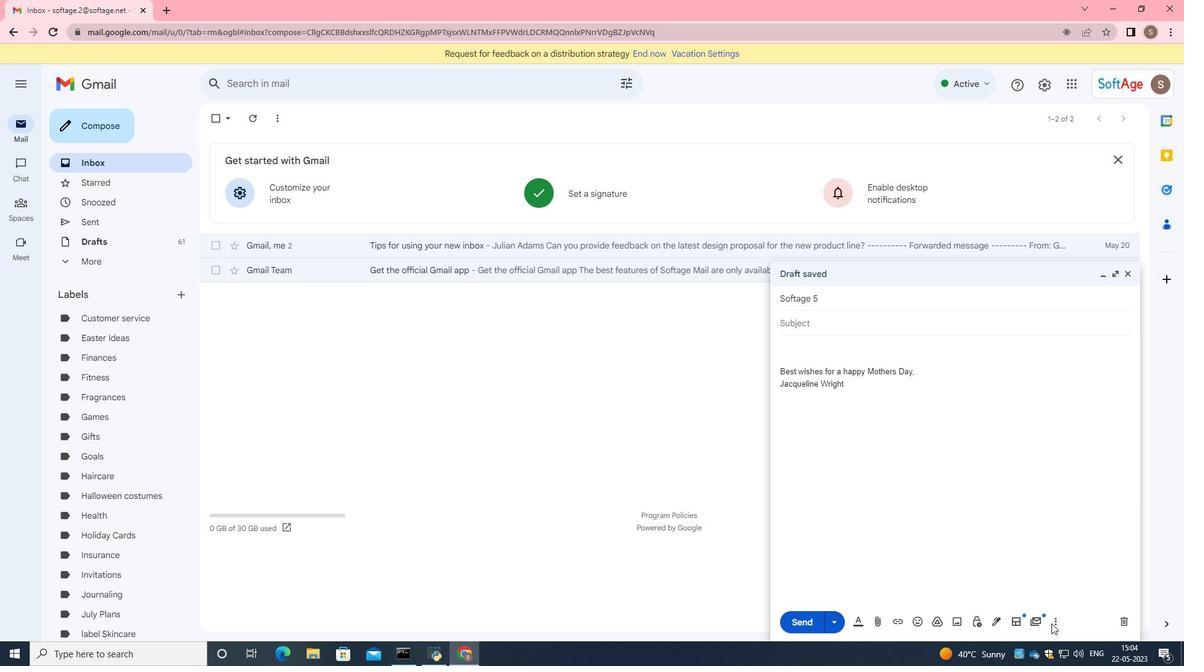 
Action: Mouse pressed left at (1052, 620)
Screenshot: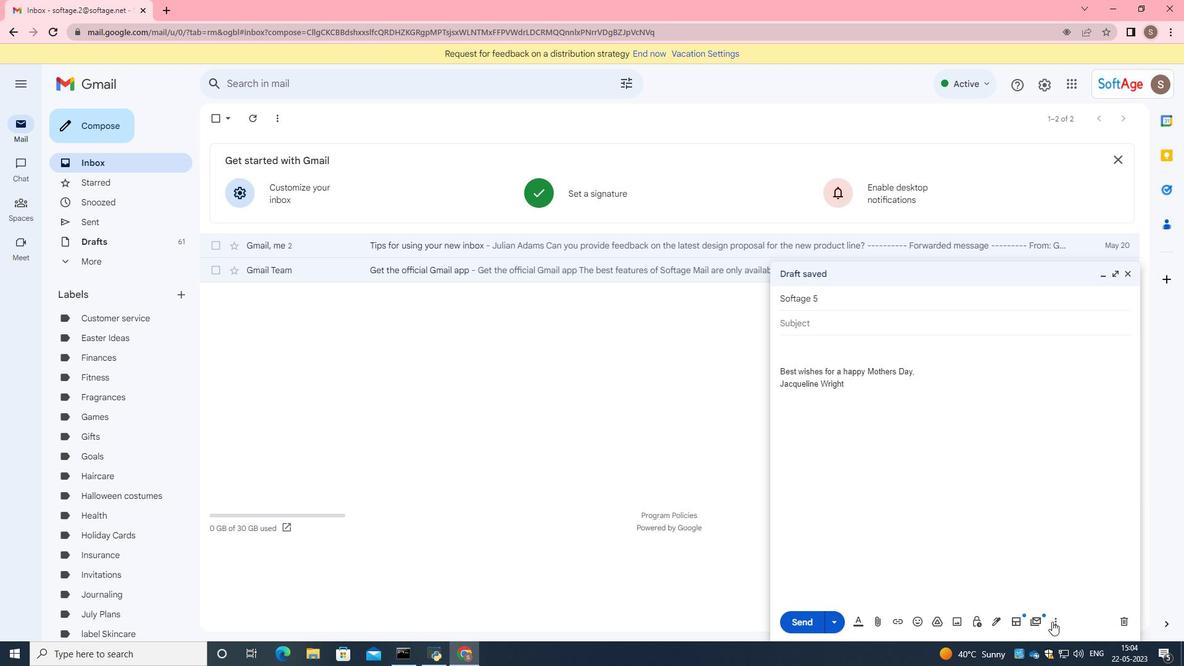 
Action: Mouse moved to (740, 497)
Screenshot: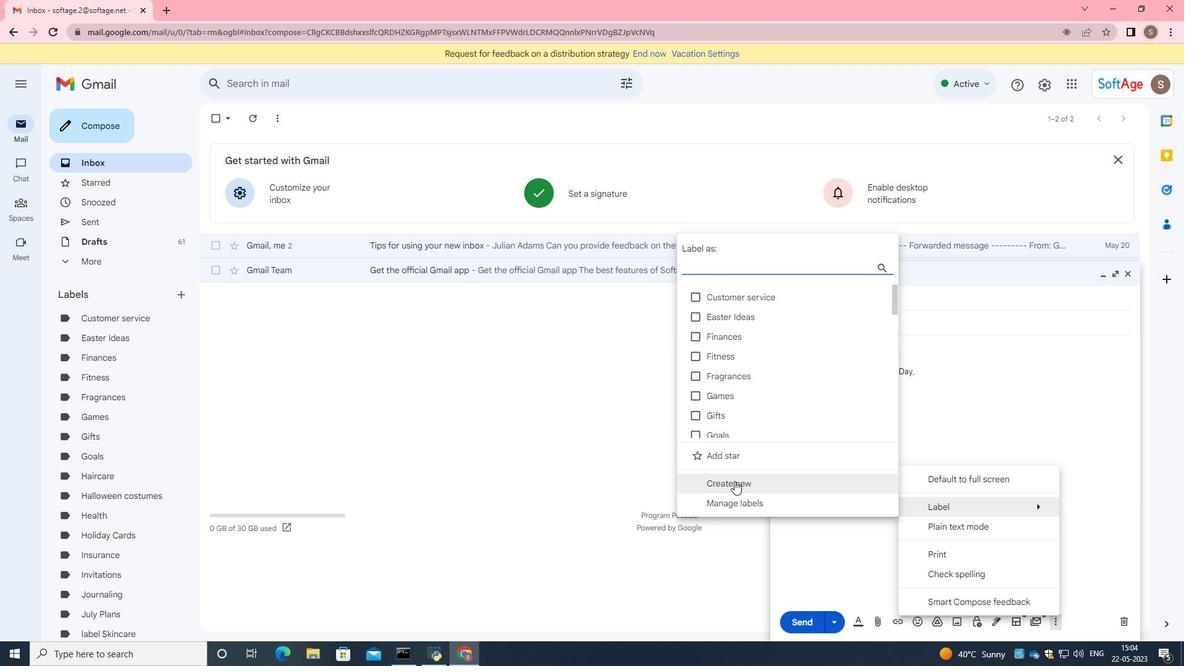 
Action: Mouse pressed left at (740, 497)
Screenshot: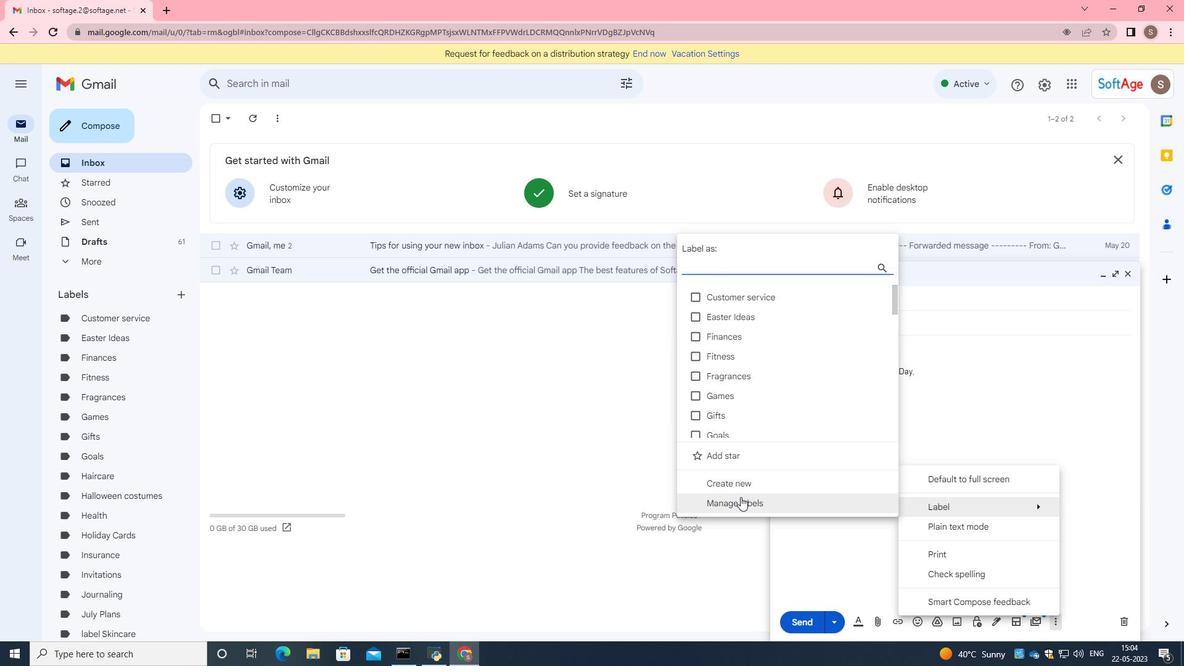 
Action: Mouse moved to (1056, 620)
Screenshot: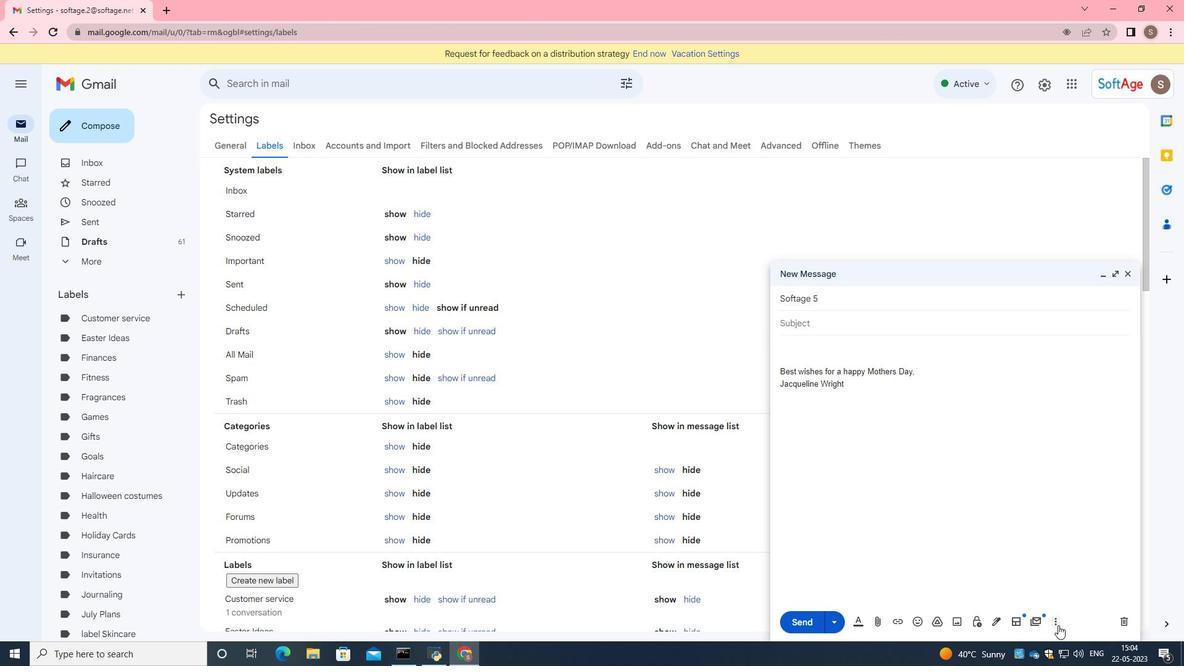 
Action: Mouse pressed left at (1056, 620)
Screenshot: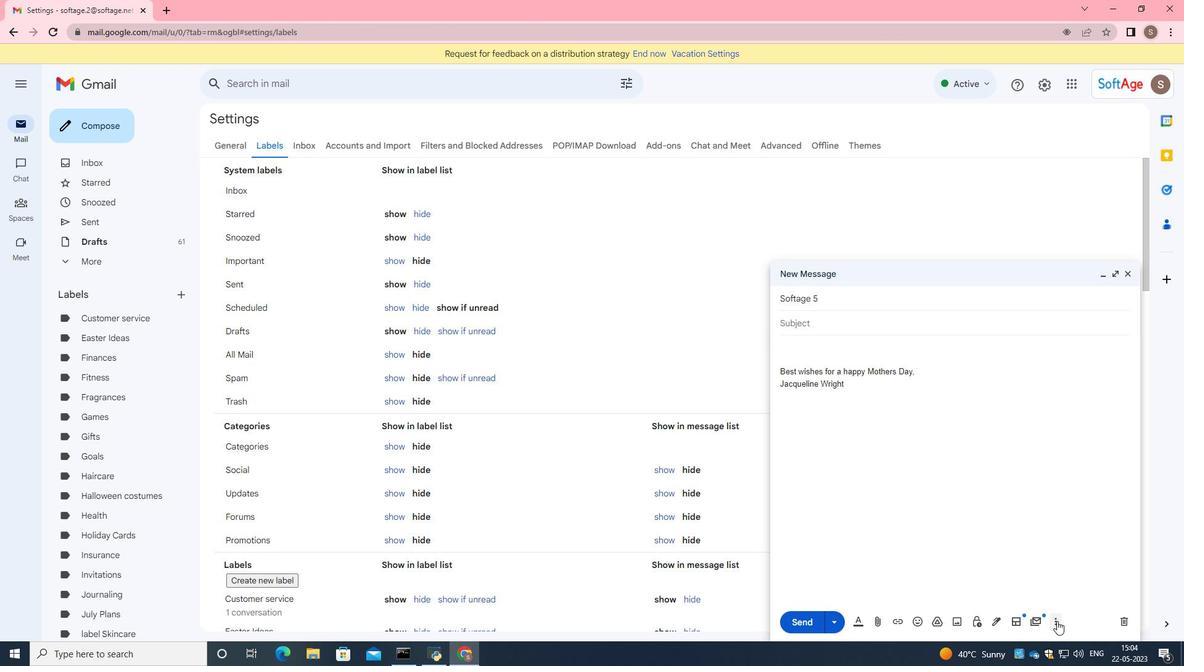 
Action: Mouse moved to (764, 479)
Screenshot: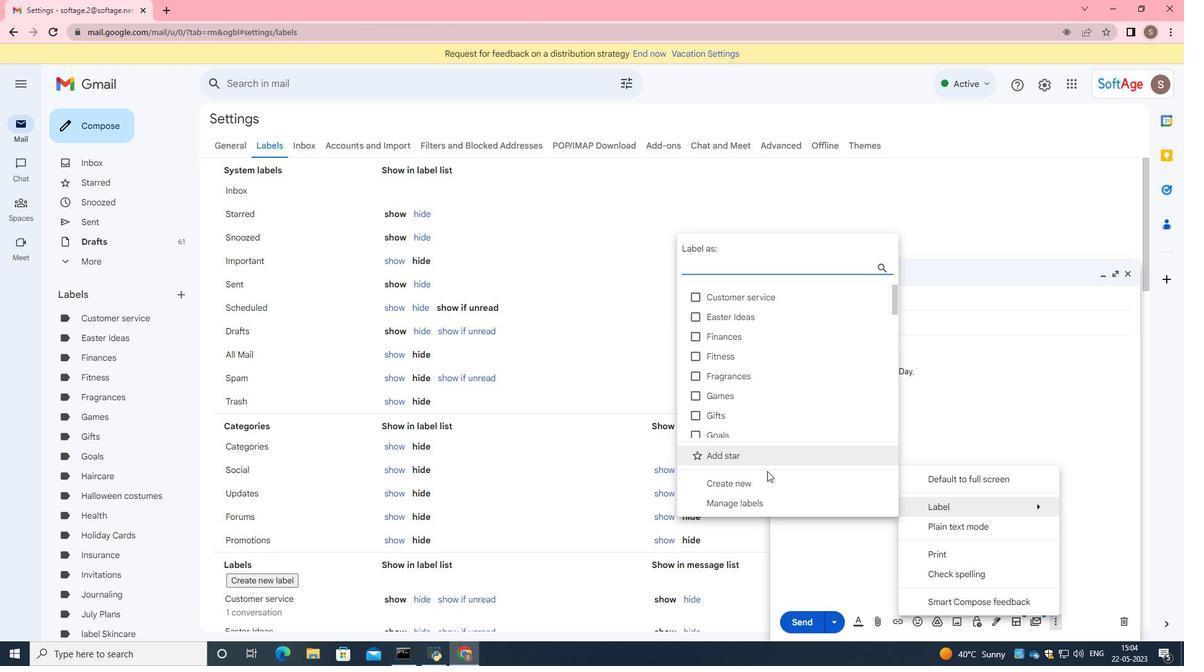 
Action: Mouse pressed left at (764, 479)
Screenshot: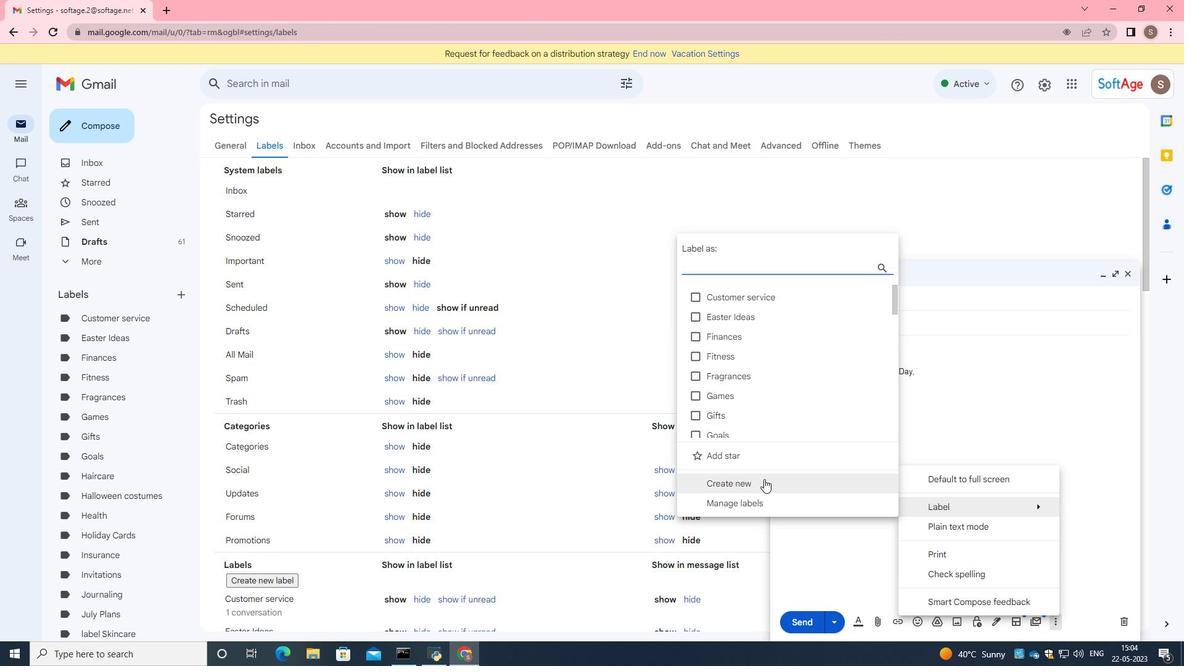 
Action: Mouse moved to (602, 313)
Screenshot: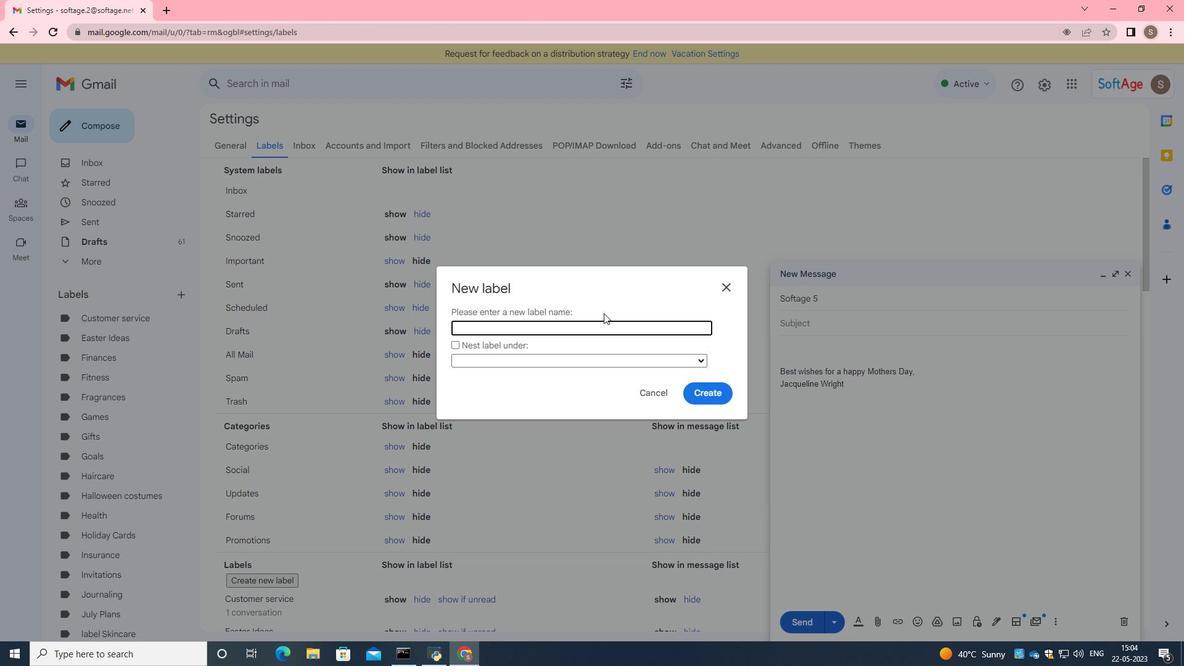 
Action: Key pressed <Key.caps_lock>M<Key.caps_lock>others<Key.space>day<Key.space>gid<Key.backspace>gt==<Key.backspace><Key.backspace><Key.backspace><Key.backspace>ft
Screenshot: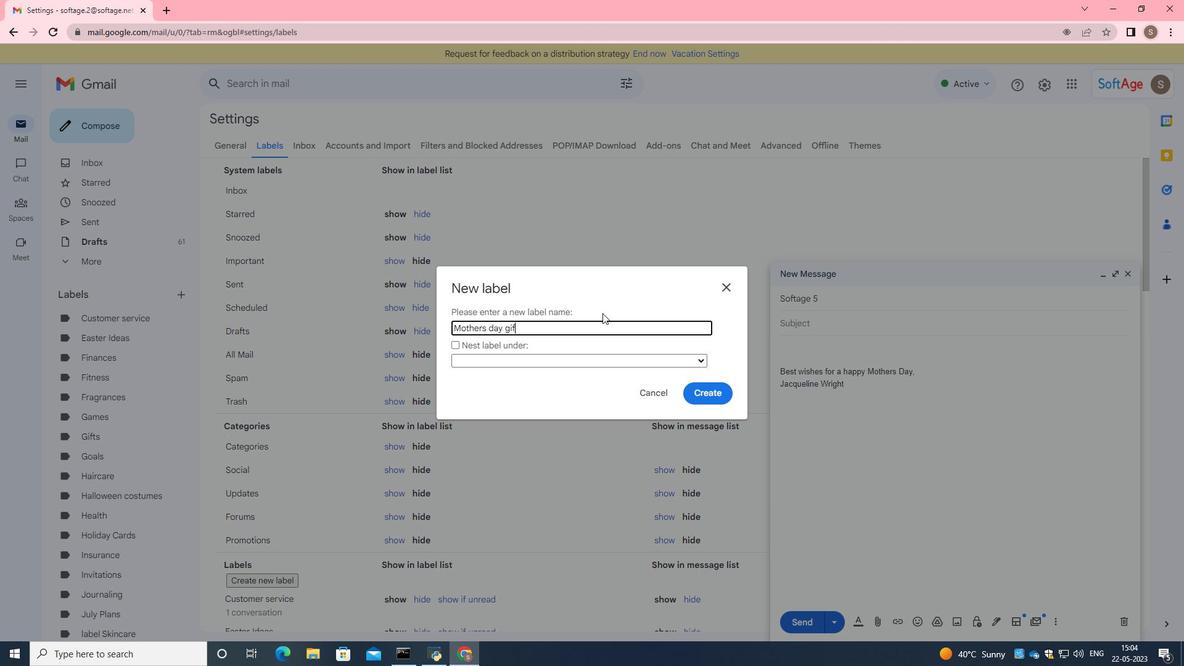 
Action: Mouse moved to (717, 392)
Screenshot: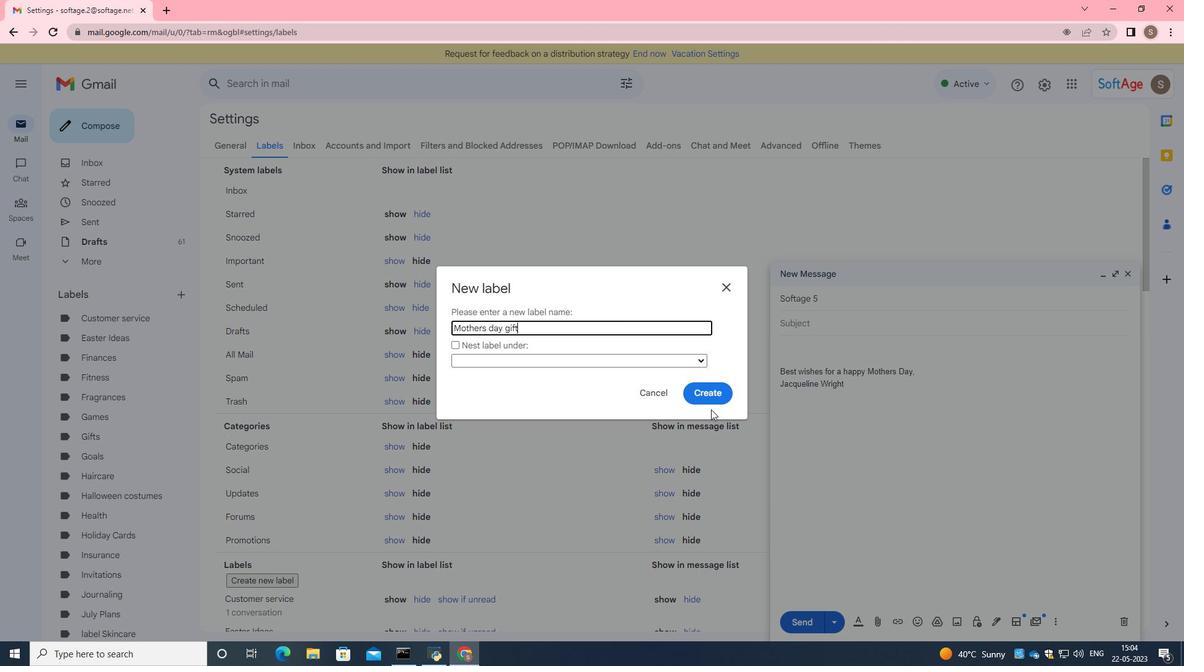 
Action: Mouse pressed left at (717, 392)
Screenshot: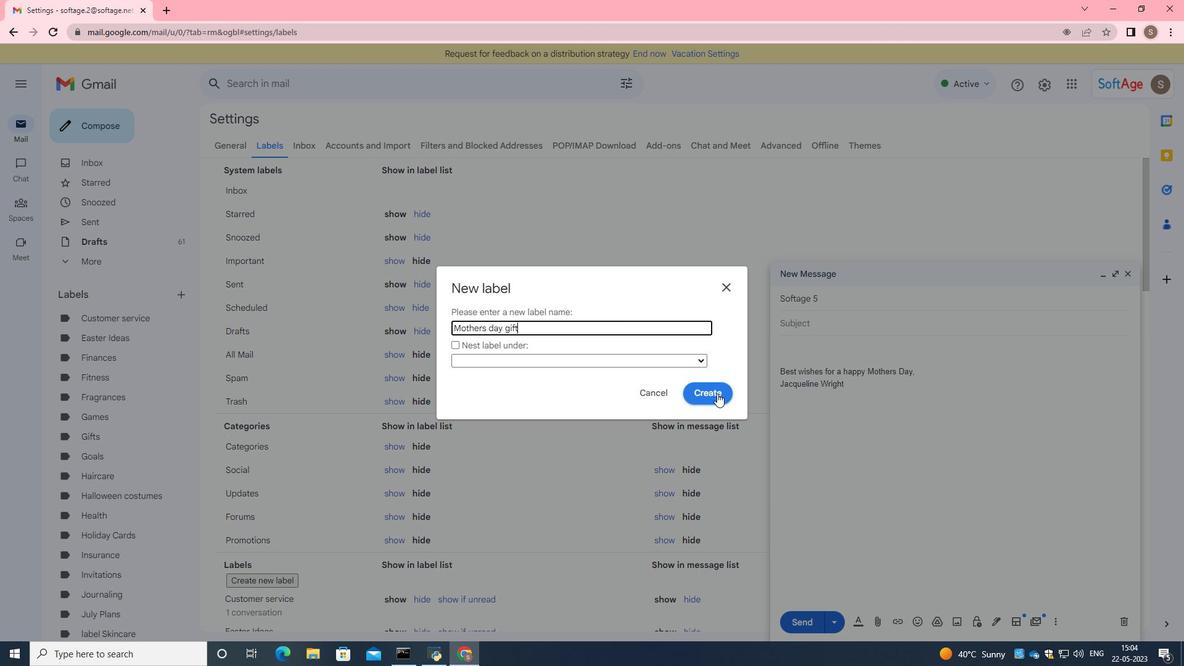 
Action: Mouse moved to (852, 482)
Screenshot: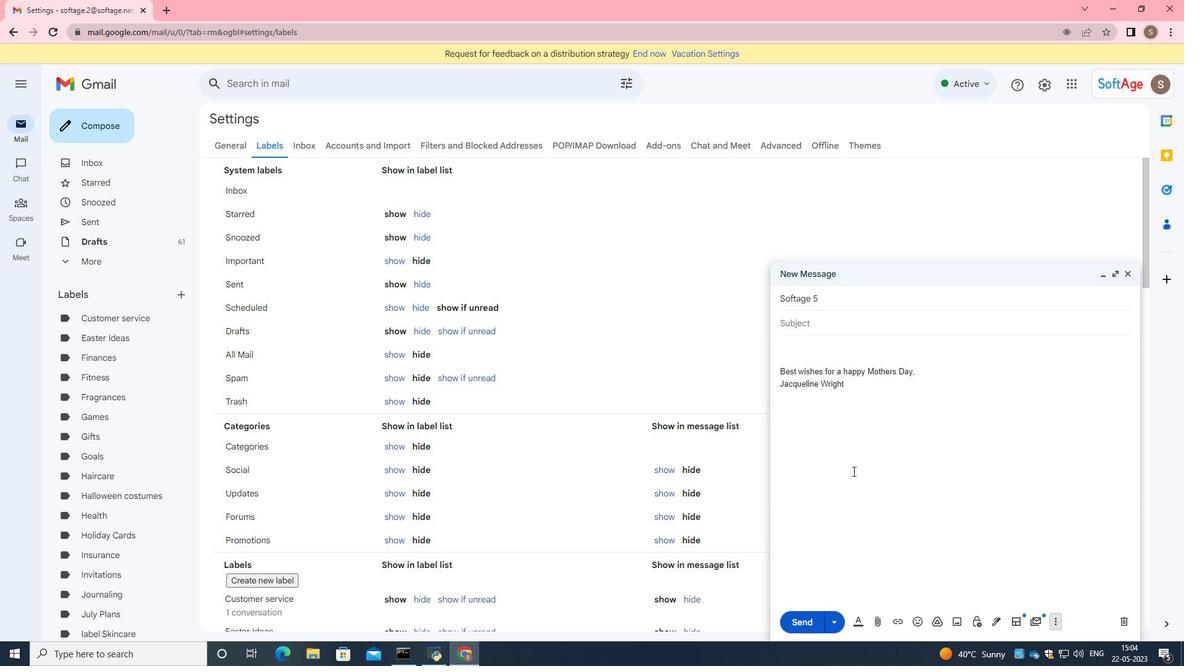 
Action: Mouse scrolled (852, 480) with delta (0, 0)
Screenshot: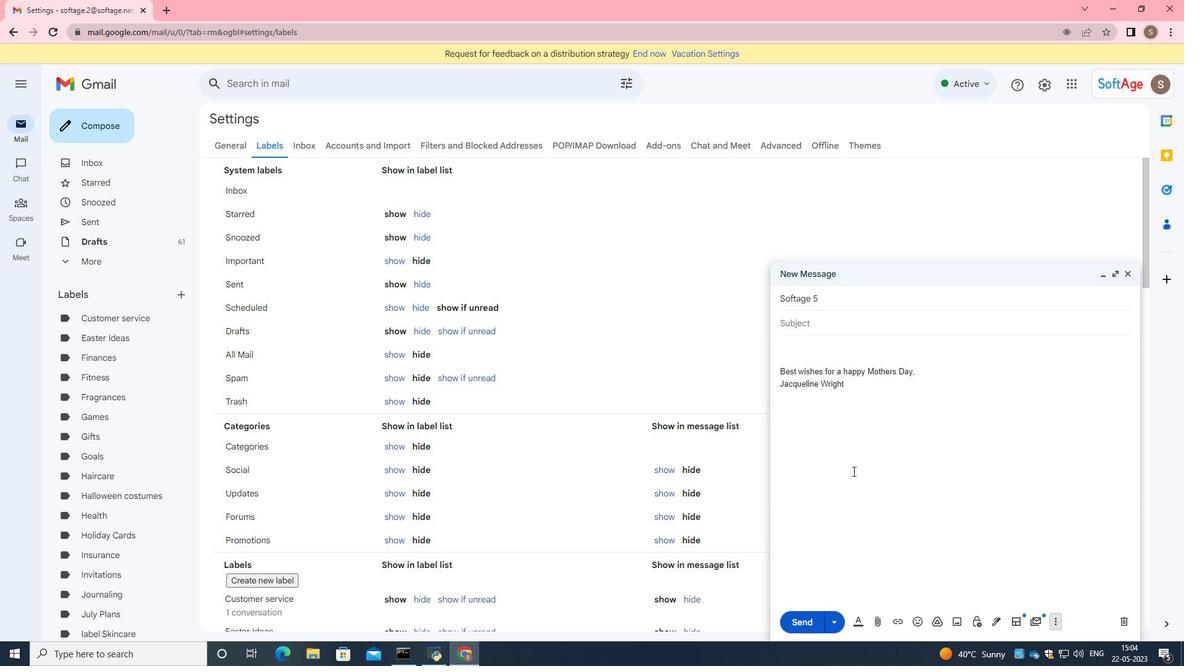 
Action: Mouse moved to (852, 485)
Screenshot: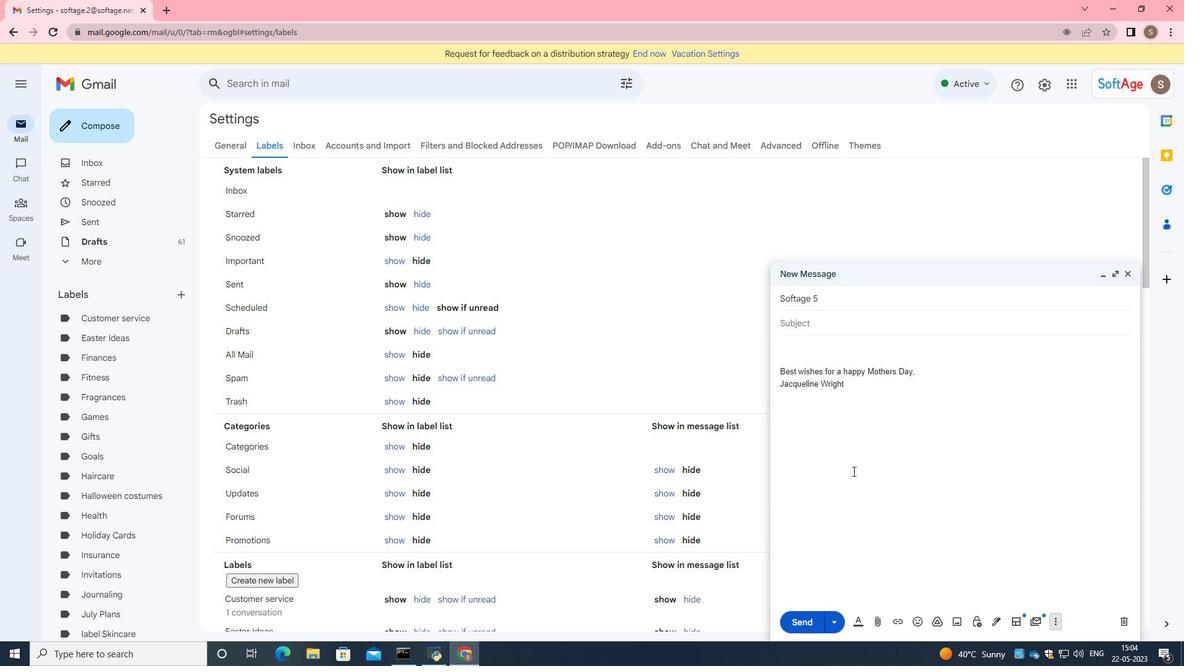 
Action: Mouse scrolled (852, 482) with delta (0, 0)
Screenshot: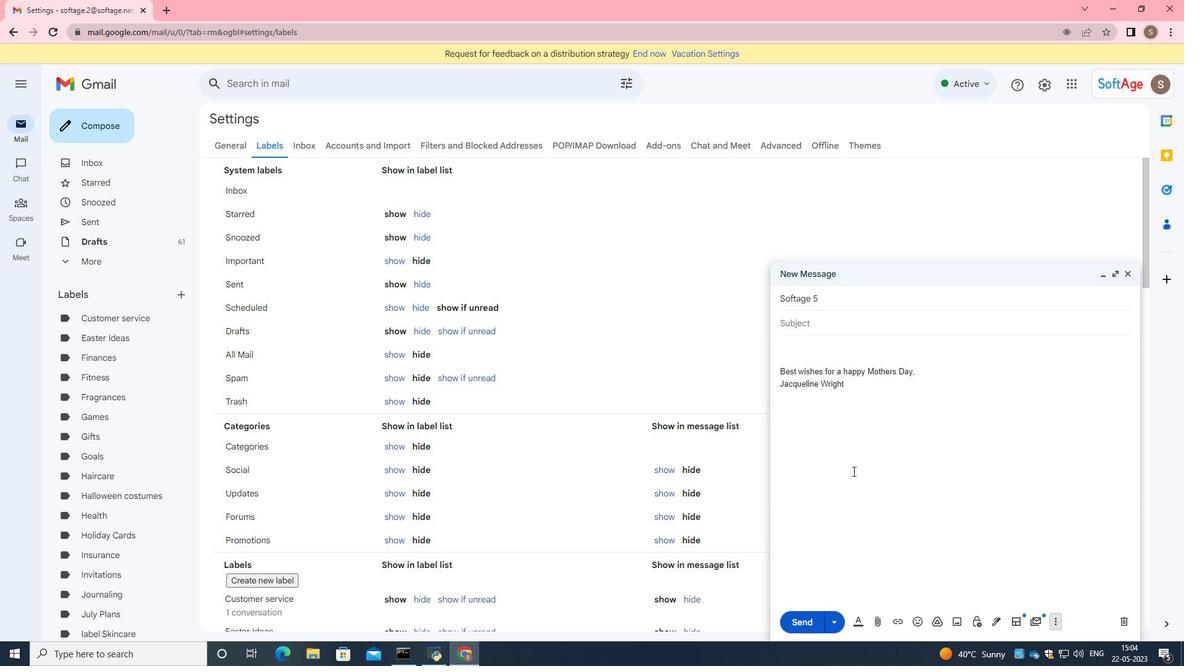 
Action: Mouse scrolled (852, 484) with delta (0, 0)
Screenshot: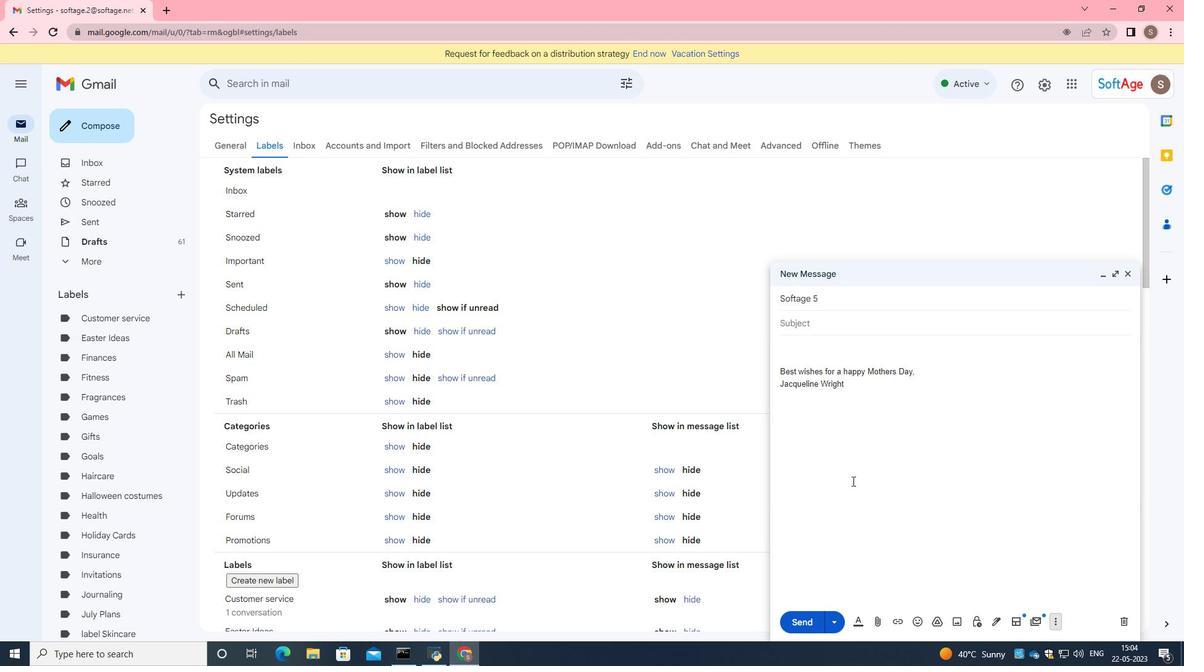 
Action: Mouse moved to (809, 624)
Screenshot: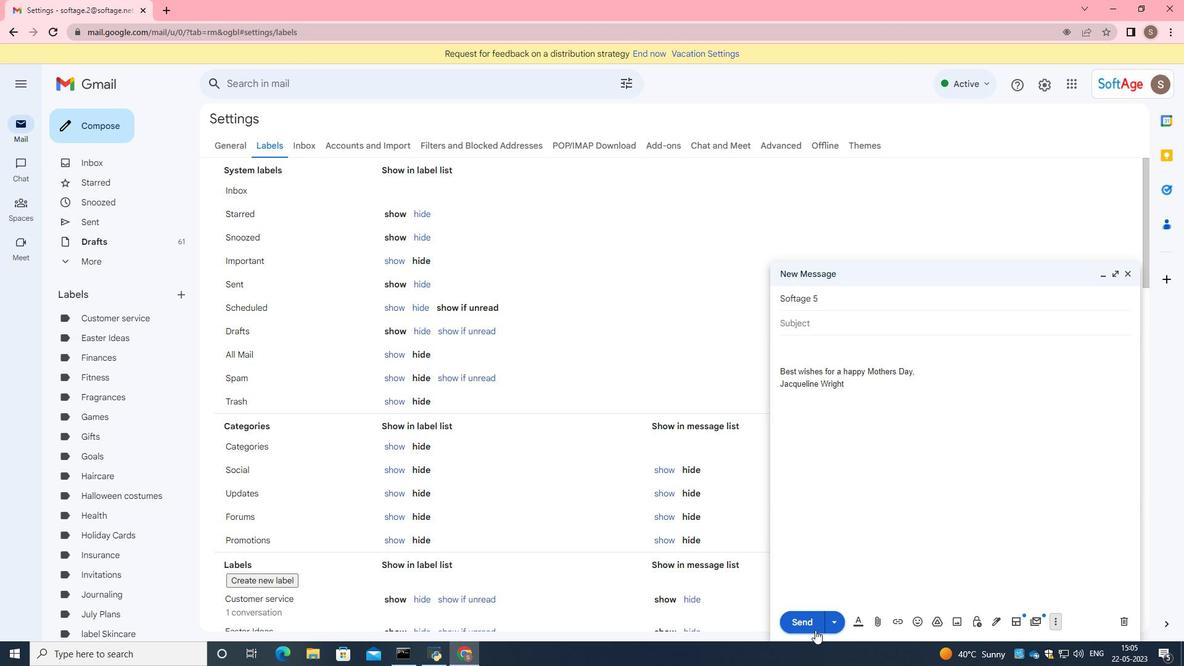 
Action: Mouse pressed left at (809, 624)
Screenshot: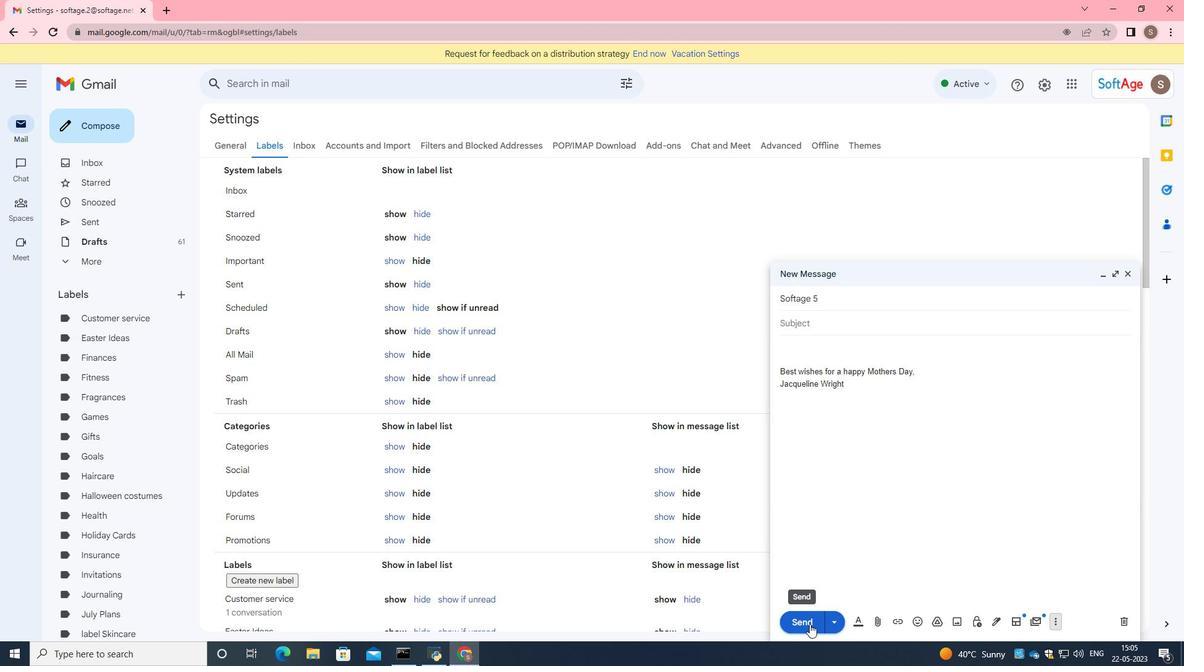 
